 Task: View and add the product "Single everlasting rose pink" to cart from the store "TLA Flowers".
Action: Mouse pressed left at (52, 94)
Screenshot: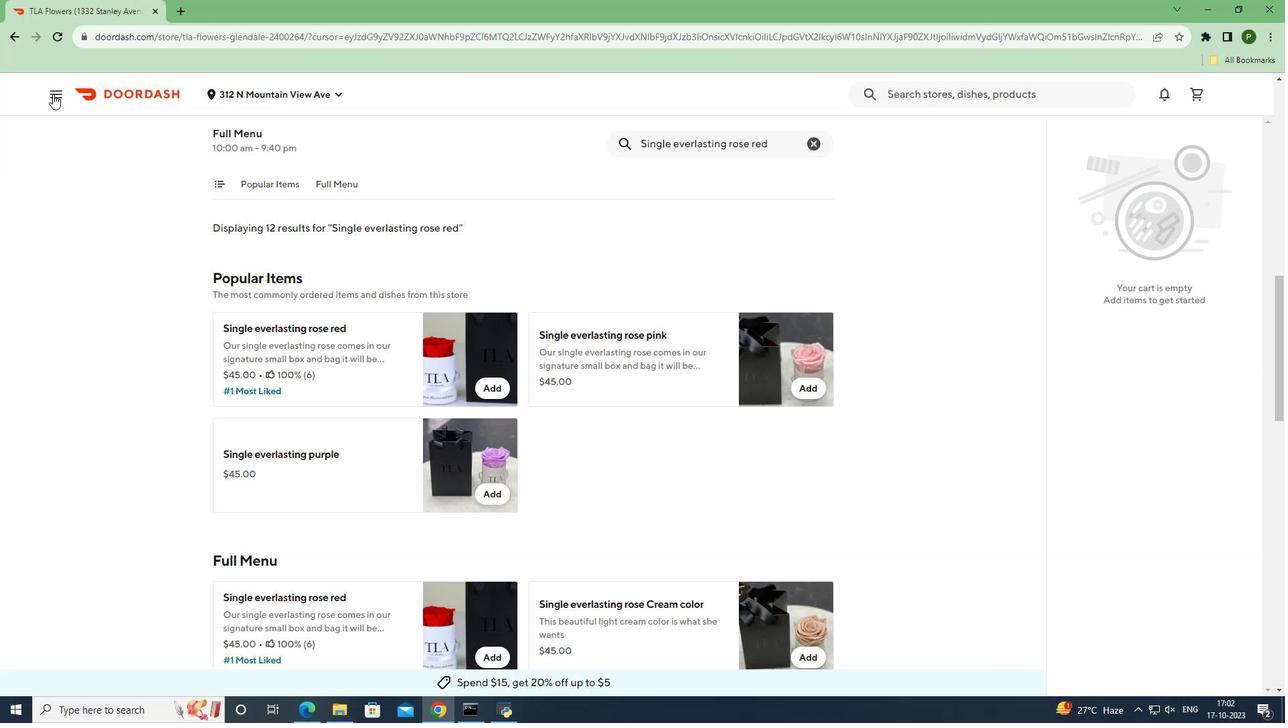 
Action: Mouse moved to (57, 189)
Screenshot: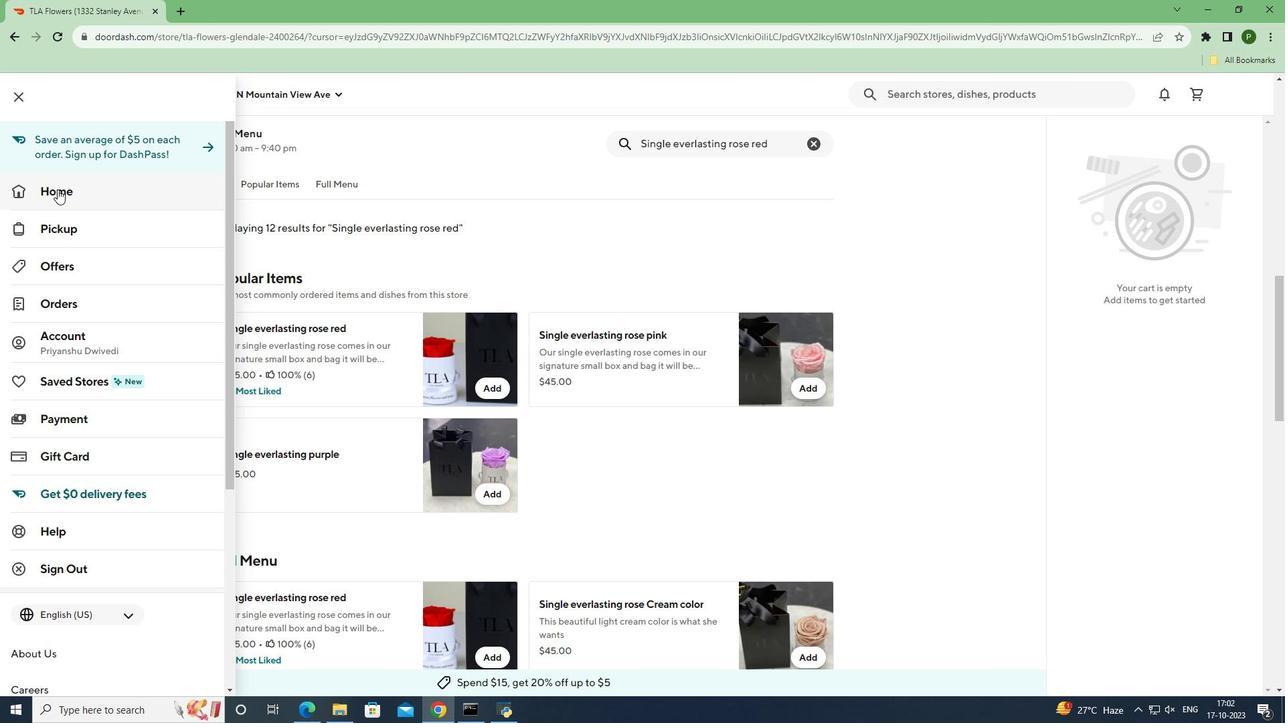 
Action: Mouse pressed left at (57, 189)
Screenshot: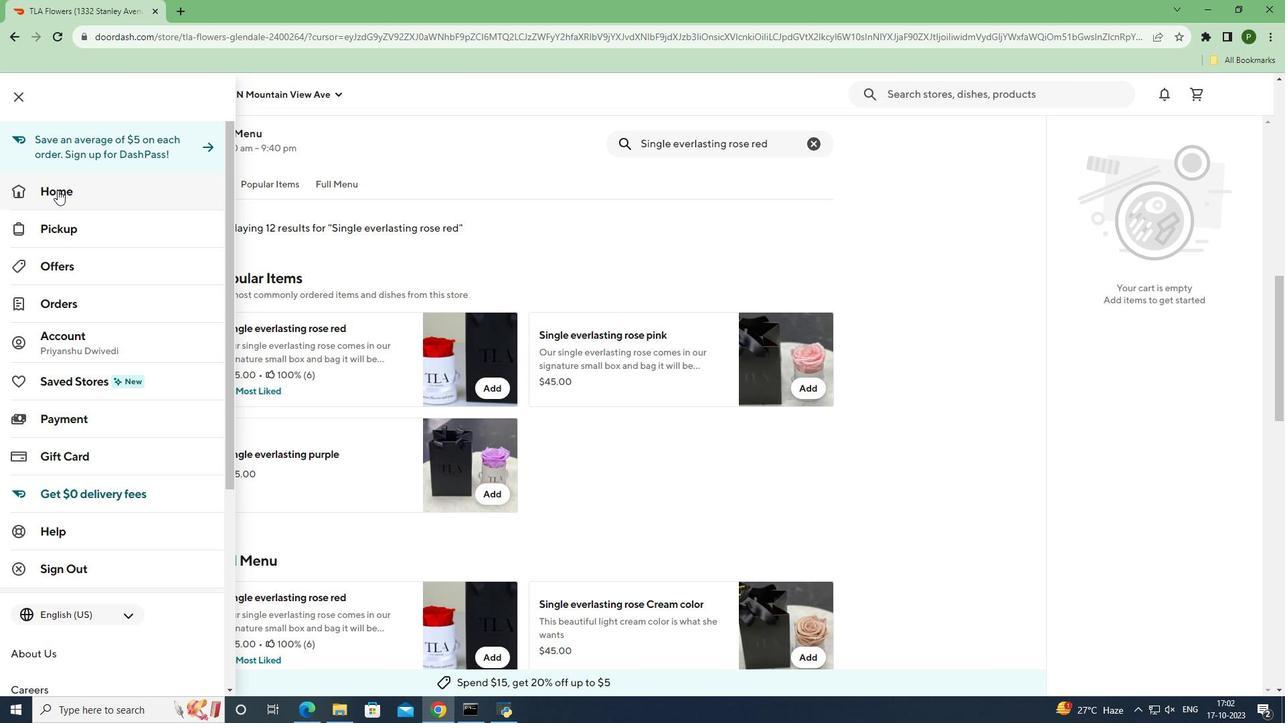 
Action: Mouse moved to (856, 145)
Screenshot: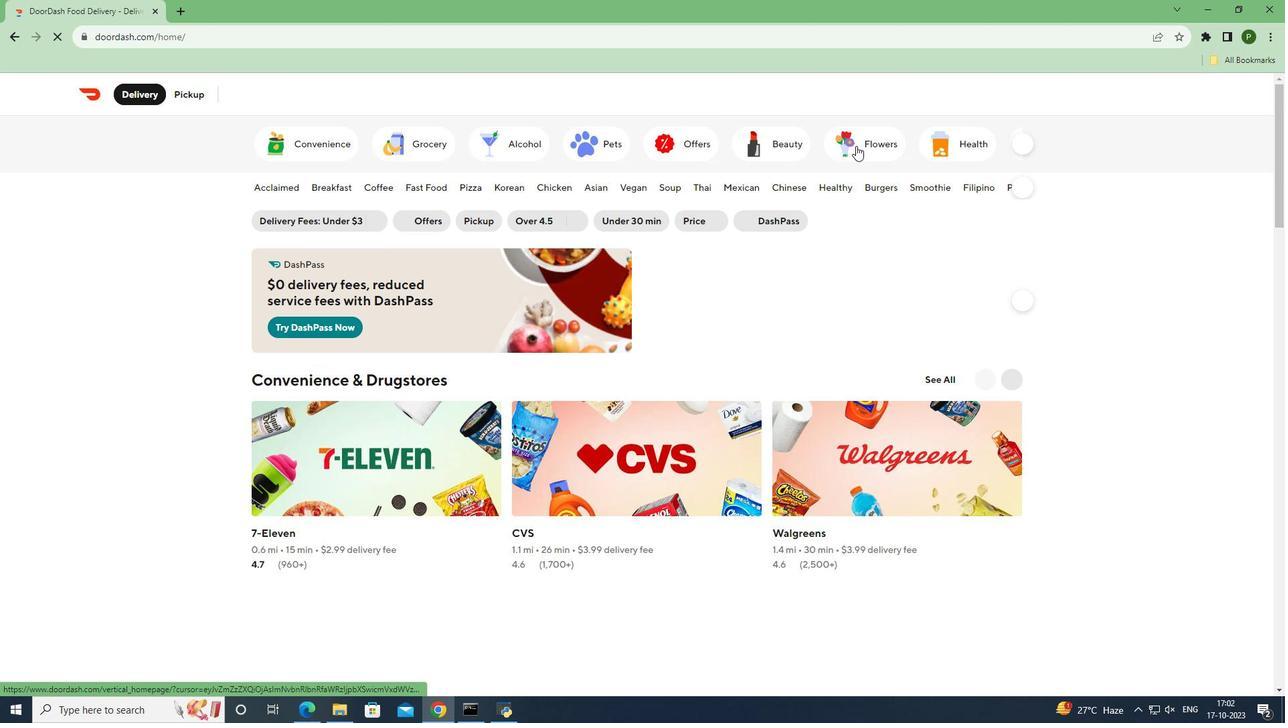 
Action: Mouse pressed left at (856, 145)
Screenshot: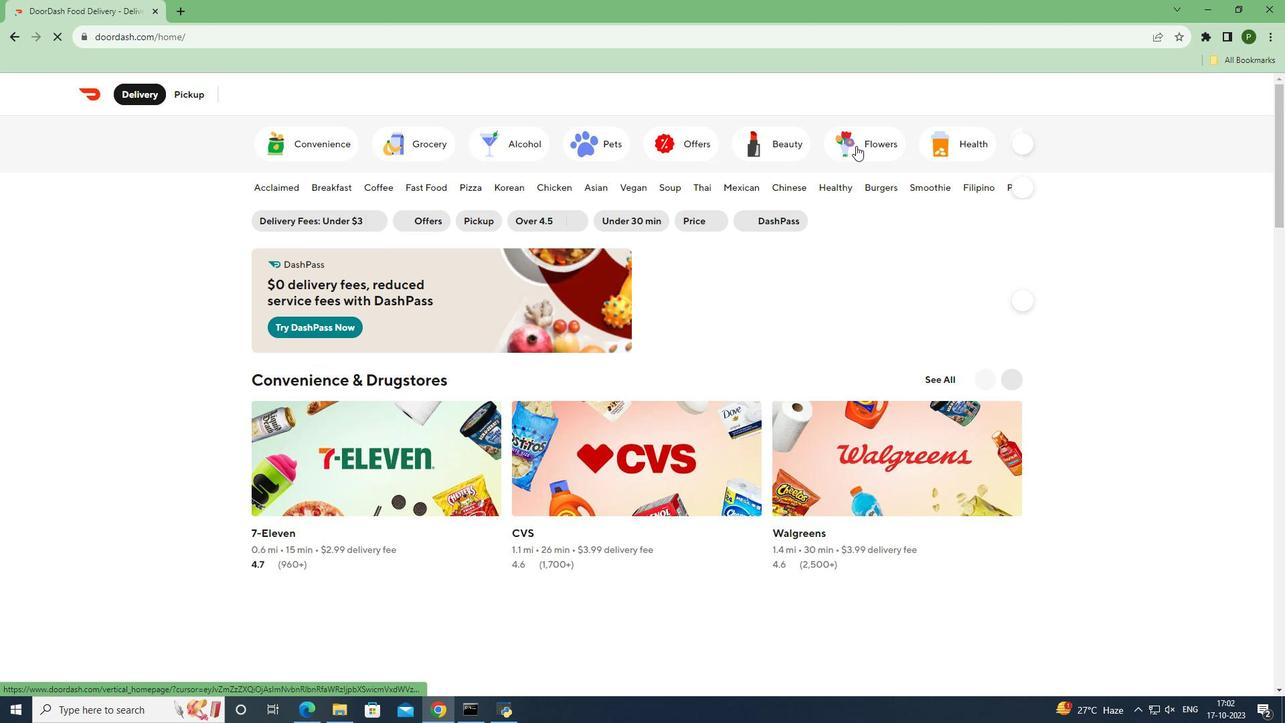 
Action: Mouse moved to (930, 358)
Screenshot: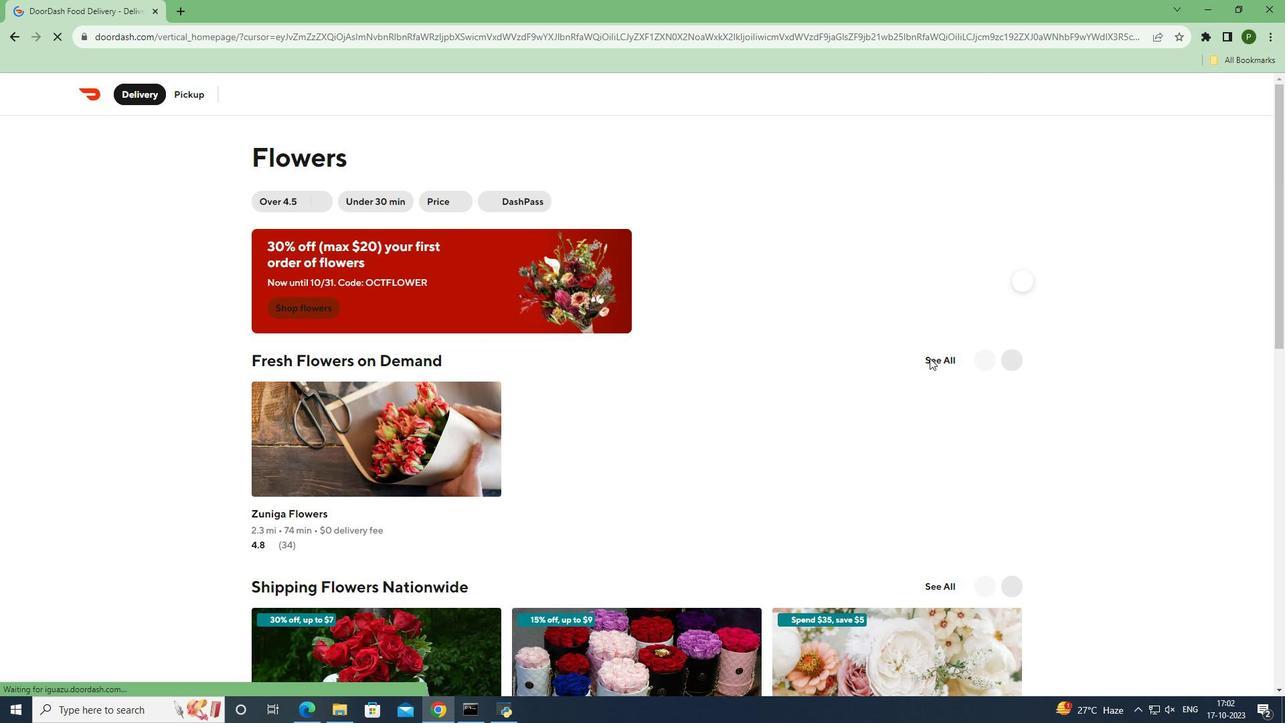 
Action: Mouse pressed left at (930, 358)
Screenshot: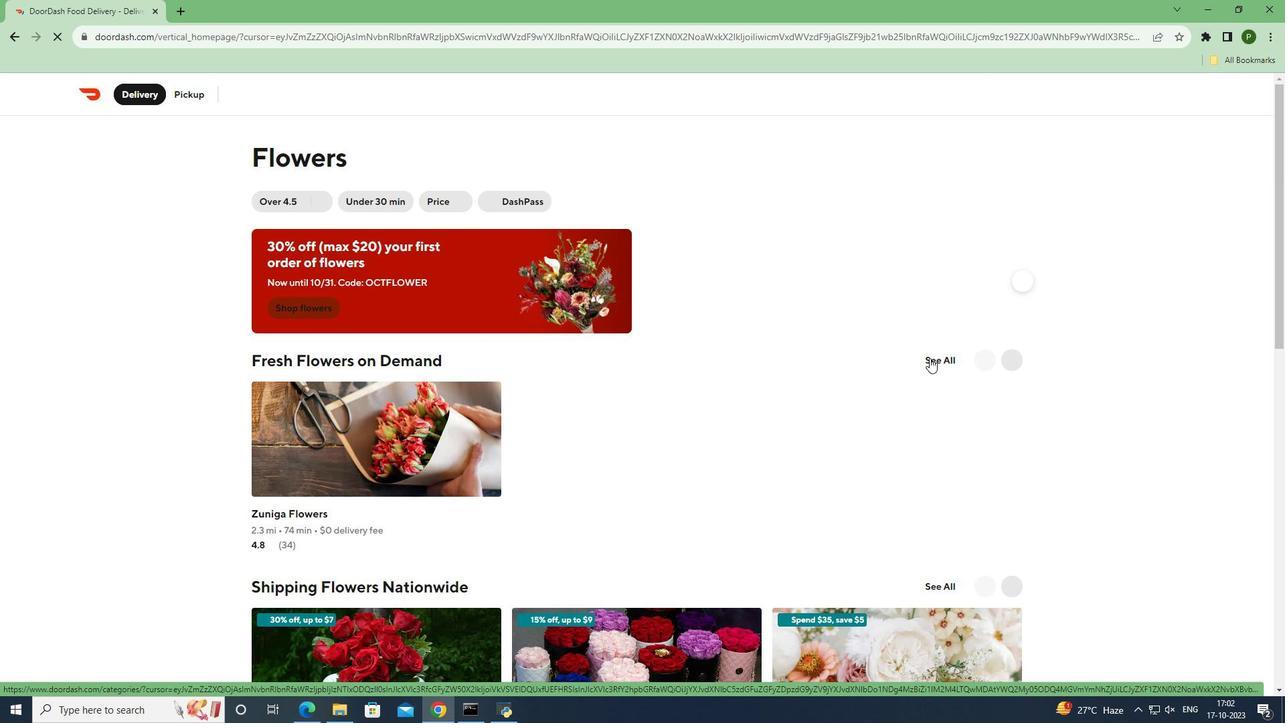 
Action: Mouse moved to (702, 437)
Screenshot: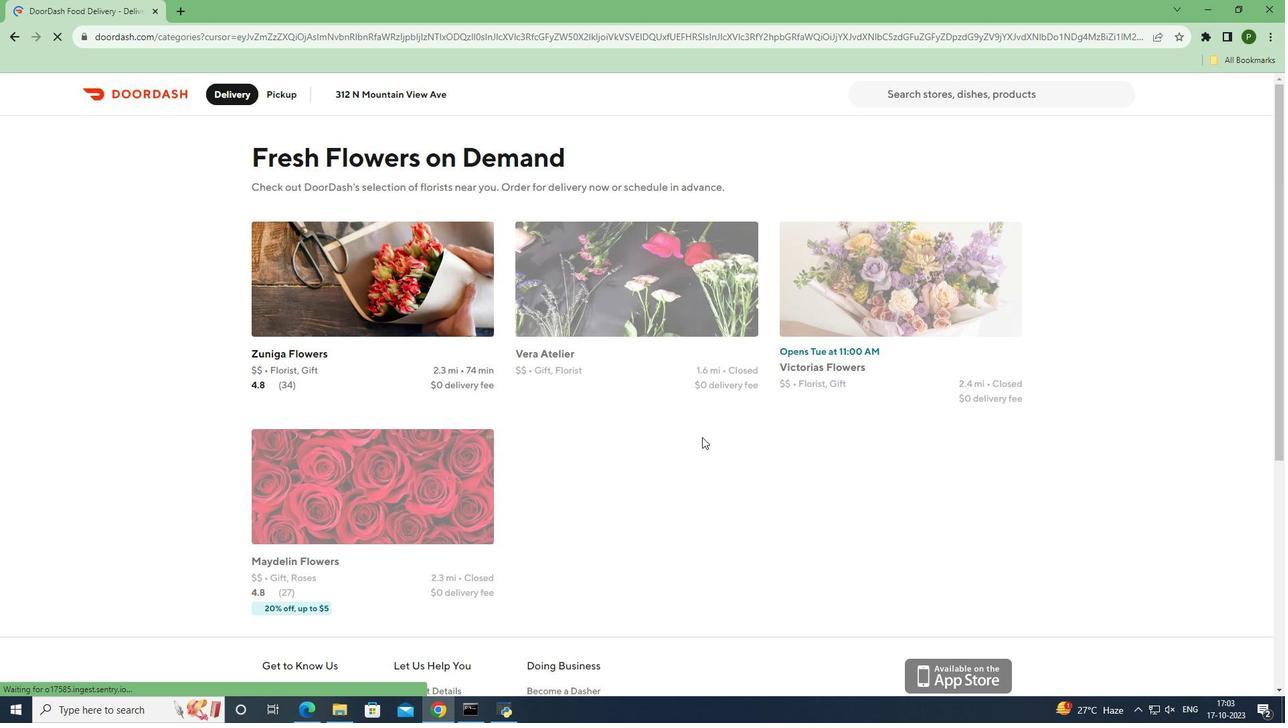
Action: Mouse scrolled (702, 436) with delta (0, 0)
Screenshot: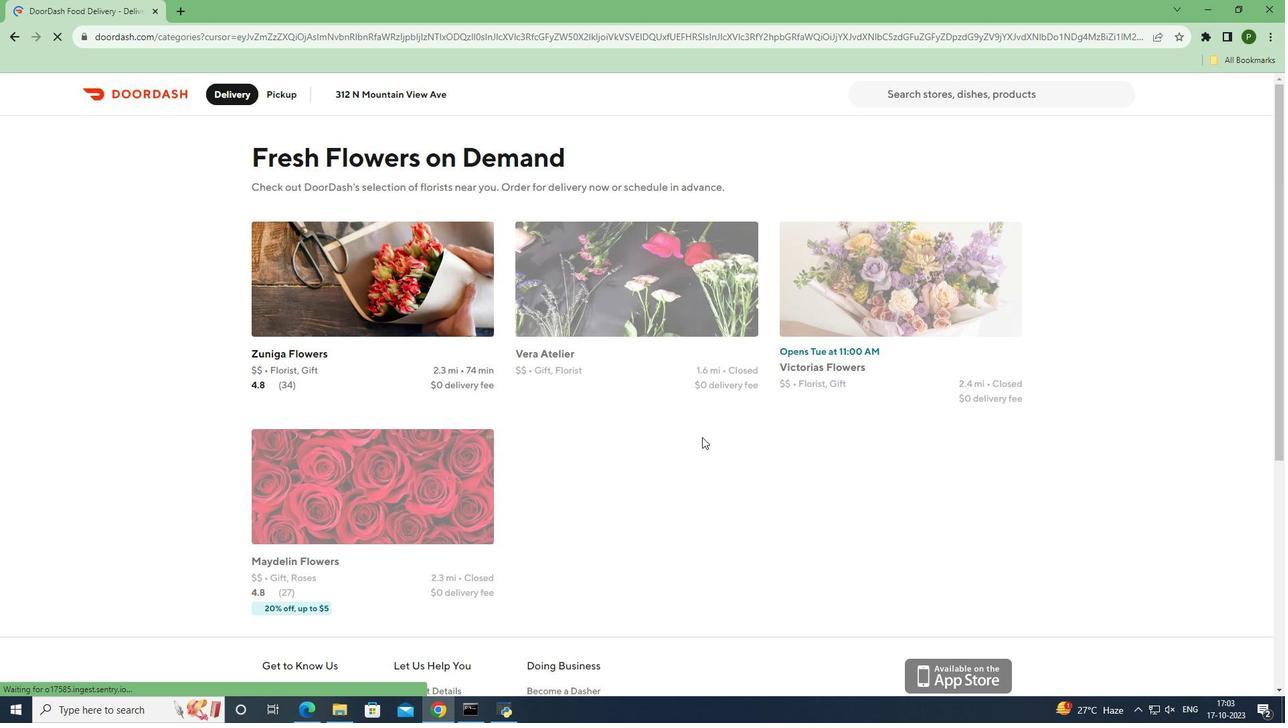 
Action: Mouse moved to (508, 414)
Screenshot: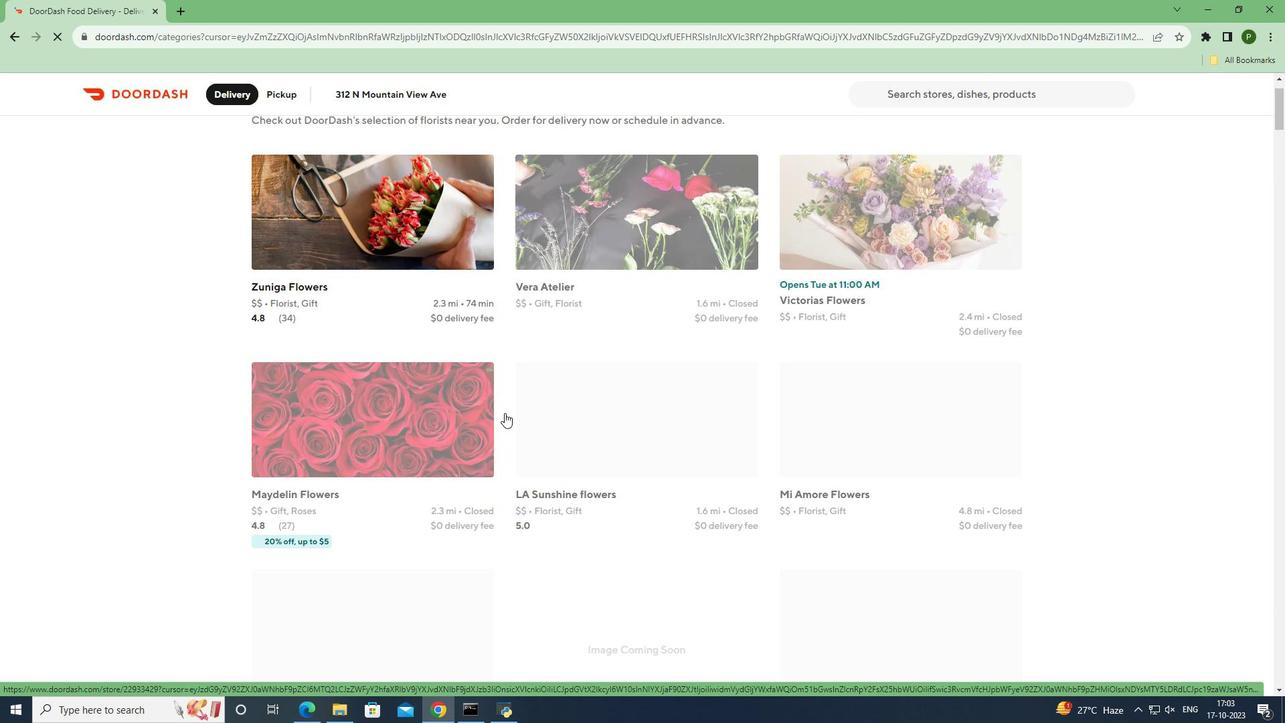 
Action: Mouse scrolled (508, 413) with delta (0, 0)
Screenshot: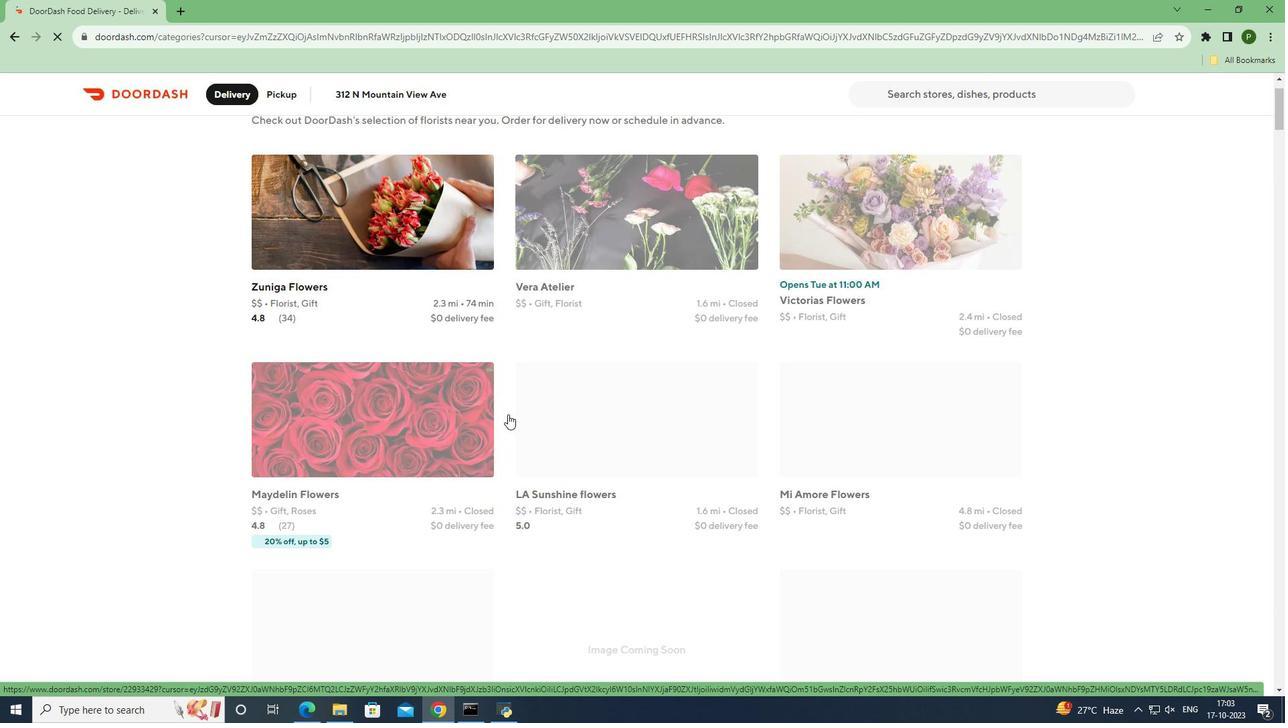 
Action: Mouse scrolled (508, 413) with delta (0, 0)
Screenshot: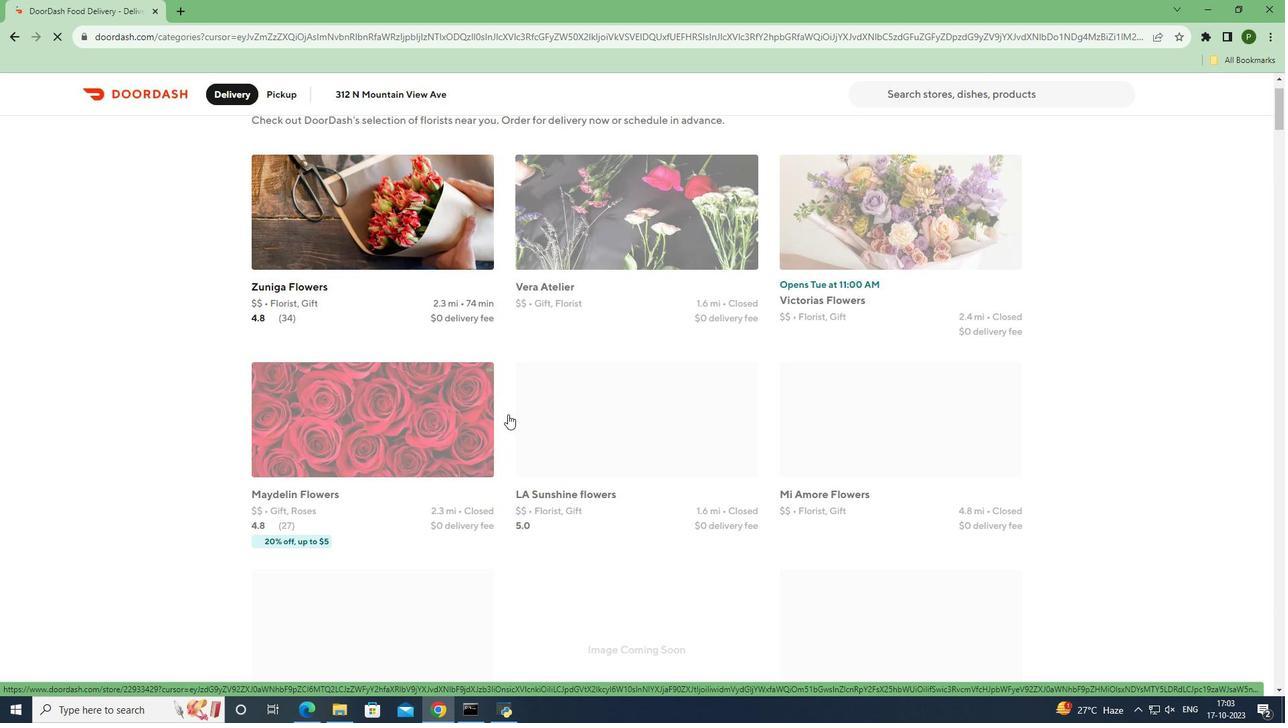 
Action: Mouse scrolled (508, 413) with delta (0, 0)
Screenshot: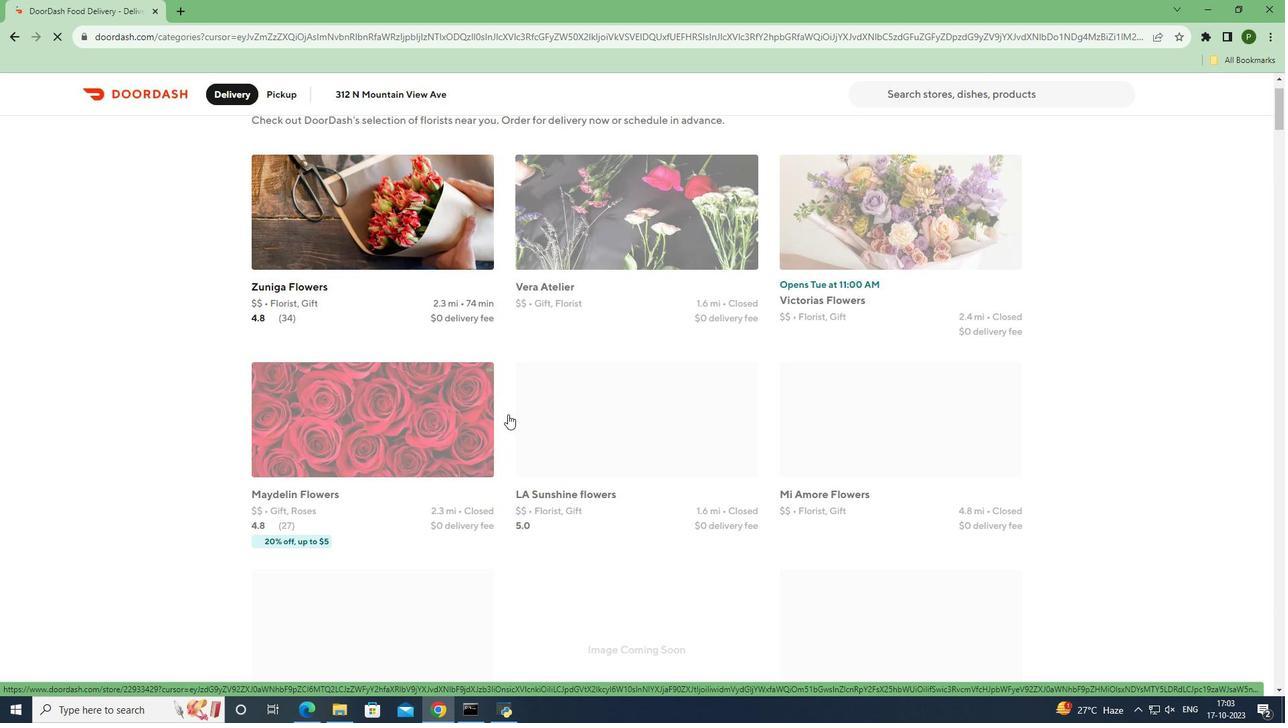
Action: Mouse scrolled (508, 413) with delta (0, 0)
Screenshot: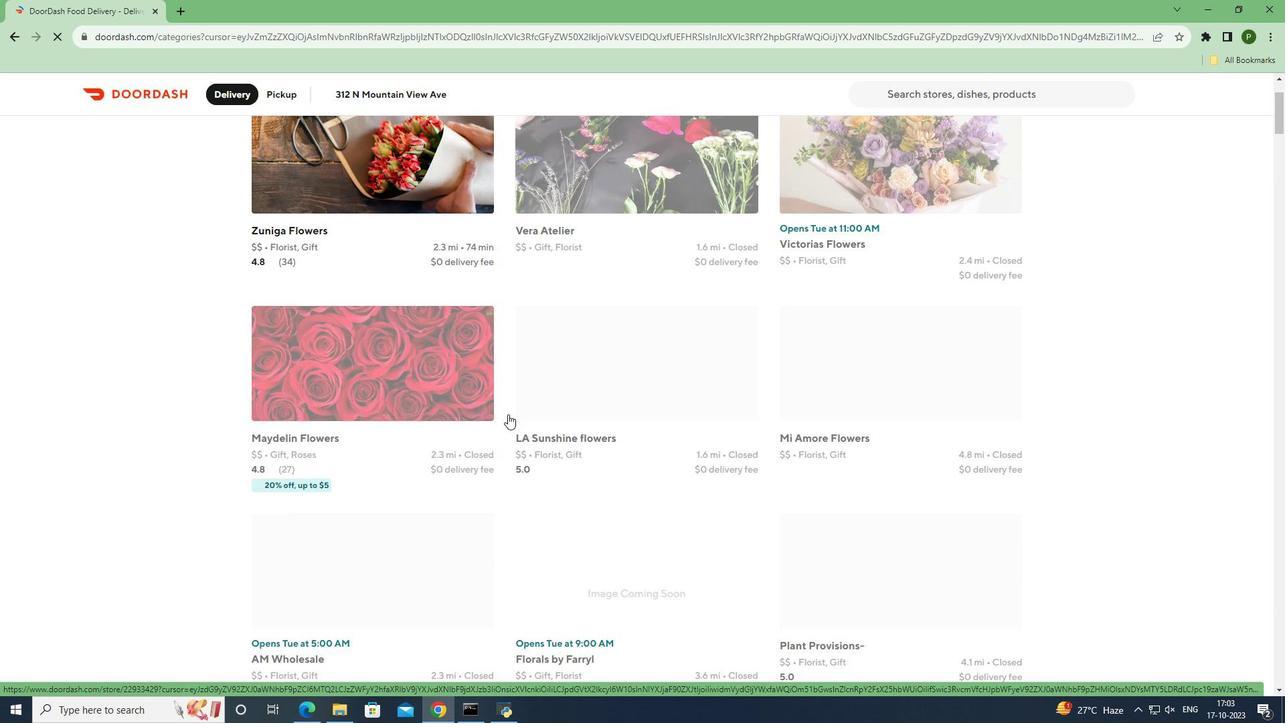 
Action: Mouse scrolled (508, 413) with delta (0, 0)
Screenshot: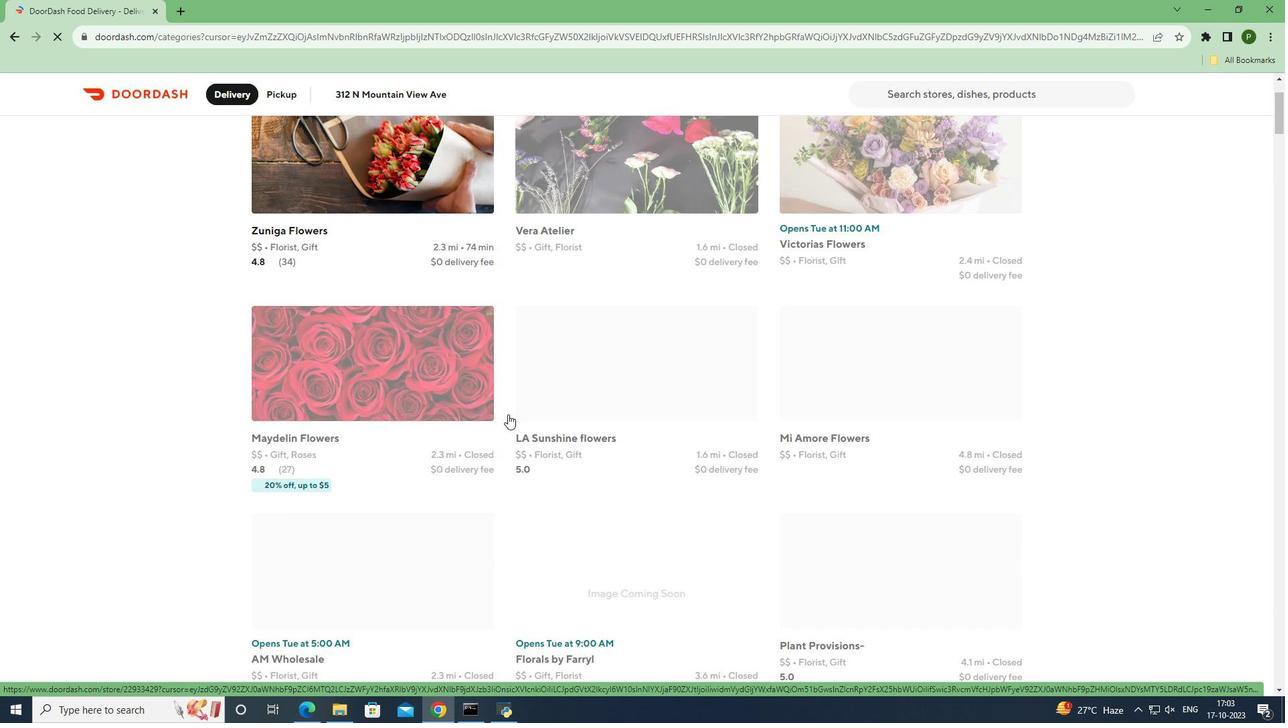 
Action: Mouse moved to (636, 392)
Screenshot: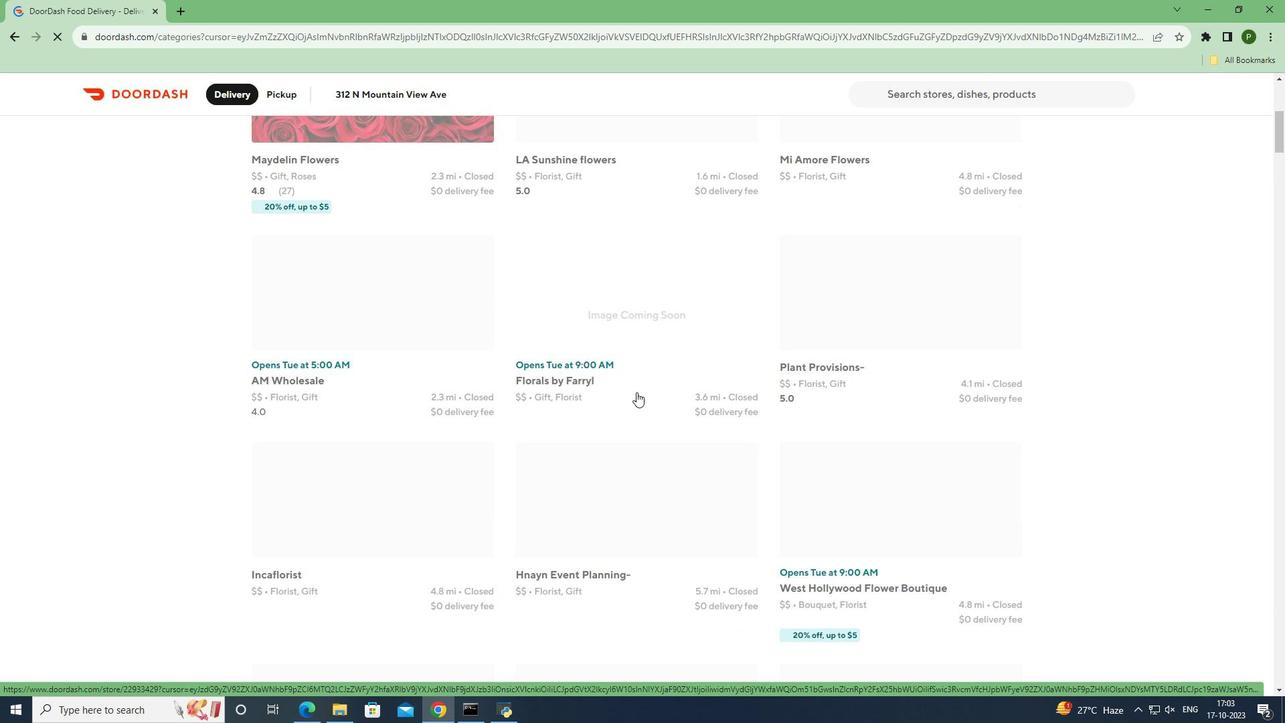 
Action: Mouse scrolled (636, 391) with delta (0, 0)
Screenshot: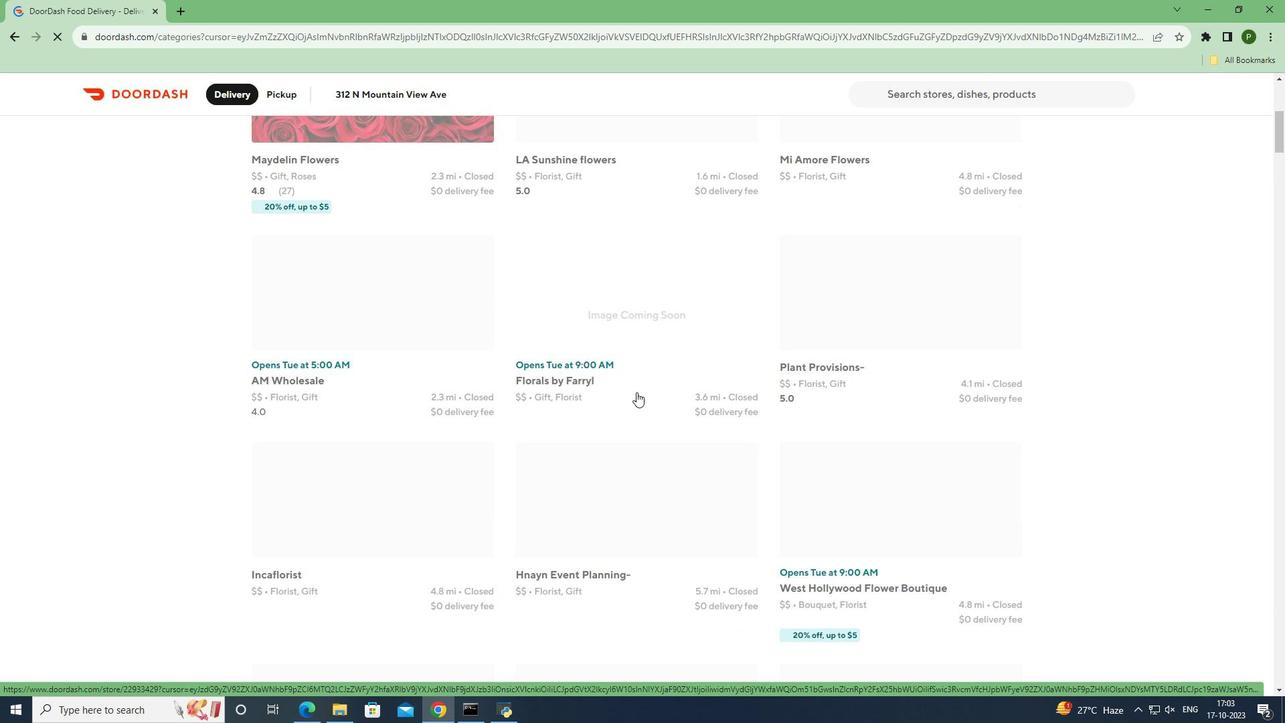
Action: Mouse moved to (636, 392)
Screenshot: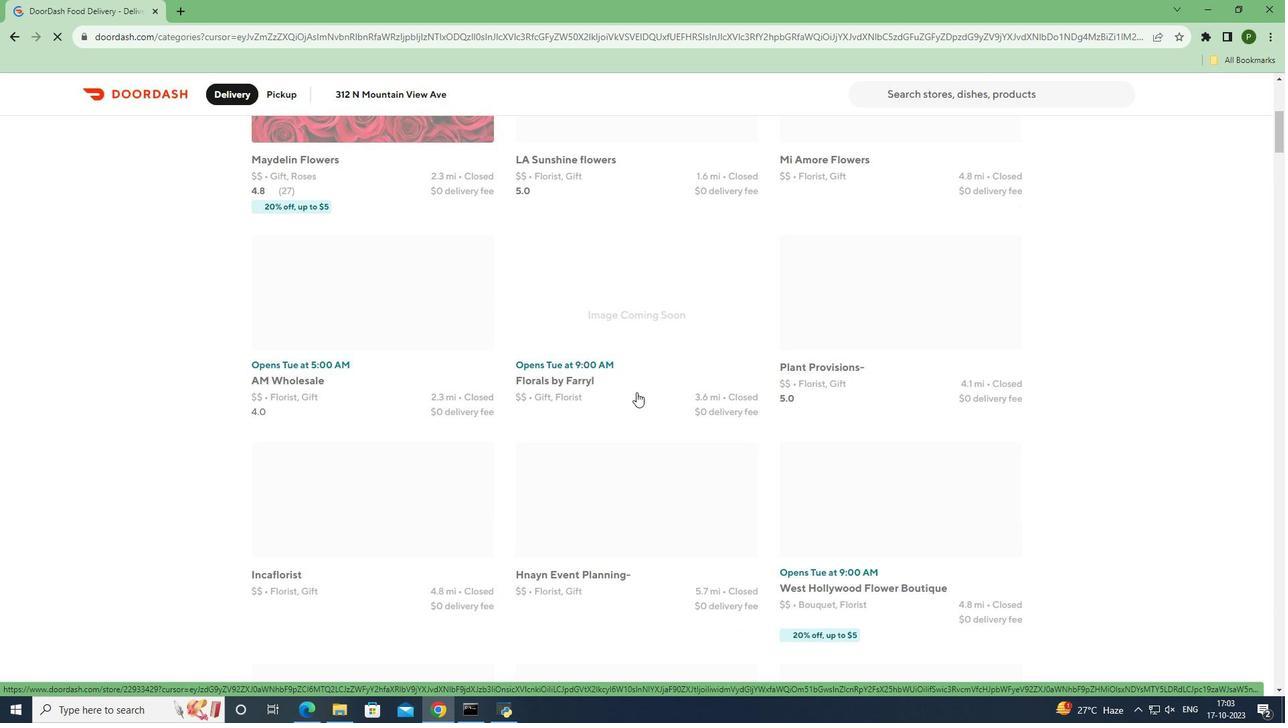 
Action: Mouse scrolled (636, 391) with delta (0, 0)
Screenshot: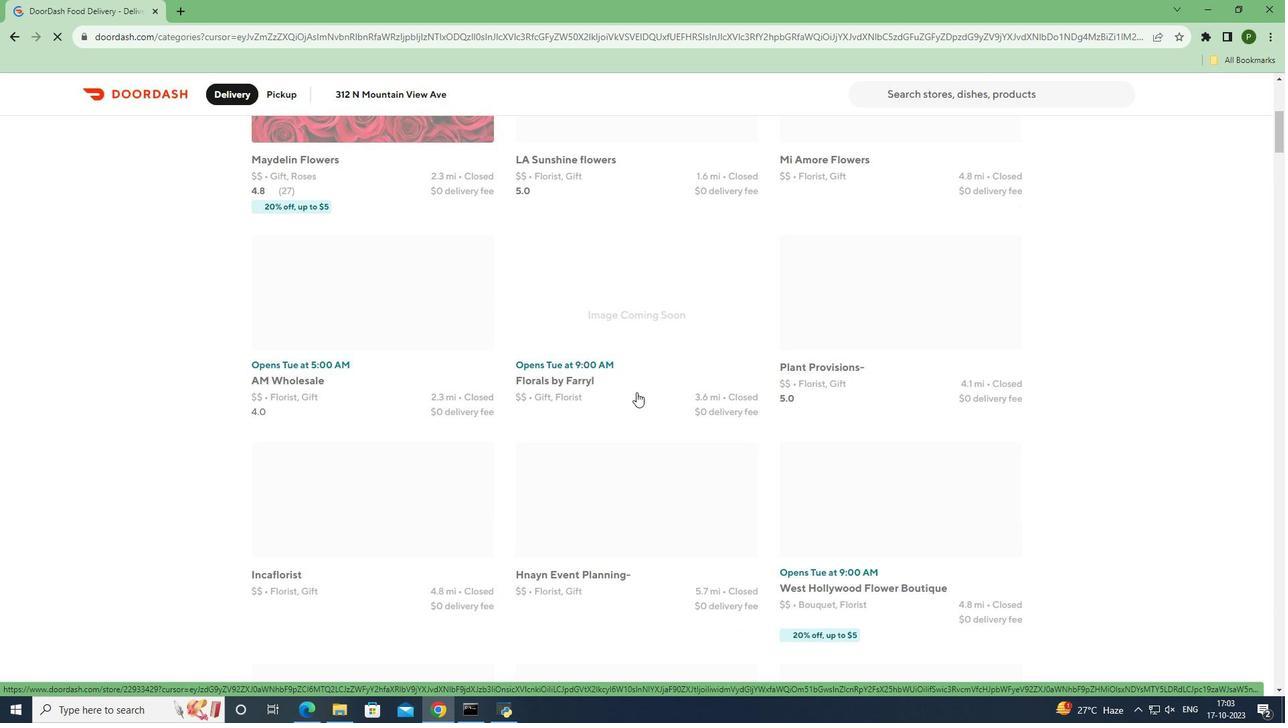
Action: Mouse scrolled (636, 391) with delta (0, 0)
Screenshot: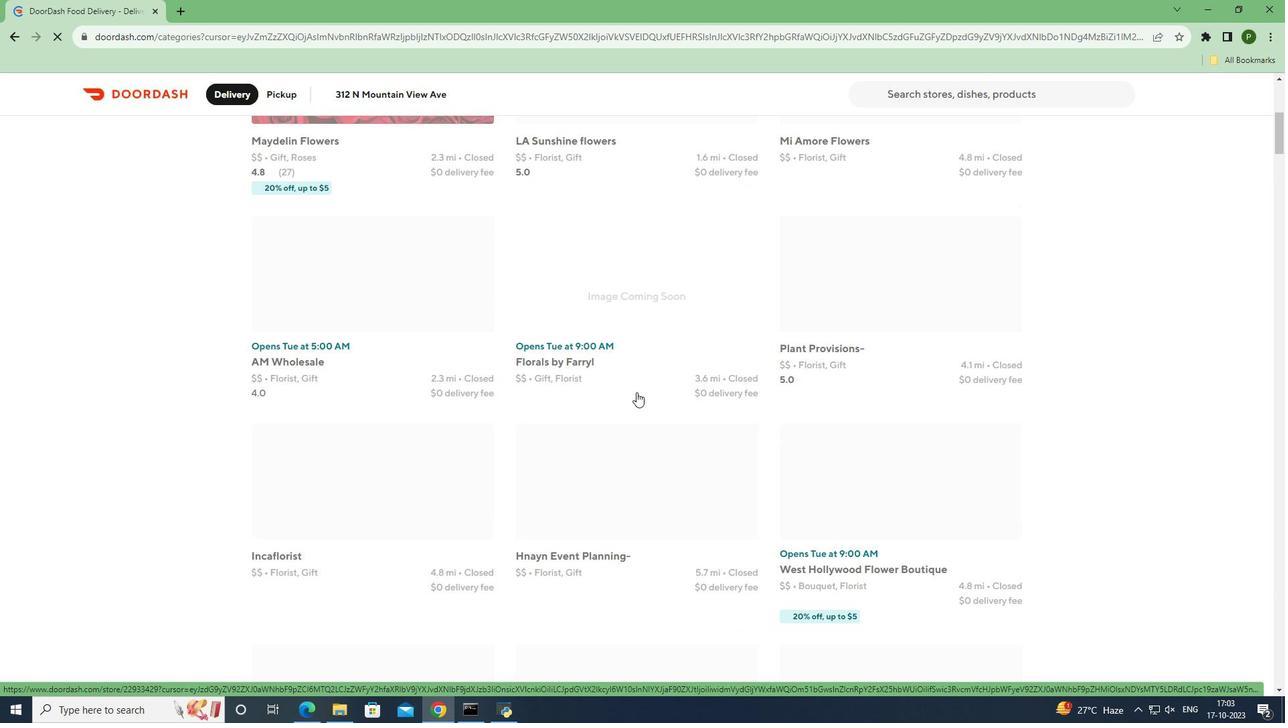 
Action: Mouse scrolled (636, 391) with delta (0, 0)
Screenshot: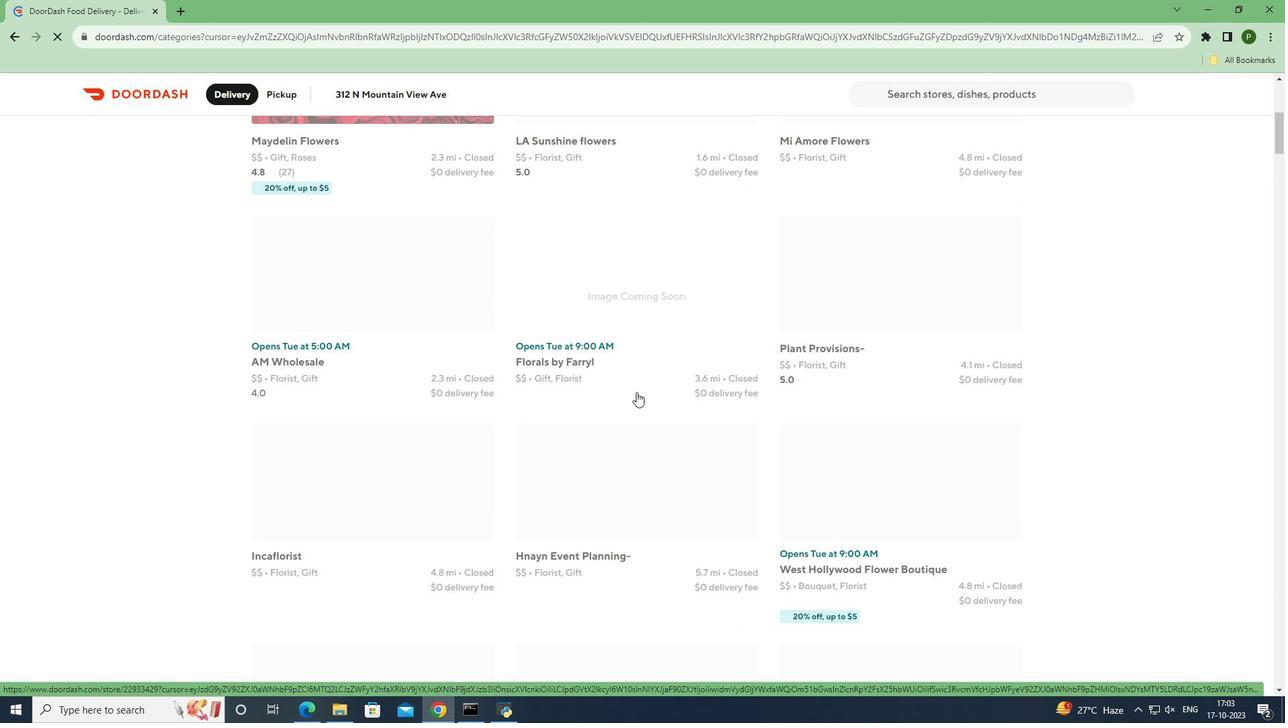 
Action: Mouse moved to (642, 389)
Screenshot: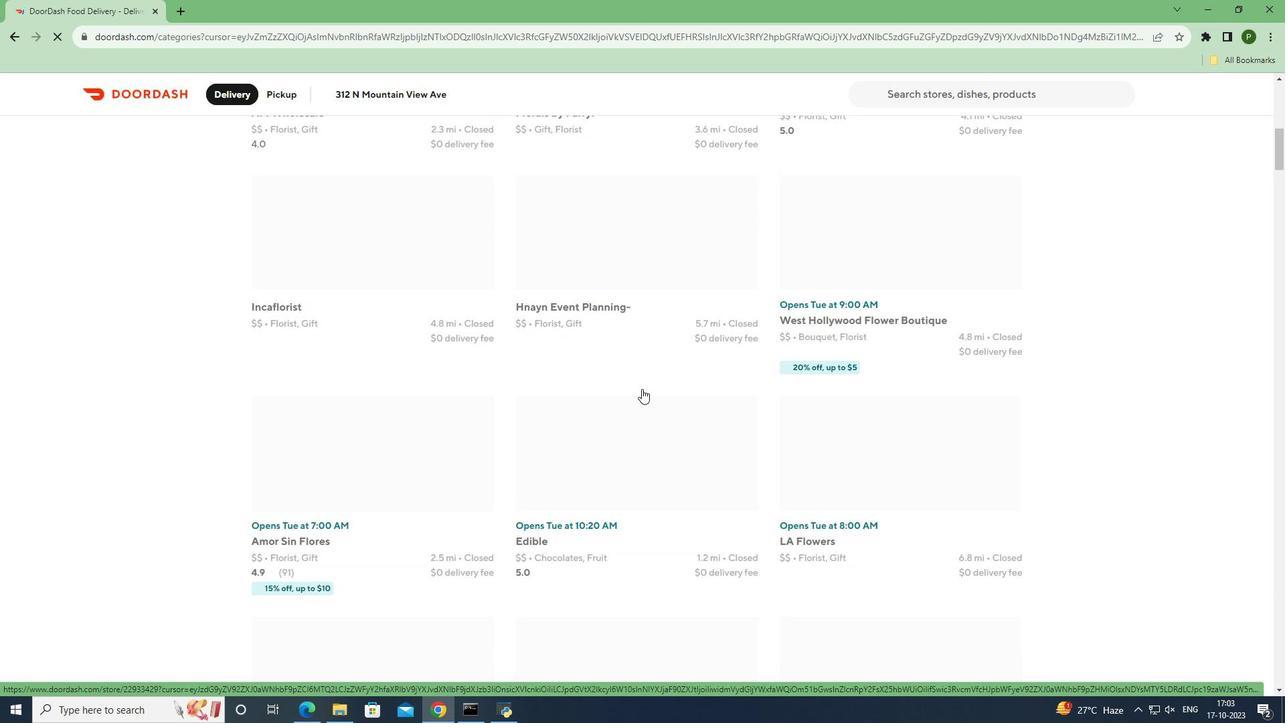 
Action: Mouse scrolled (642, 388) with delta (0, 0)
Screenshot: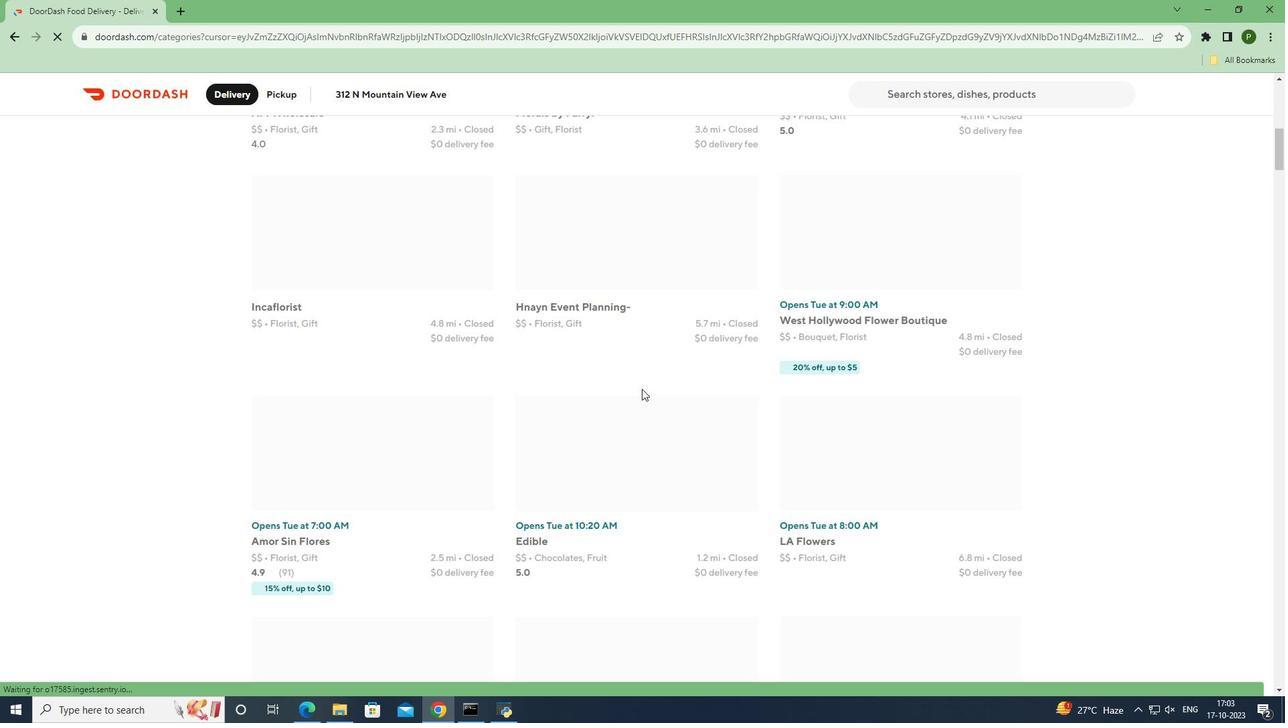 
Action: Mouse scrolled (642, 388) with delta (0, 0)
Screenshot: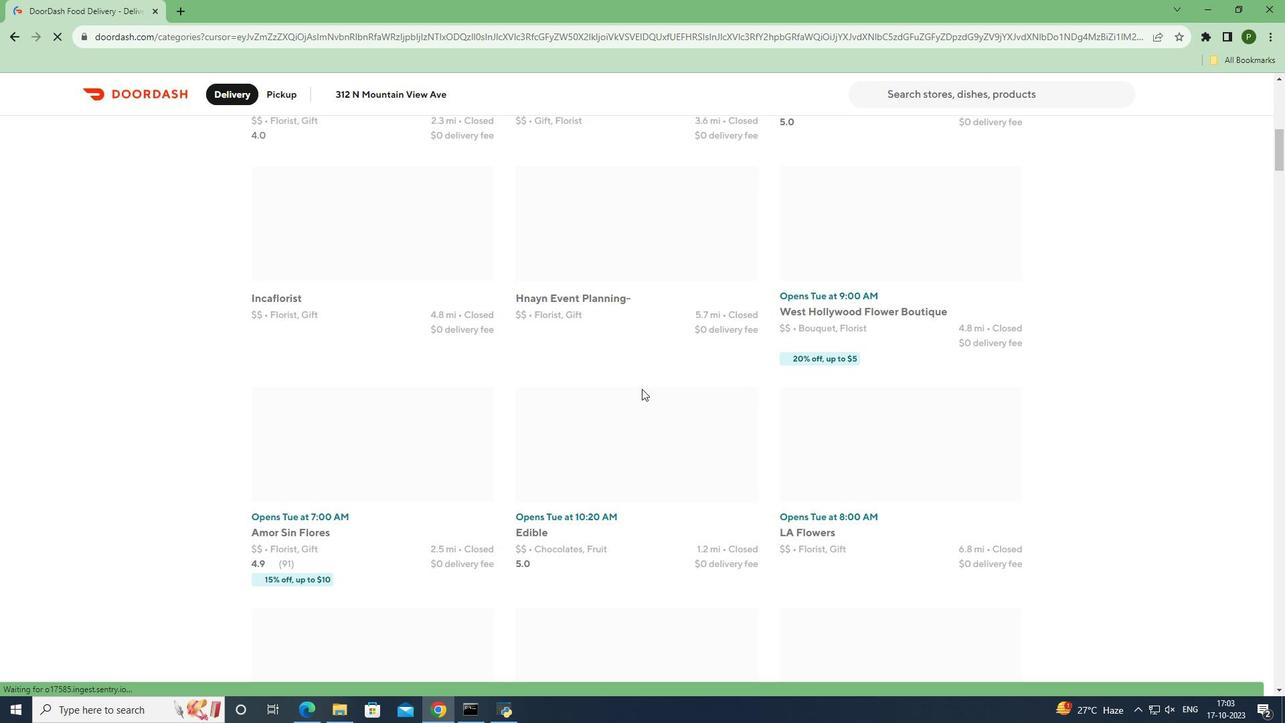 
Action: Mouse scrolled (642, 388) with delta (0, 0)
Screenshot: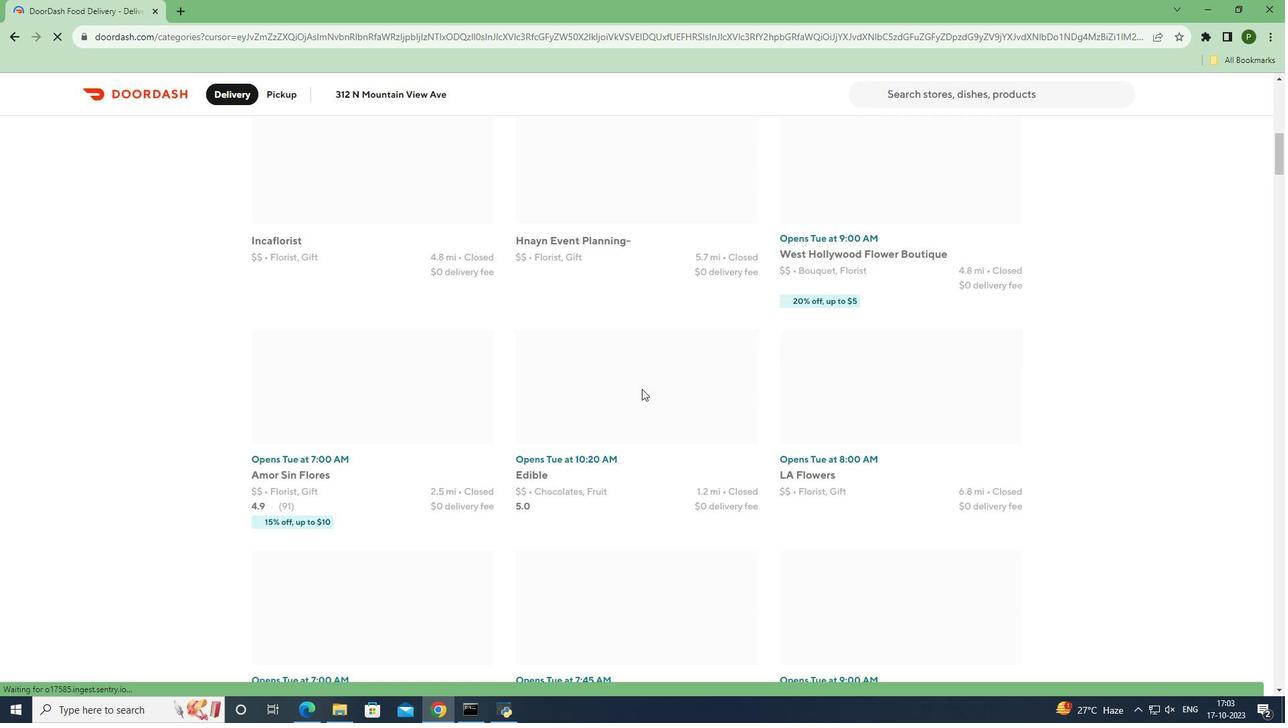 
Action: Mouse scrolled (642, 388) with delta (0, 0)
Screenshot: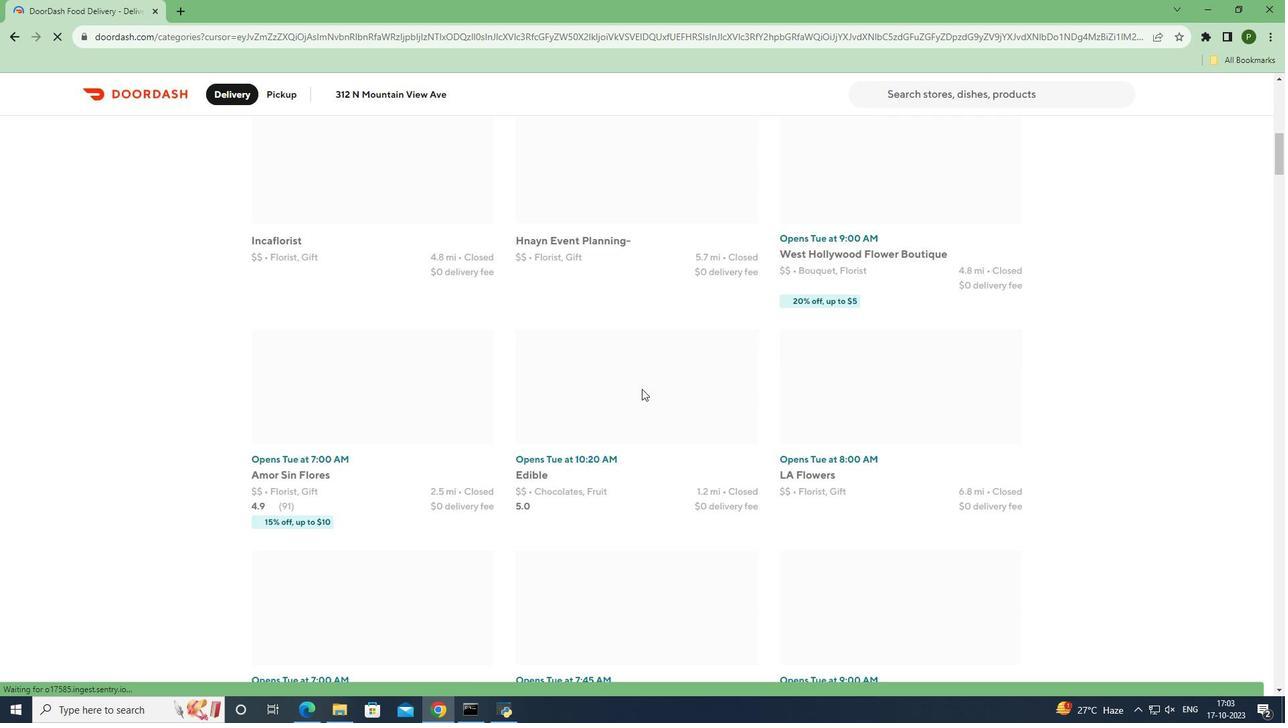 
Action: Mouse scrolled (642, 388) with delta (0, 0)
Screenshot: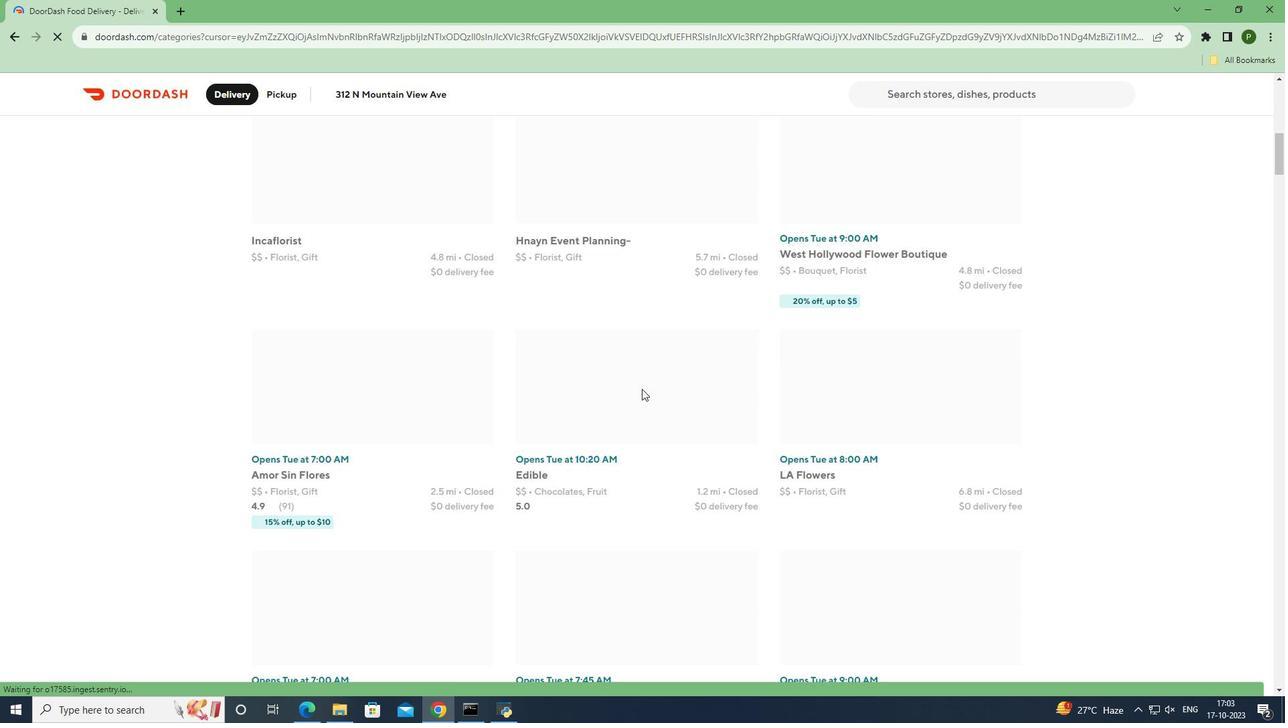 
Action: Mouse moved to (669, 384)
Screenshot: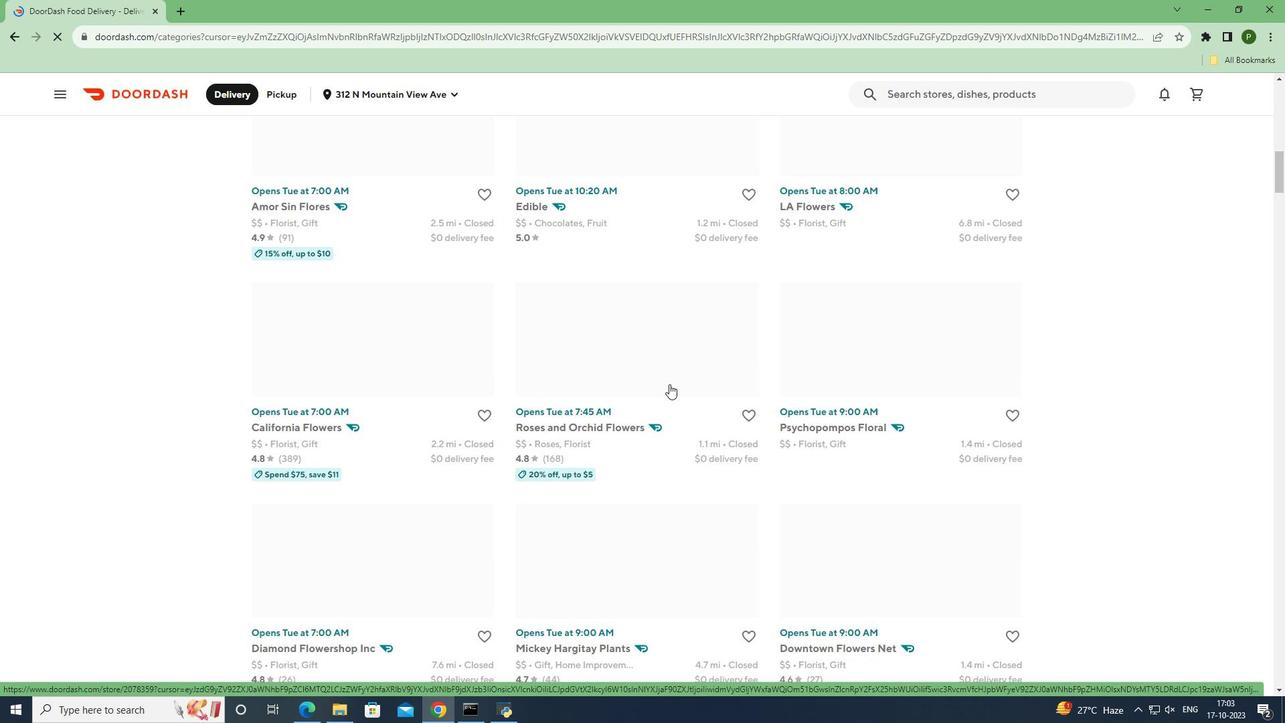 
Action: Mouse scrolled (669, 383) with delta (0, 0)
Screenshot: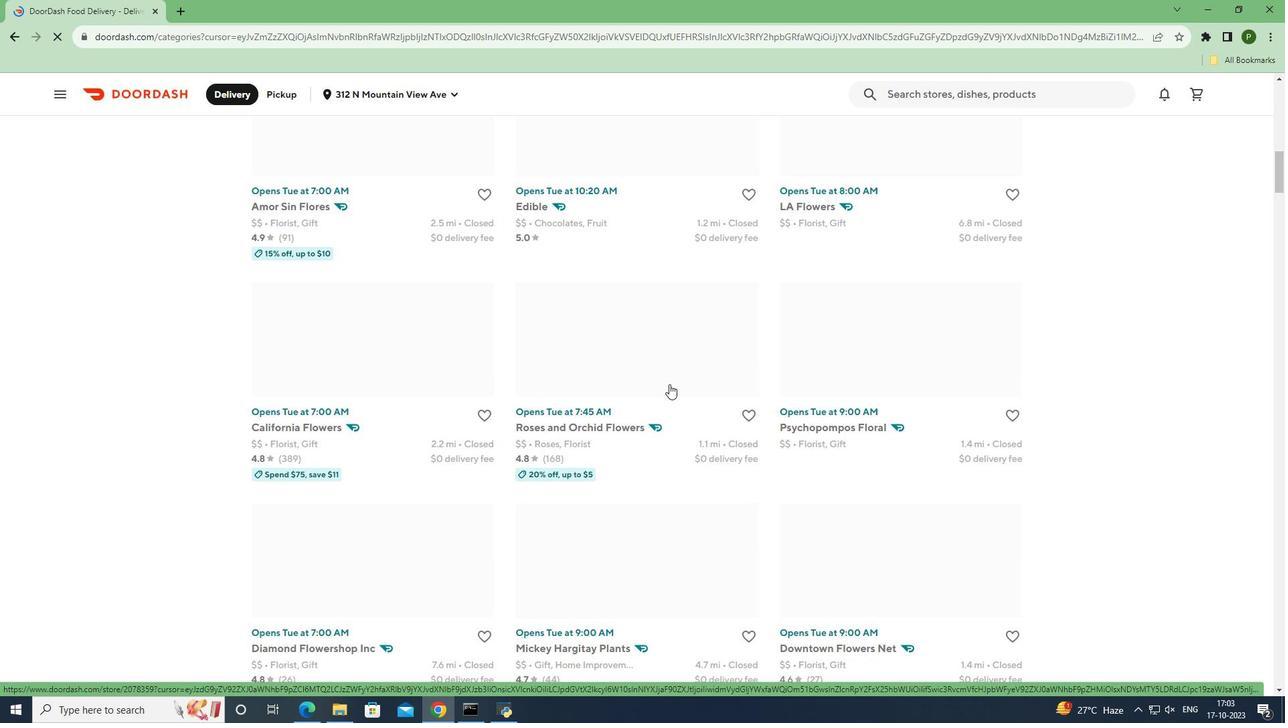 
Action: Mouse scrolled (669, 383) with delta (0, 0)
Screenshot: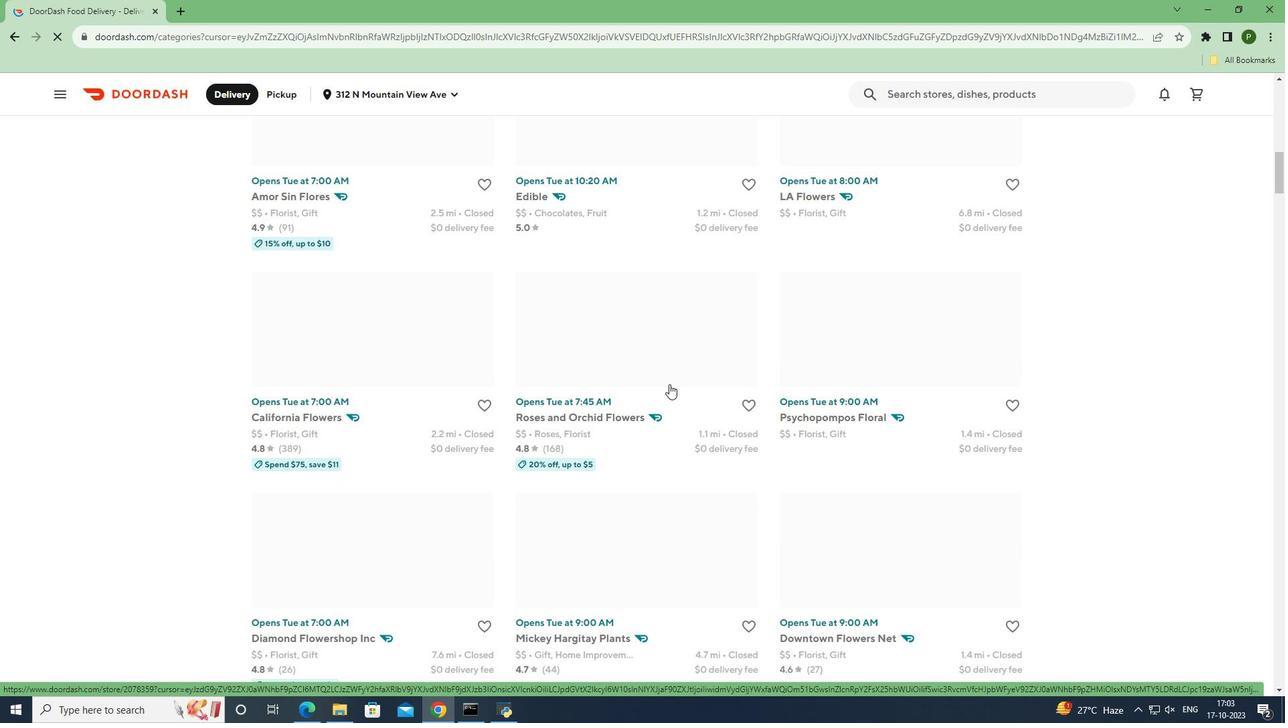 
Action: Mouse scrolled (669, 383) with delta (0, 0)
Screenshot: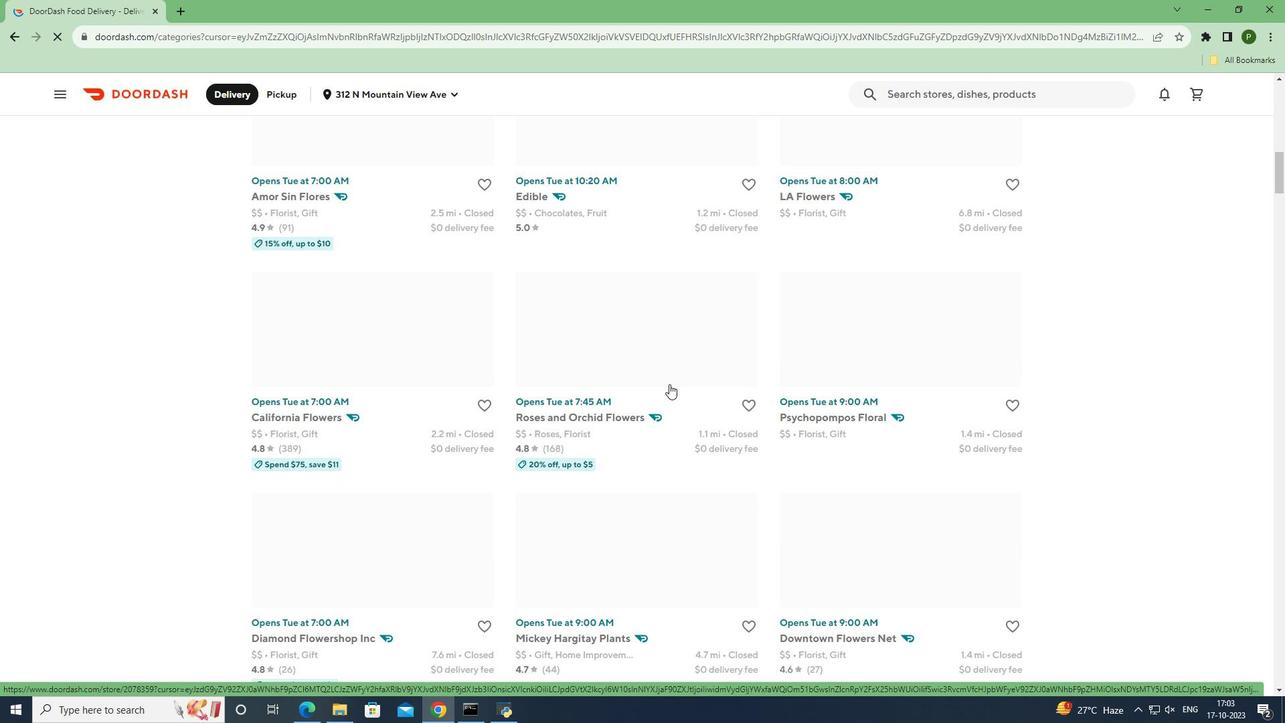 
Action: Mouse scrolled (669, 383) with delta (0, 0)
Screenshot: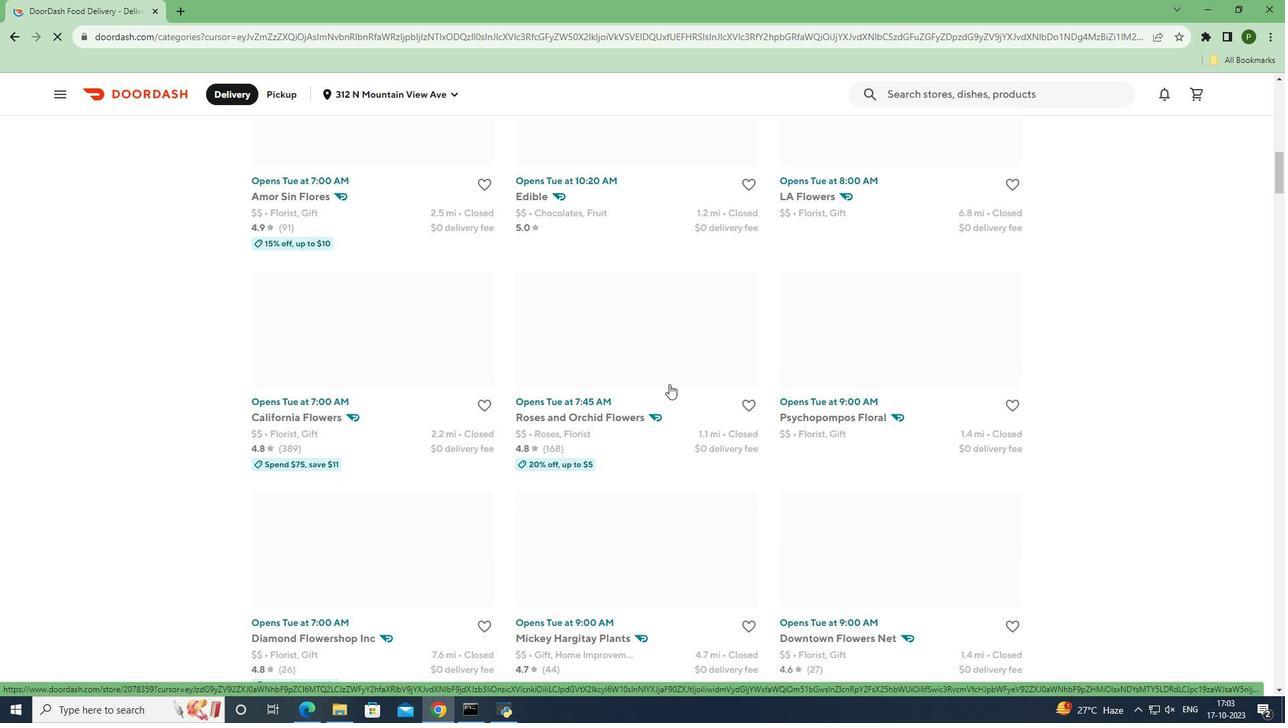 
Action: Mouse moved to (671, 384)
Screenshot: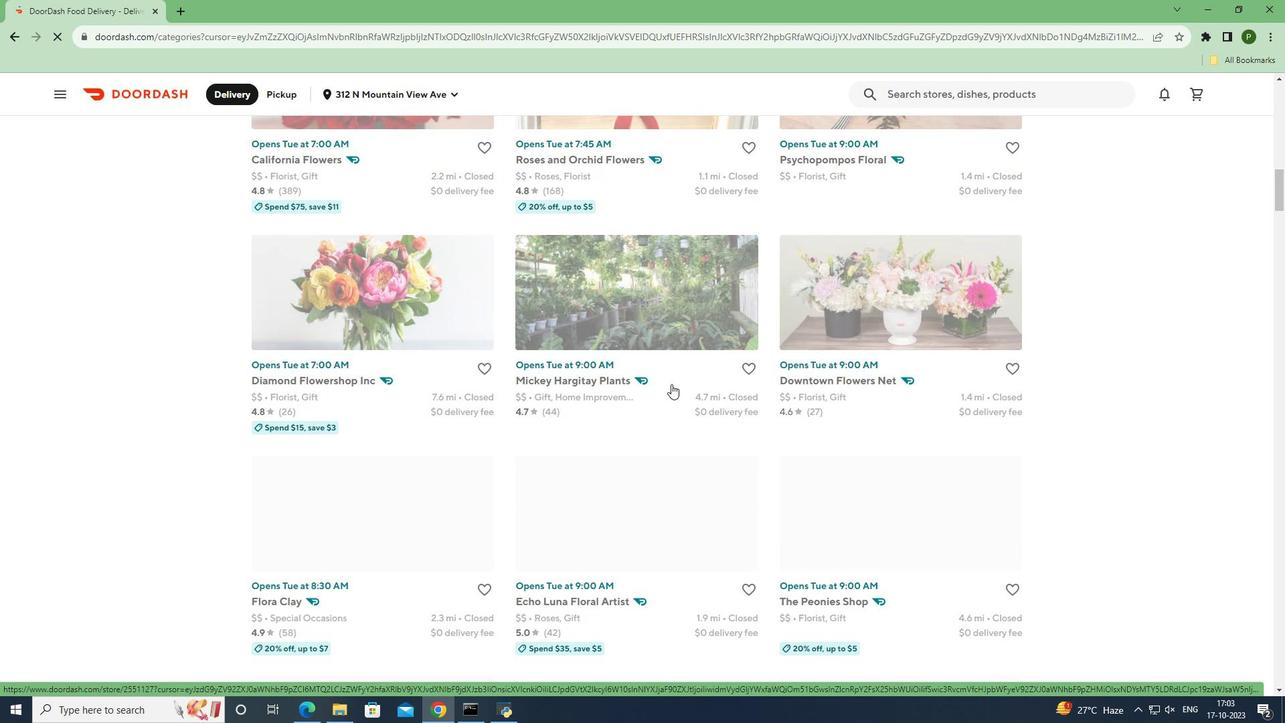 
Action: Mouse scrolled (671, 383) with delta (0, 0)
Screenshot: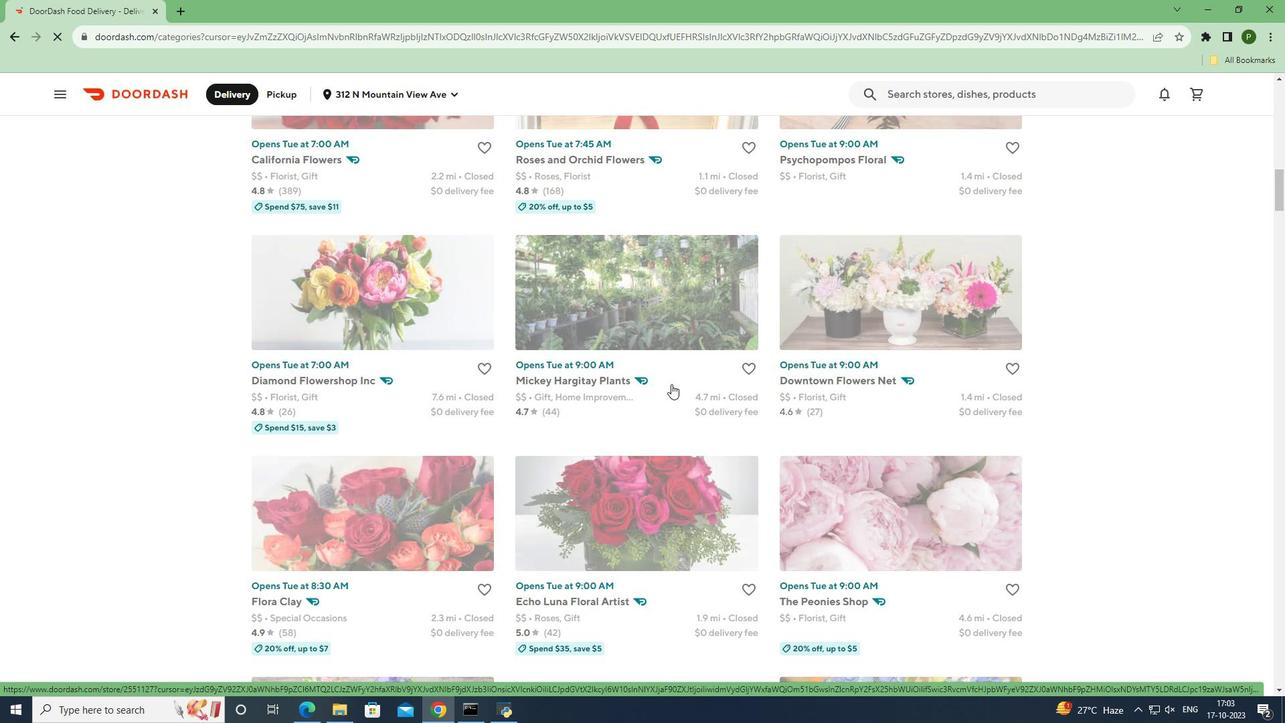 
Action: Mouse scrolled (671, 383) with delta (0, 0)
Screenshot: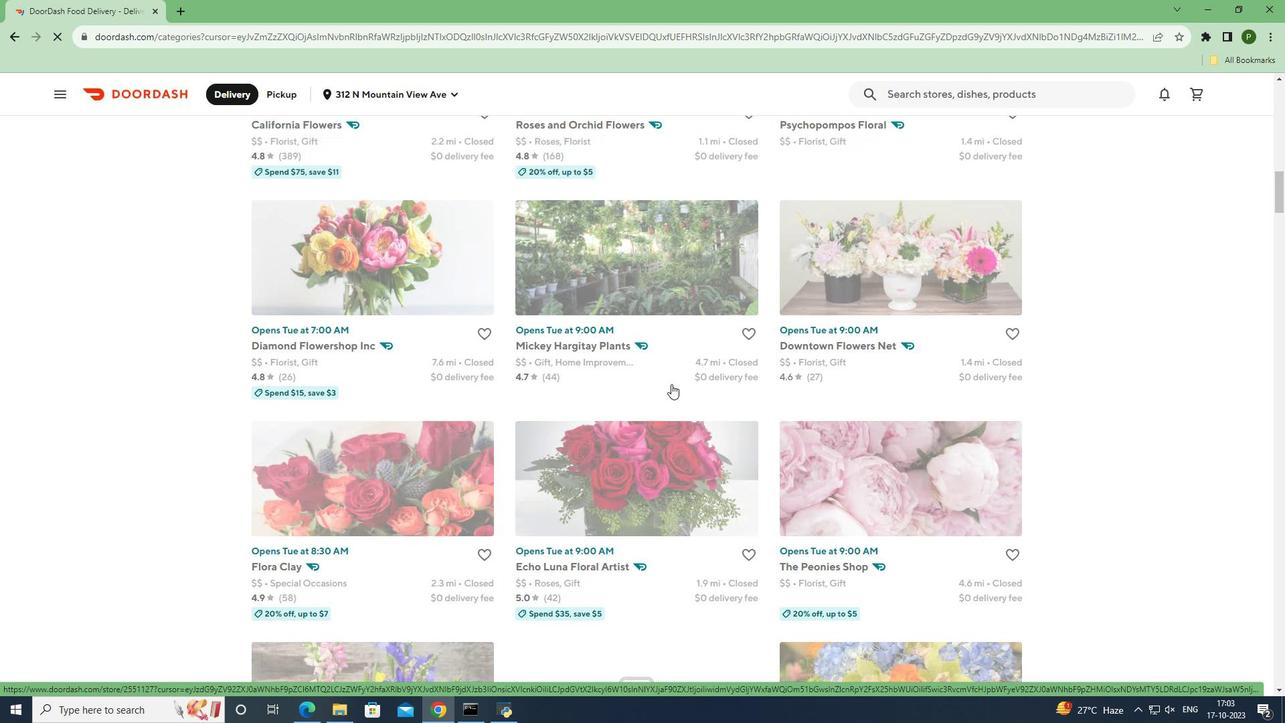 
Action: Mouse scrolled (671, 383) with delta (0, 0)
Screenshot: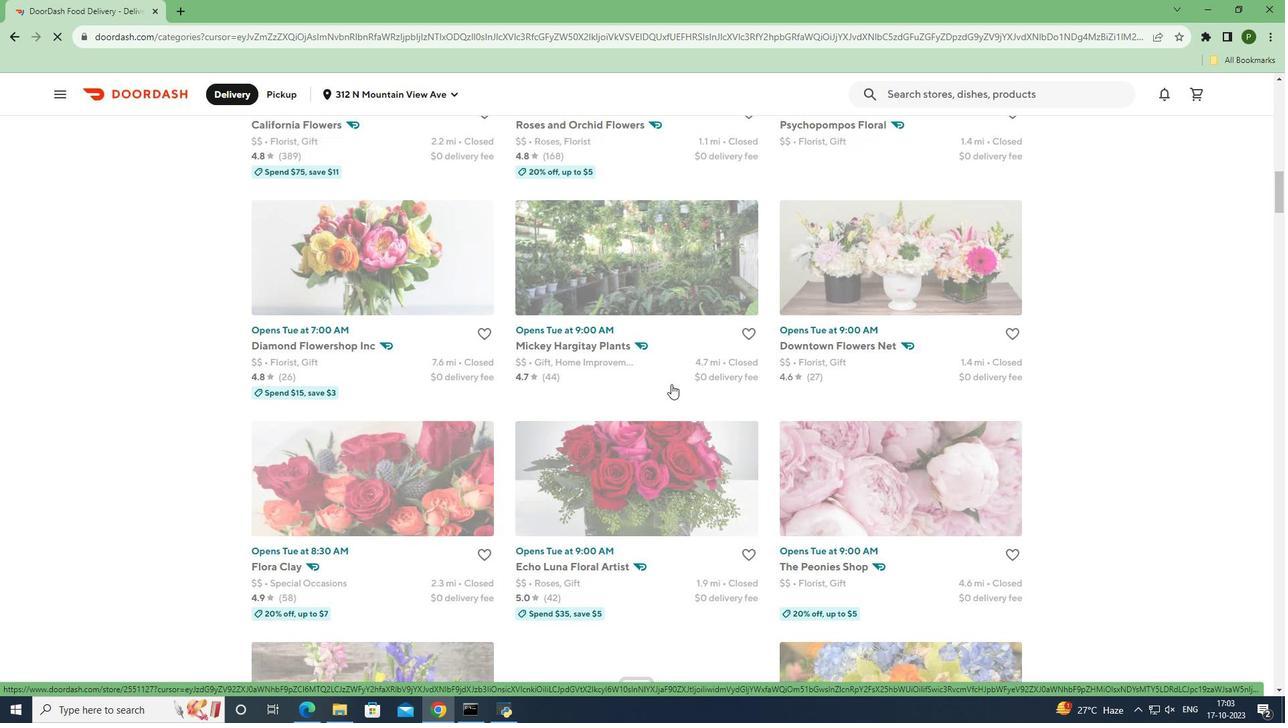 
Action: Mouse moved to (701, 381)
Screenshot: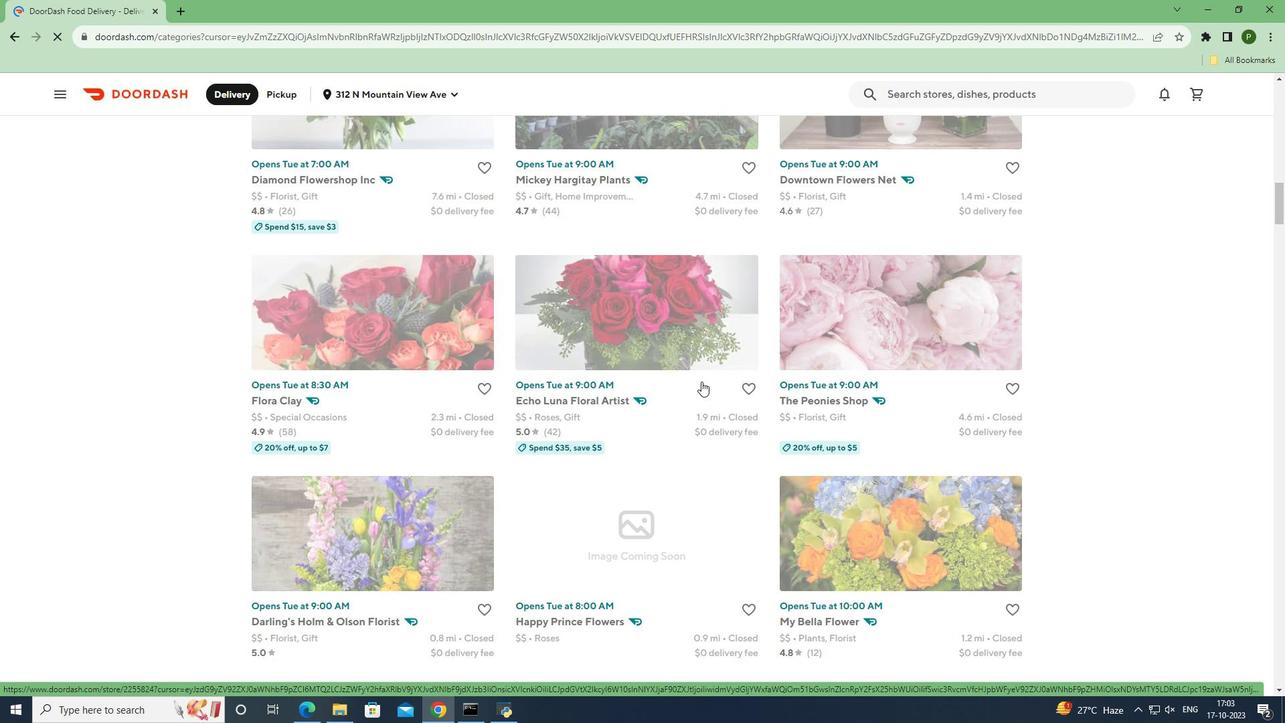 
Action: Mouse scrolled (701, 380) with delta (0, 0)
Screenshot: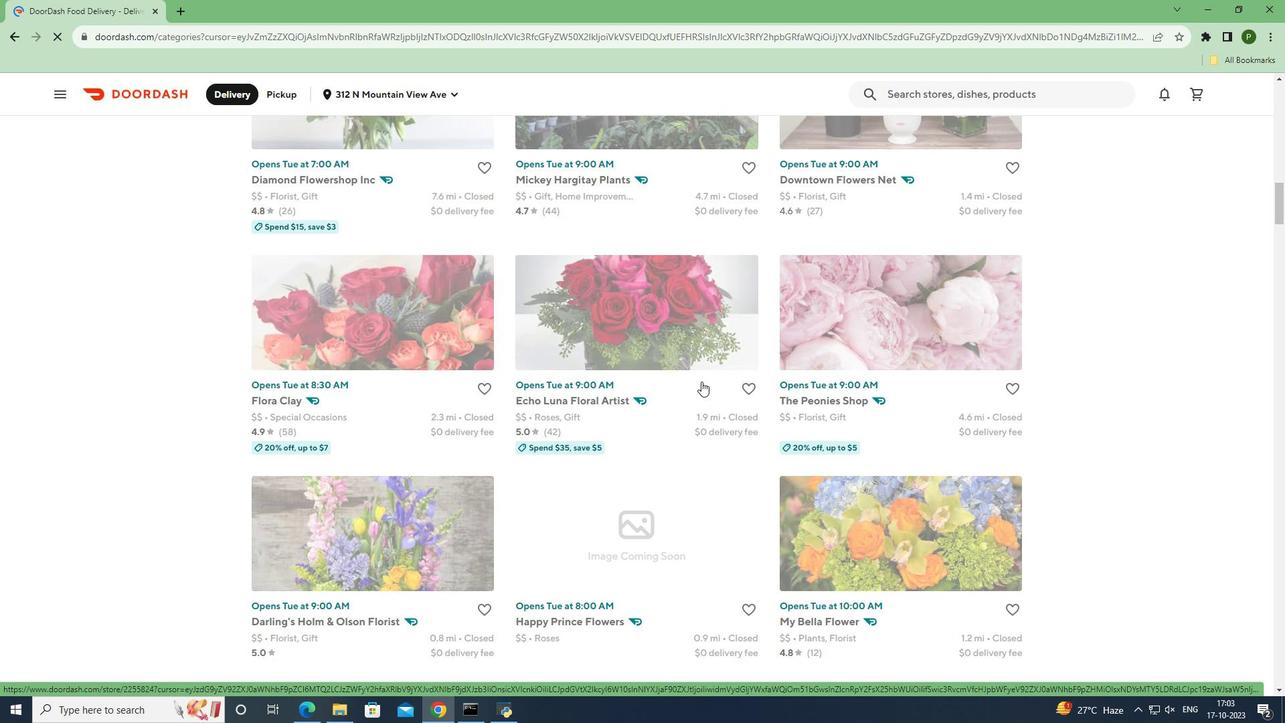 
Action: Mouse scrolled (701, 380) with delta (0, 0)
Screenshot: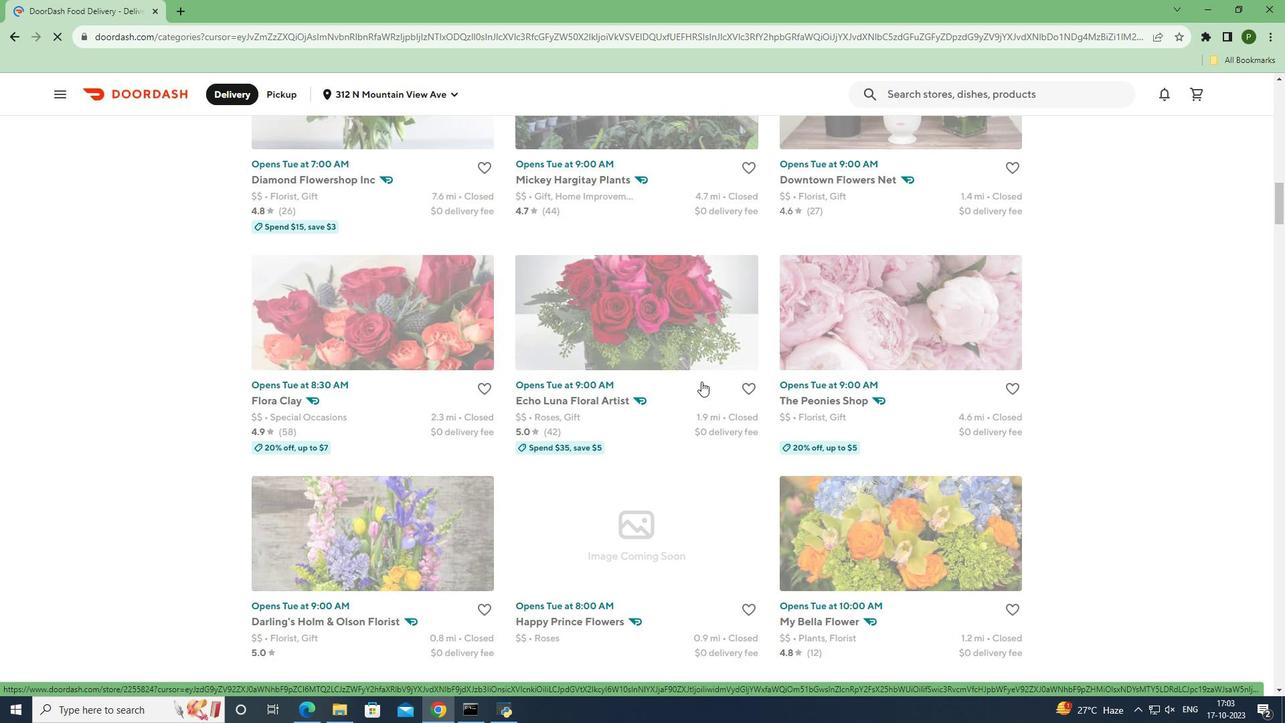 
Action: Mouse moved to (703, 381)
Screenshot: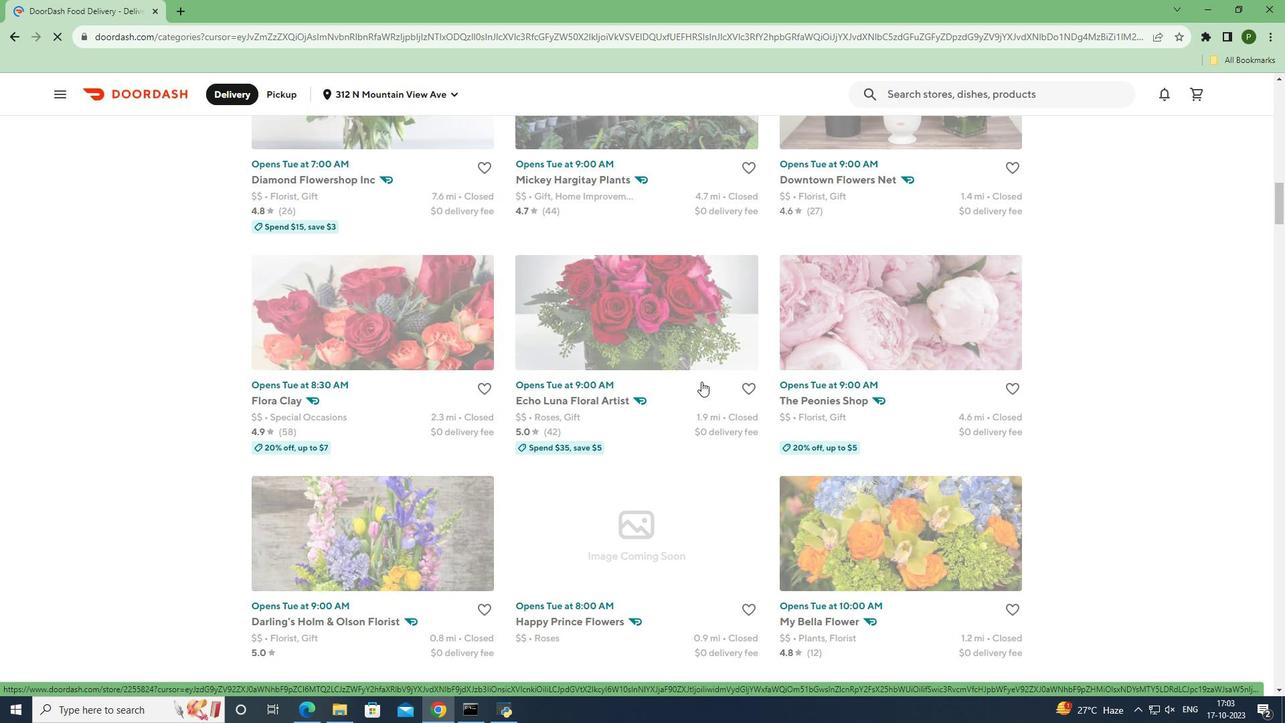 
Action: Mouse scrolled (703, 380) with delta (0, 0)
Screenshot: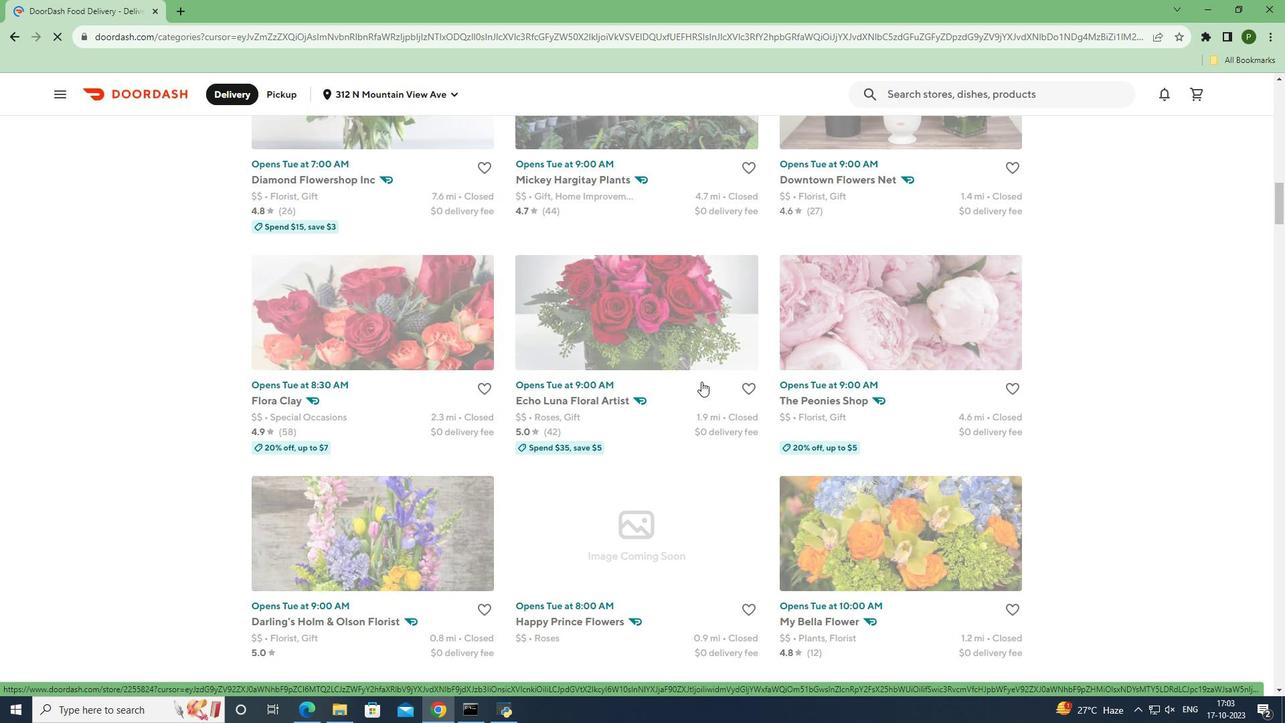 
Action: Mouse moved to (708, 380)
Screenshot: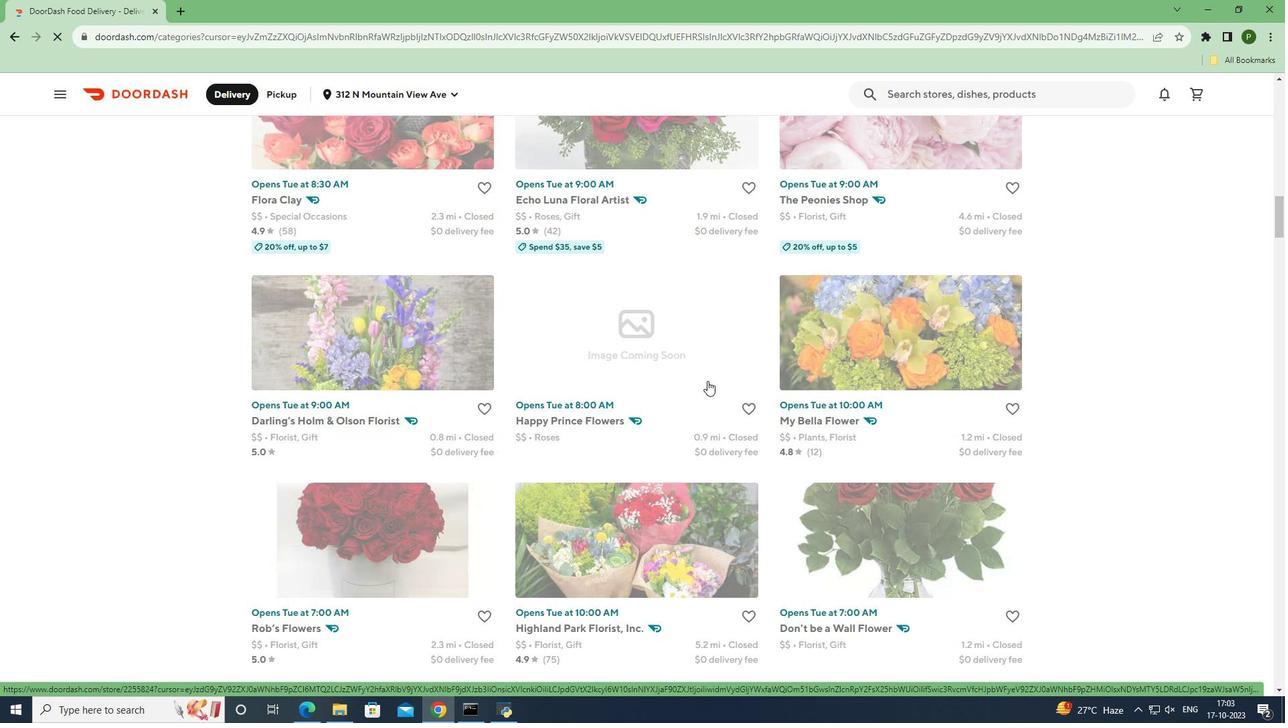 
Action: Mouse scrolled (708, 380) with delta (0, 0)
Screenshot: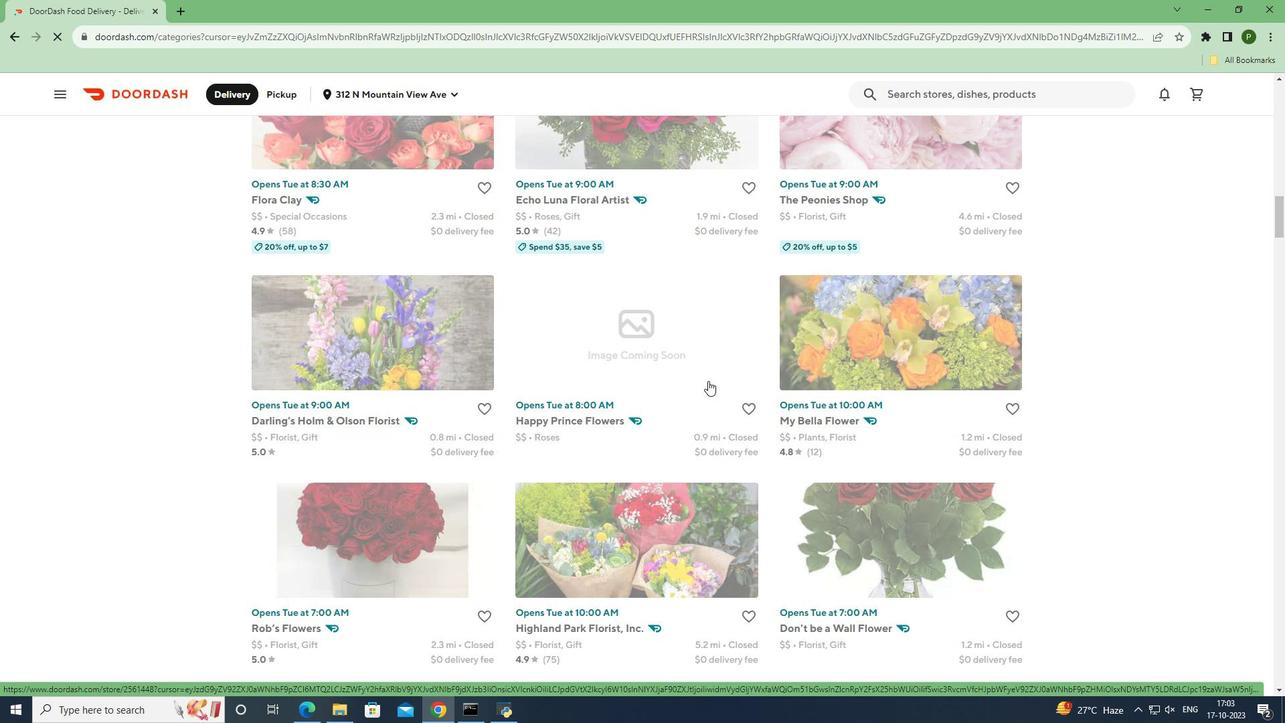 
Action: Mouse scrolled (708, 380) with delta (0, 0)
Screenshot: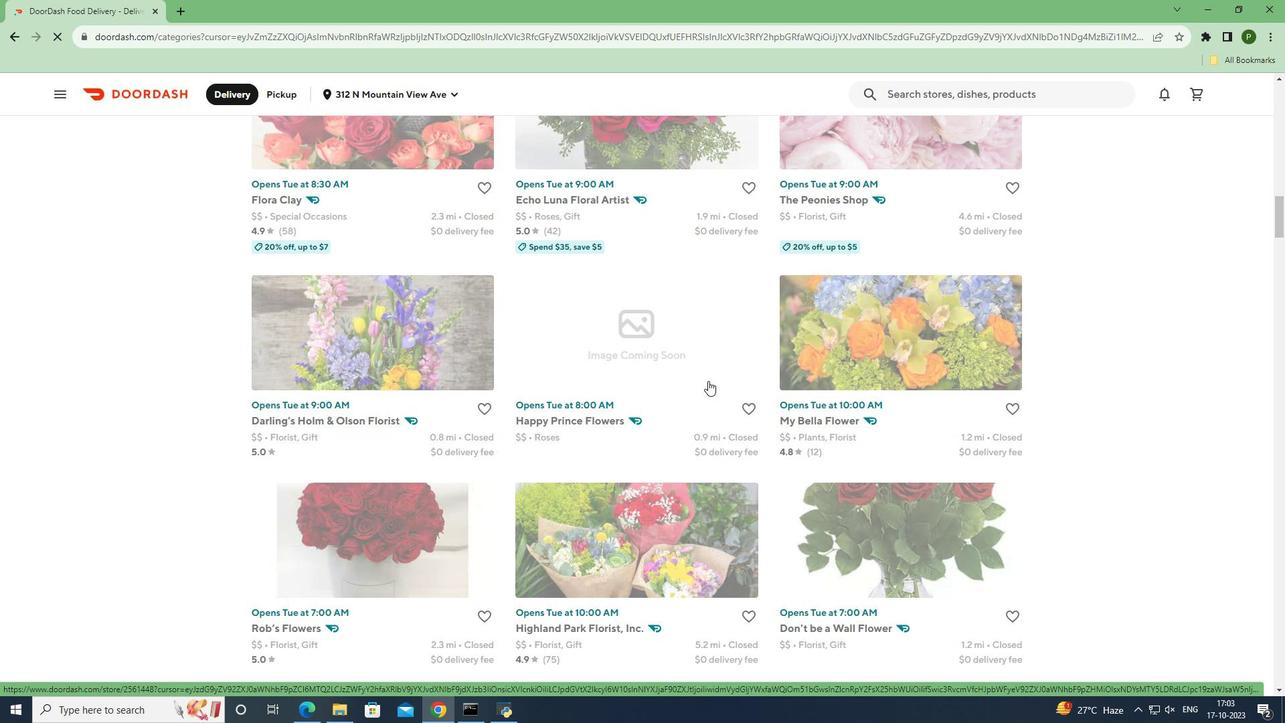 
Action: Mouse moved to (709, 380)
Screenshot: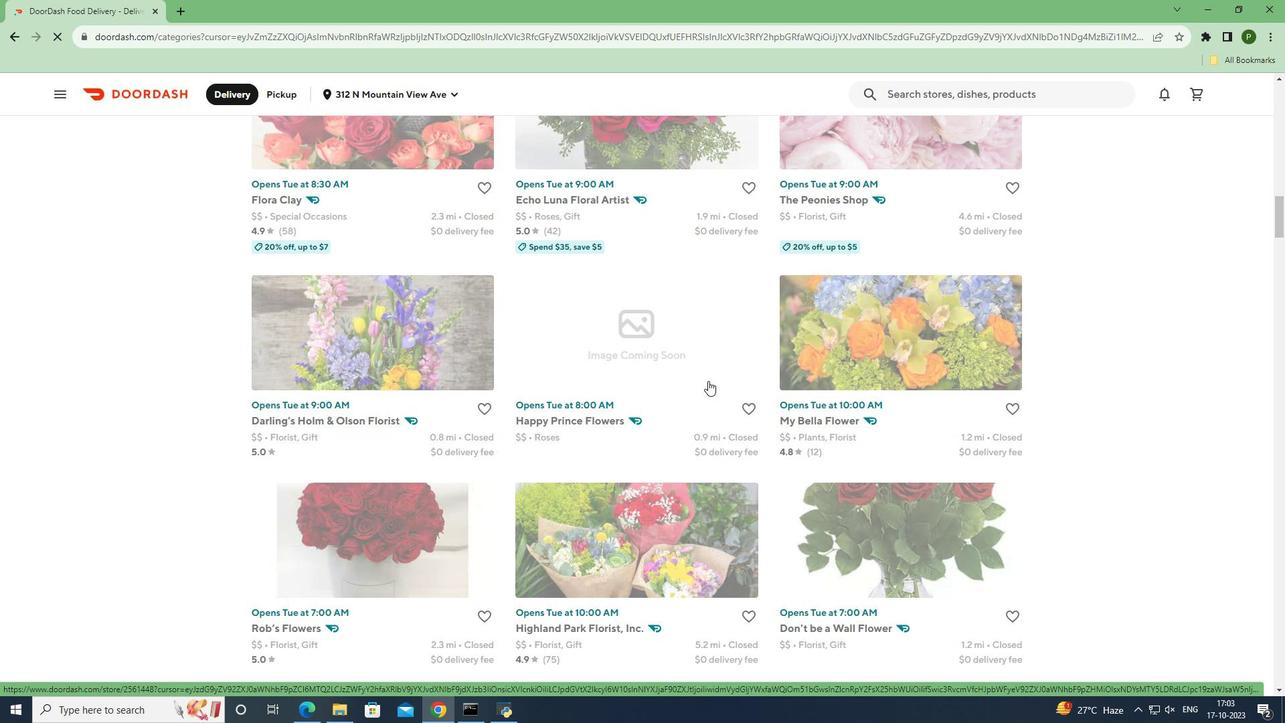 
Action: Mouse scrolled (709, 380) with delta (0, 0)
Screenshot: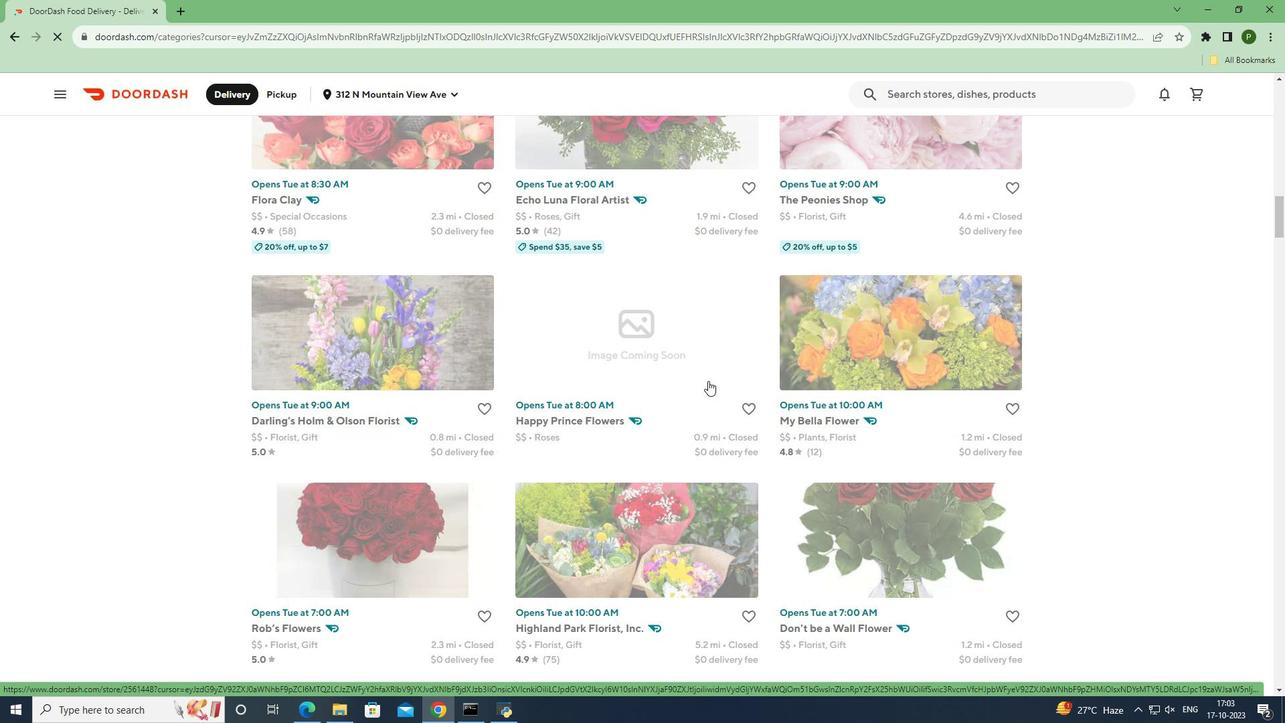 
Action: Mouse moved to (711, 378)
Screenshot: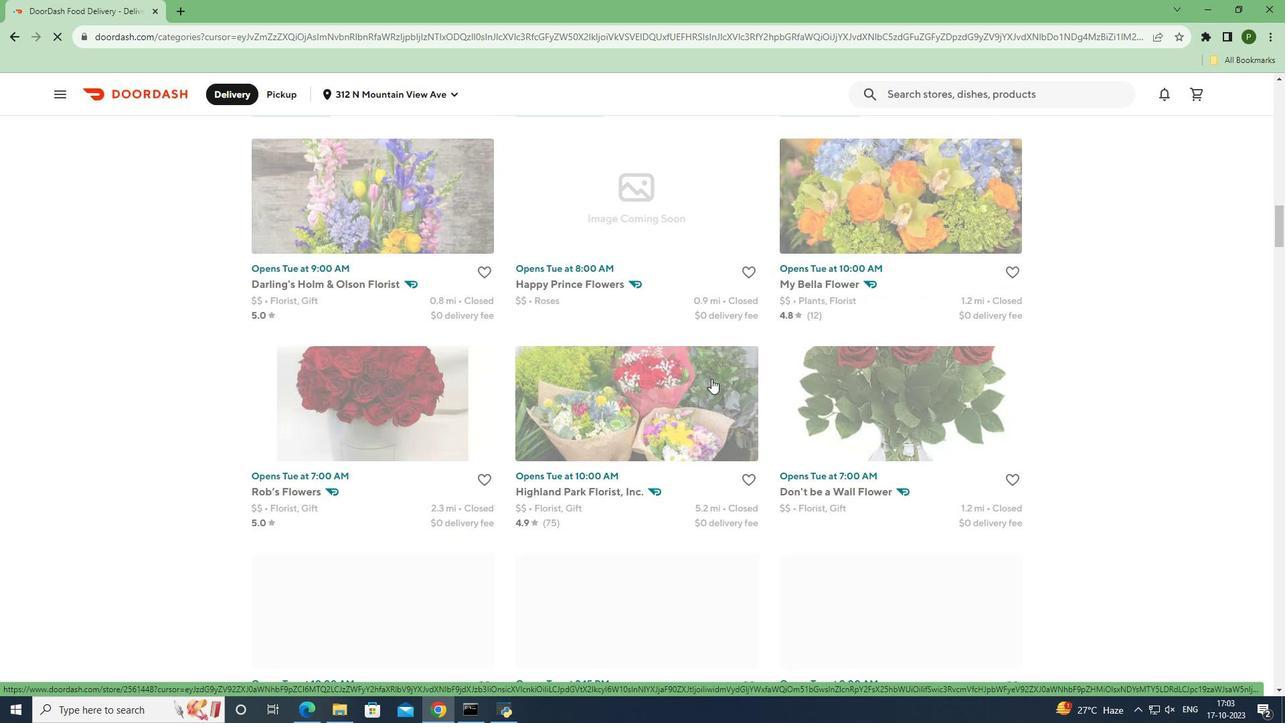 
Action: Mouse scrolled (711, 378) with delta (0, 0)
Screenshot: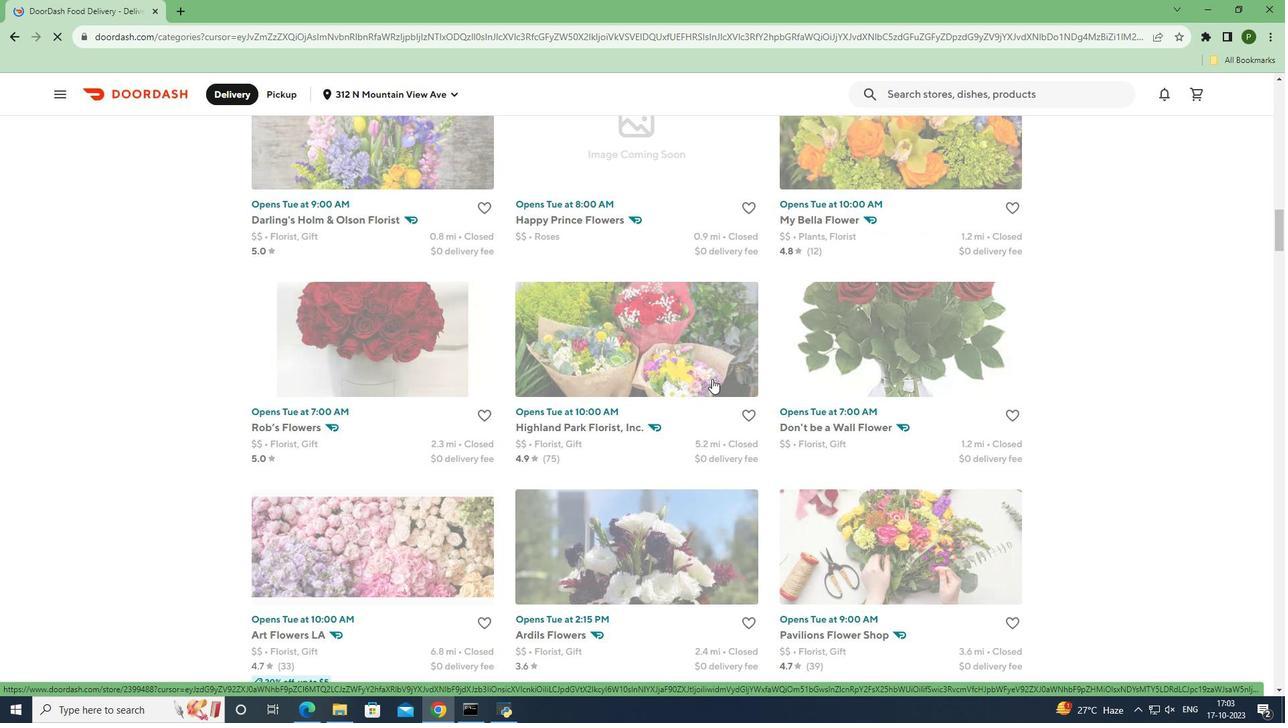 
Action: Mouse moved to (713, 379)
Screenshot: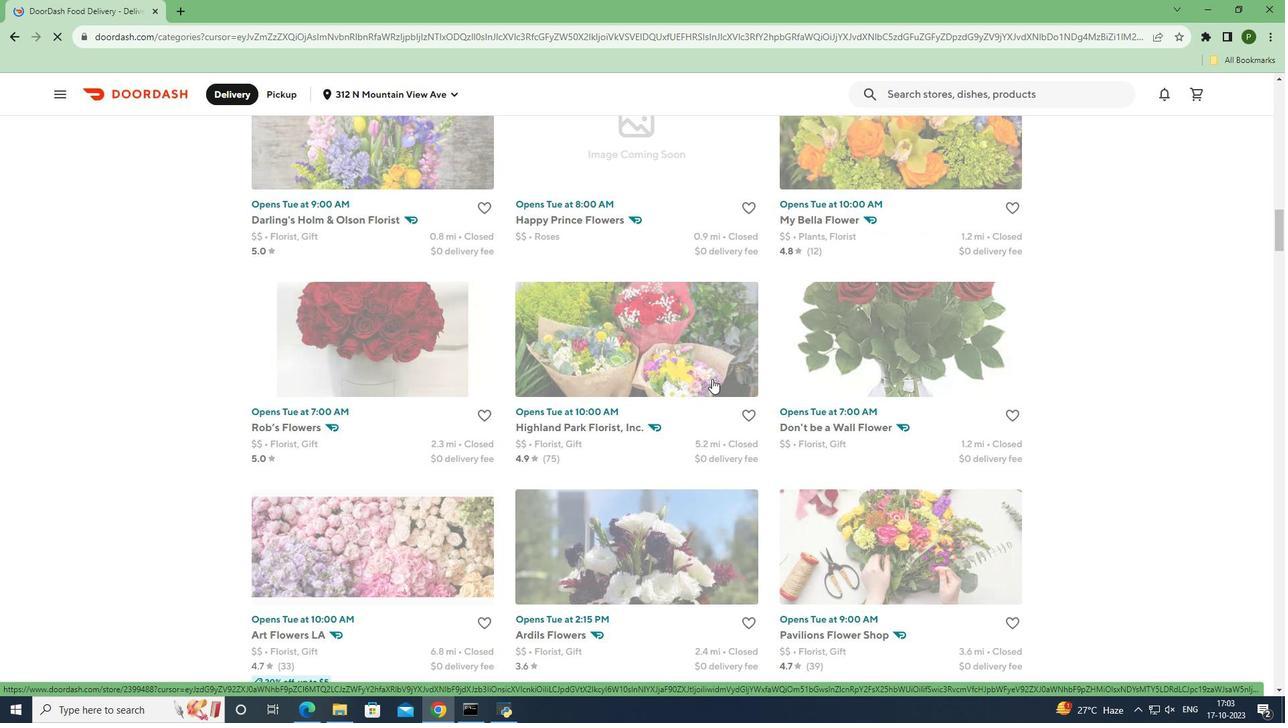 
Action: Mouse scrolled (713, 378) with delta (0, 0)
Screenshot: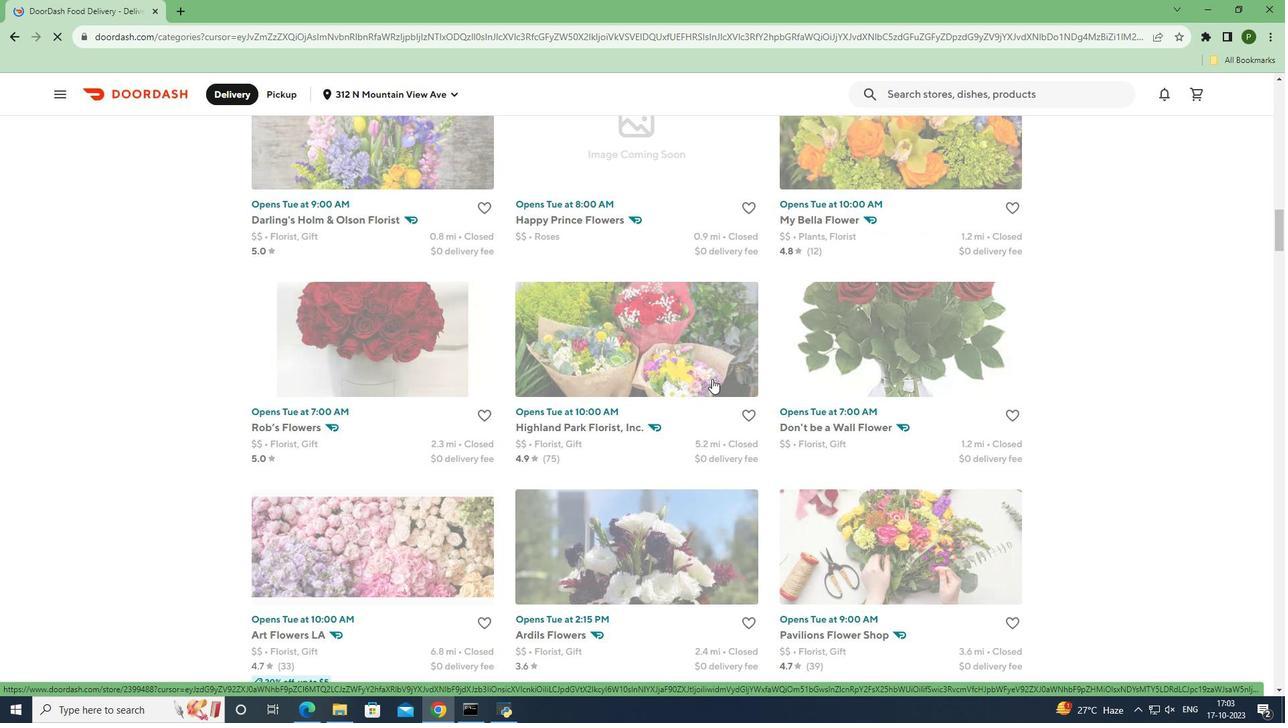
Action: Mouse moved to (713, 380)
Screenshot: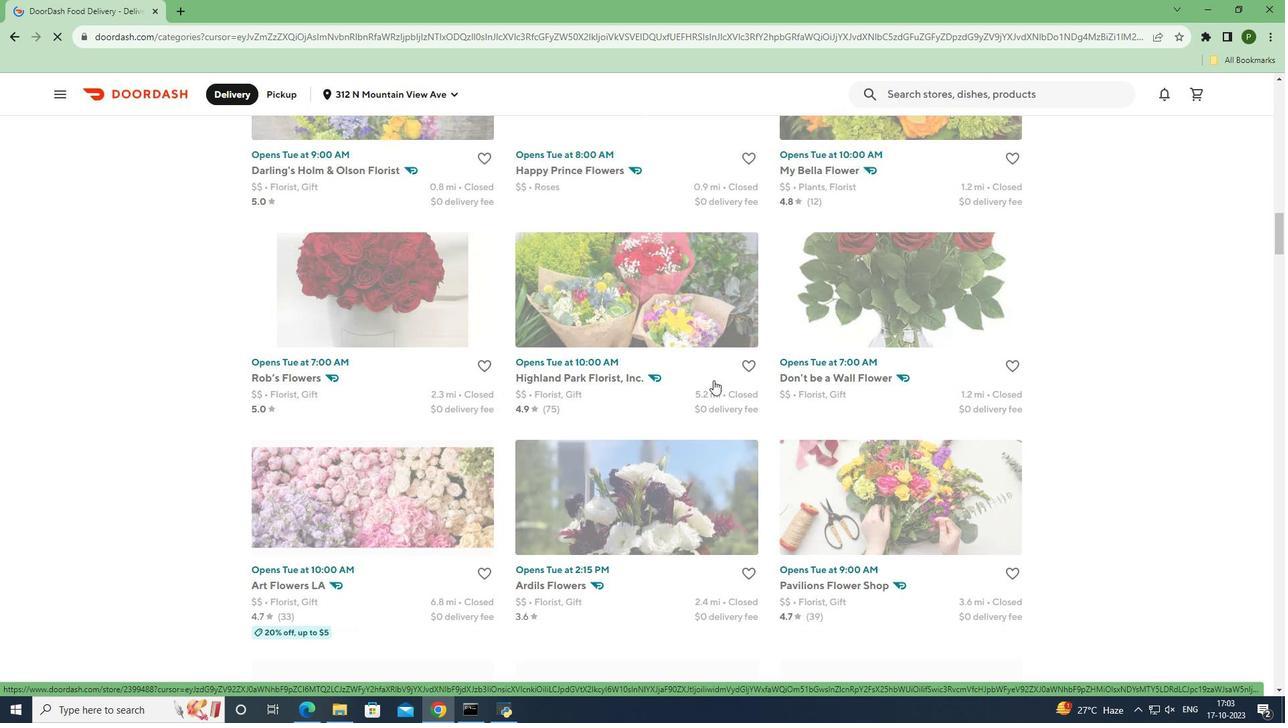 
Action: Mouse scrolled (713, 379) with delta (0, 0)
Screenshot: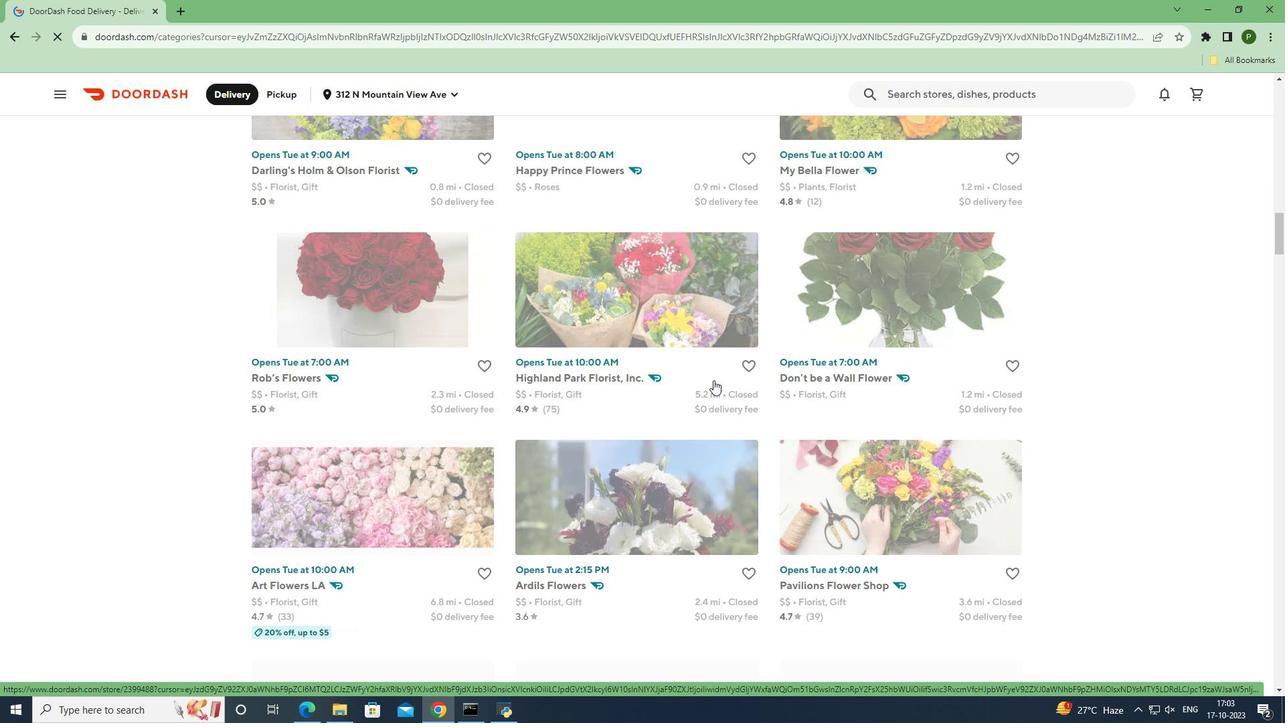 
Action: Mouse scrolled (713, 379) with delta (0, 0)
Screenshot: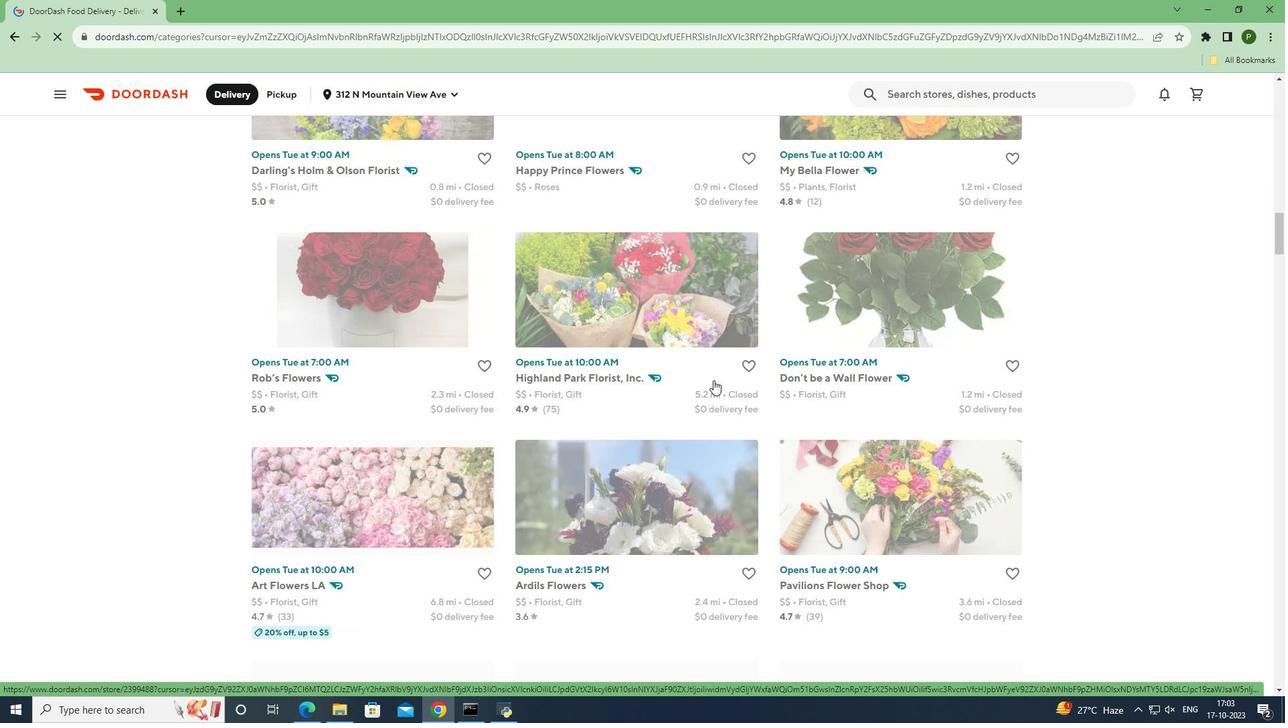 
Action: Mouse moved to (714, 380)
Screenshot: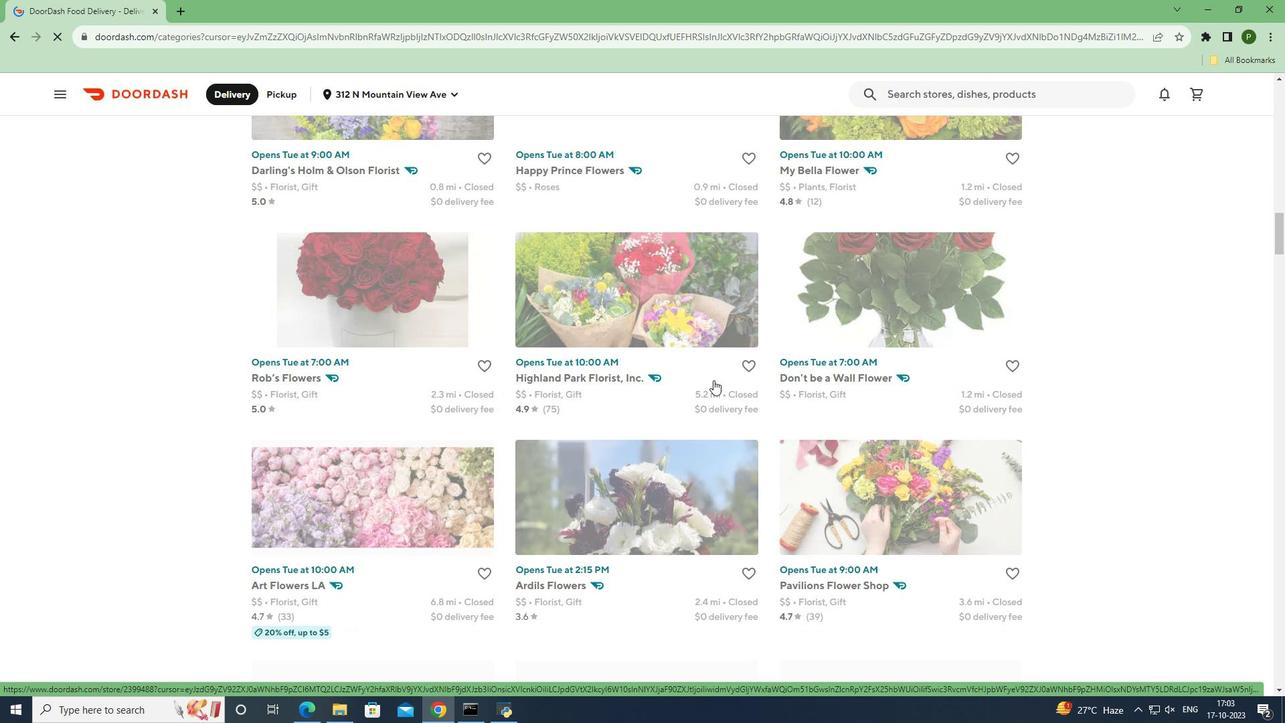 
Action: Mouse scrolled (714, 379) with delta (0, 0)
Screenshot: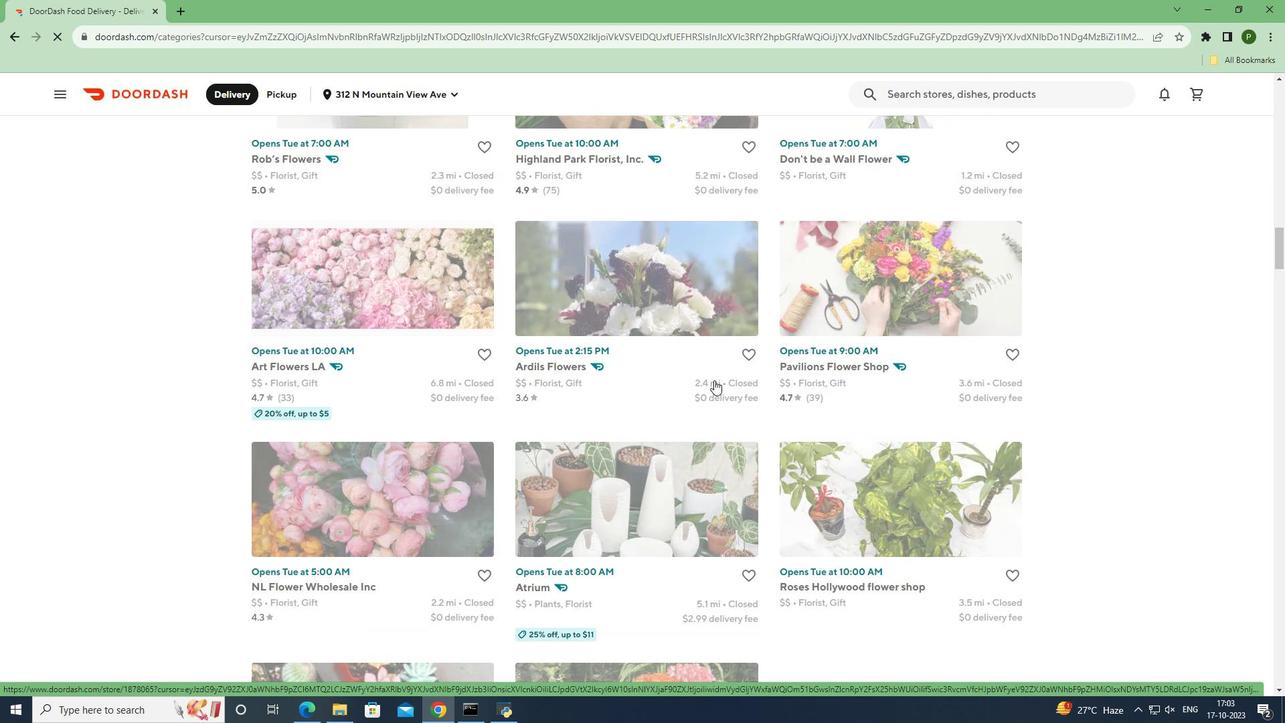 
Action: Mouse scrolled (714, 379) with delta (0, 0)
Screenshot: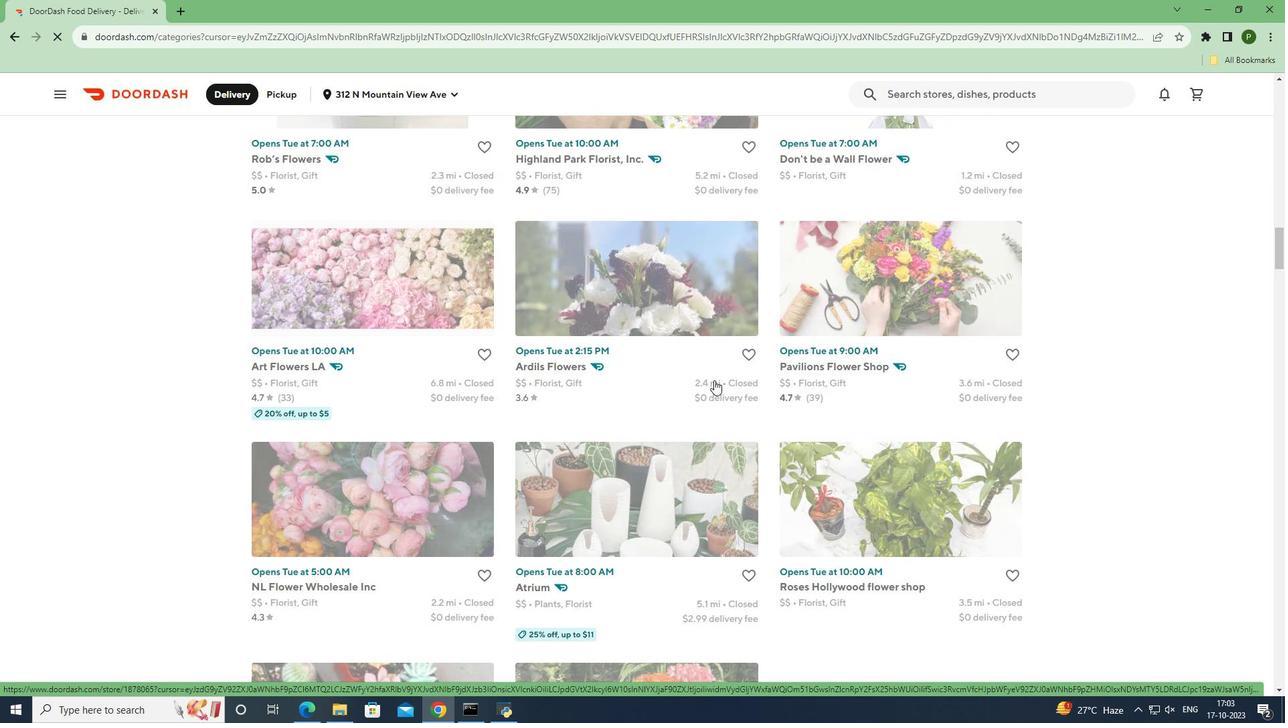 
Action: Mouse scrolled (714, 379) with delta (0, 0)
Screenshot: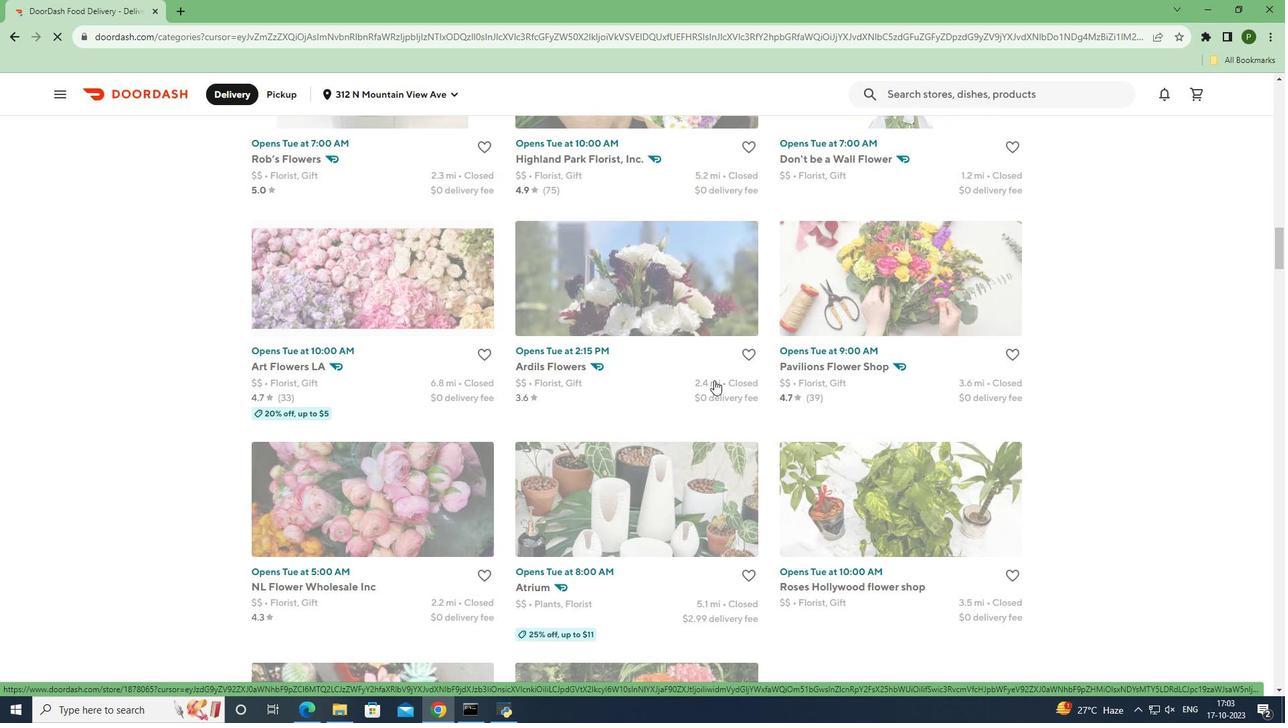 
Action: Mouse moved to (719, 374)
Screenshot: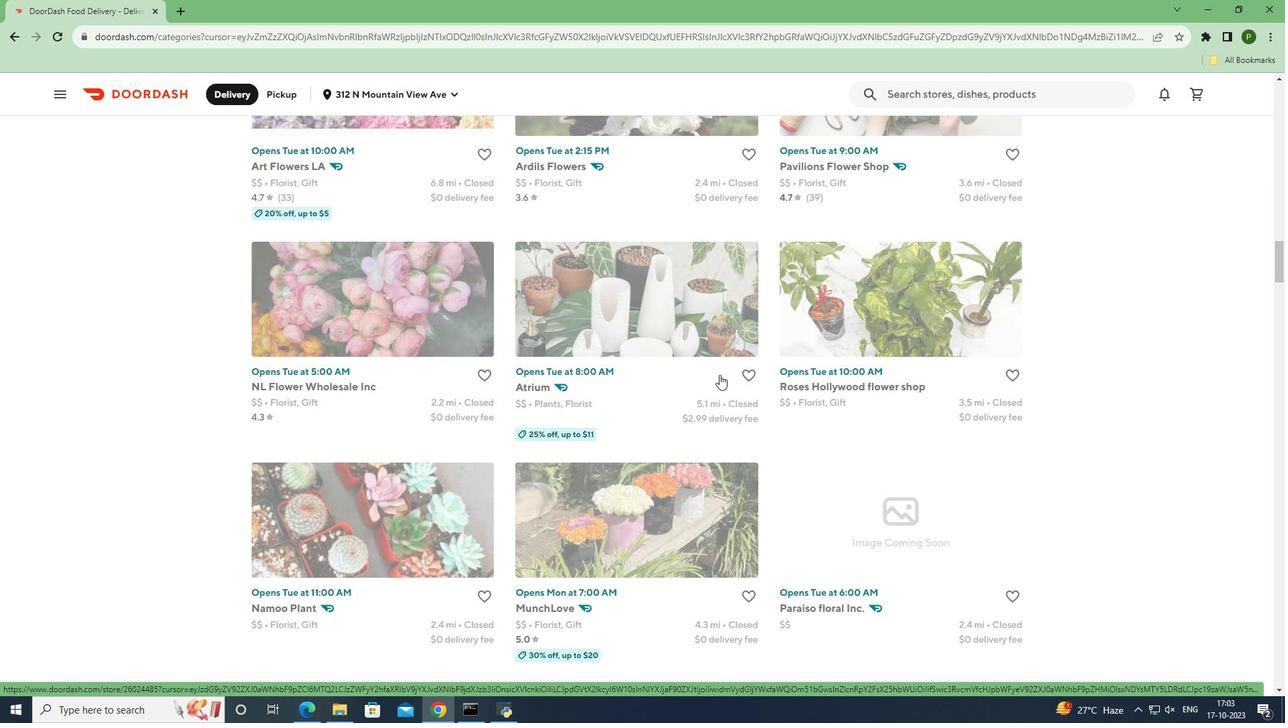 
Action: Mouse scrolled (719, 374) with delta (0, 0)
Screenshot: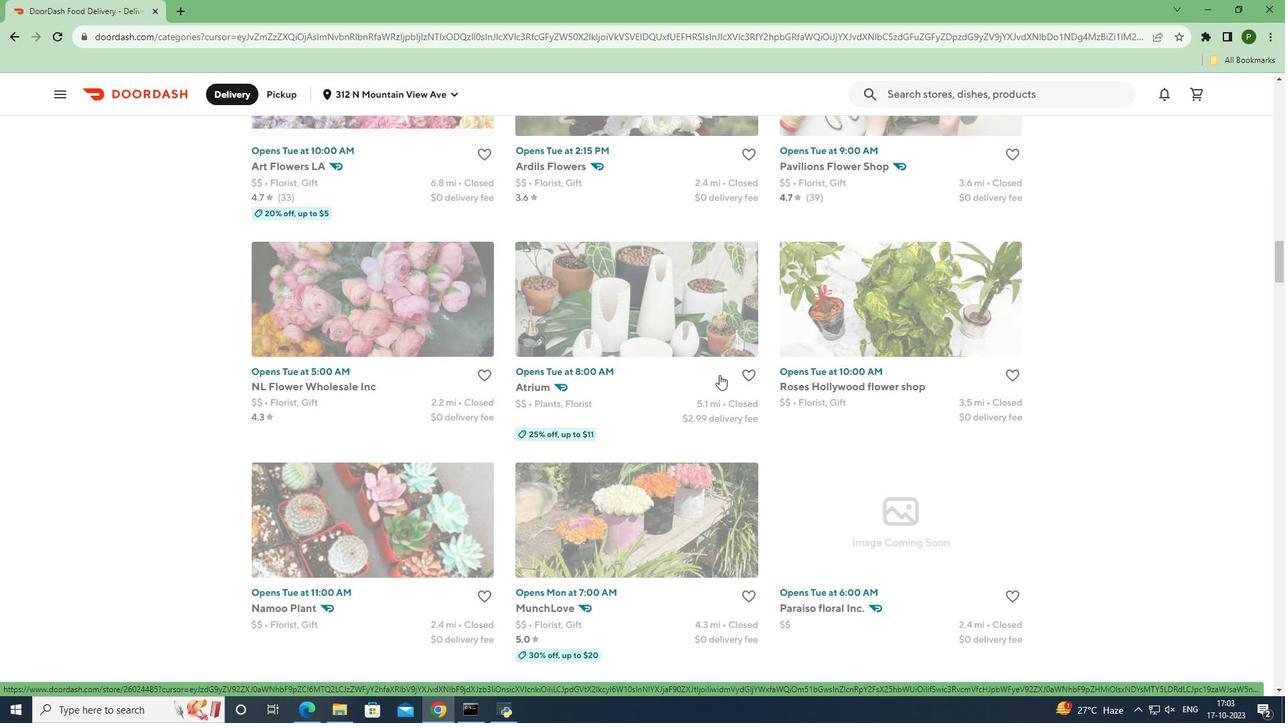 
Action: Mouse scrolled (719, 374) with delta (0, 0)
Screenshot: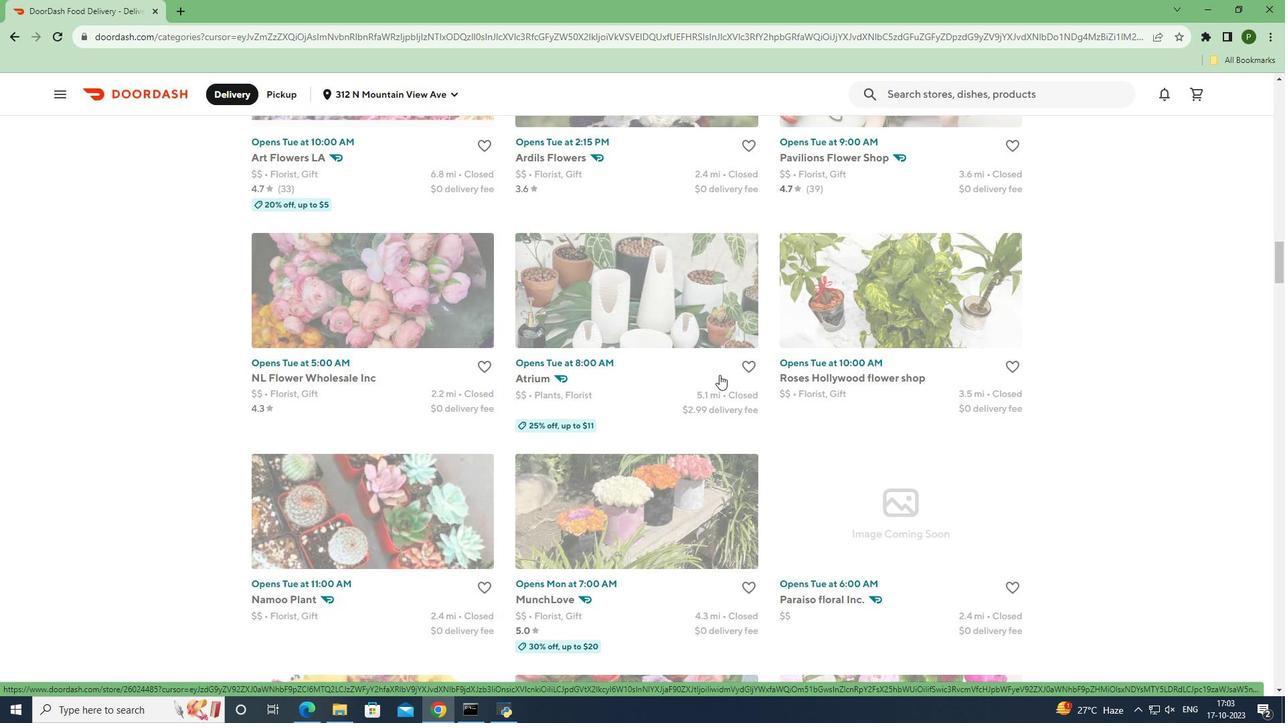 
Action: Mouse scrolled (719, 374) with delta (0, 0)
Screenshot: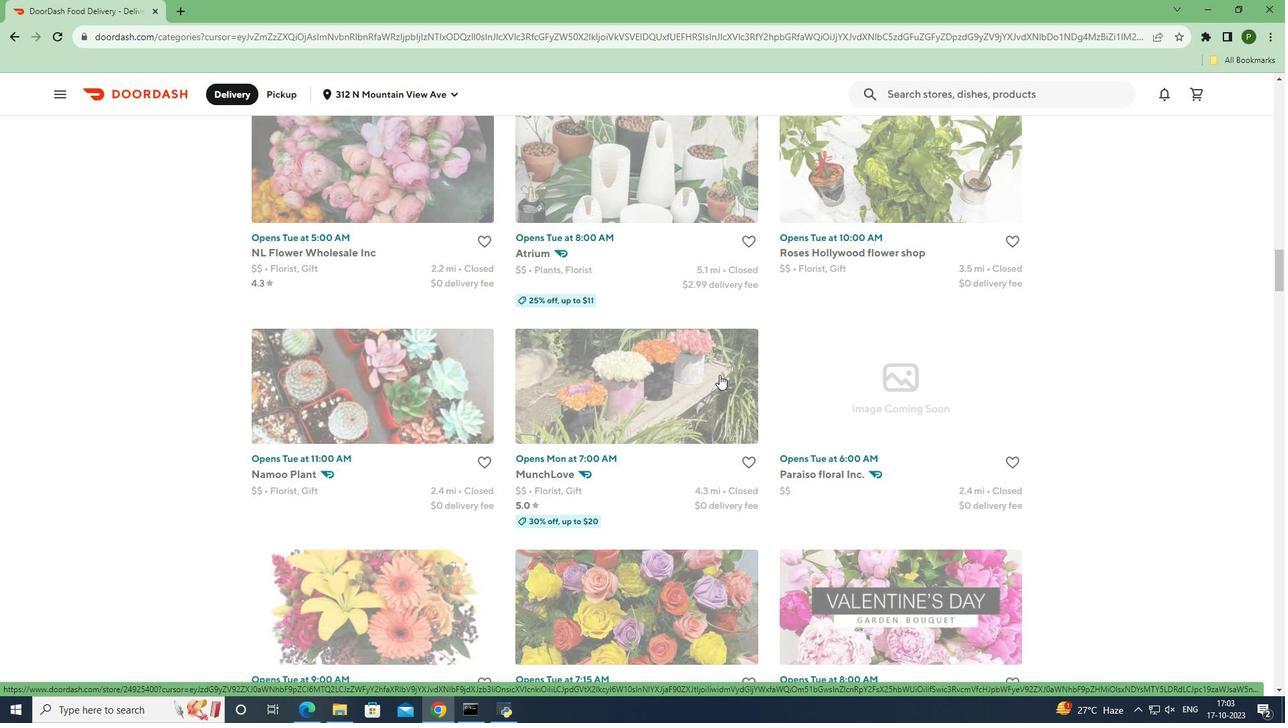 
Action: Mouse scrolled (719, 374) with delta (0, 0)
Screenshot: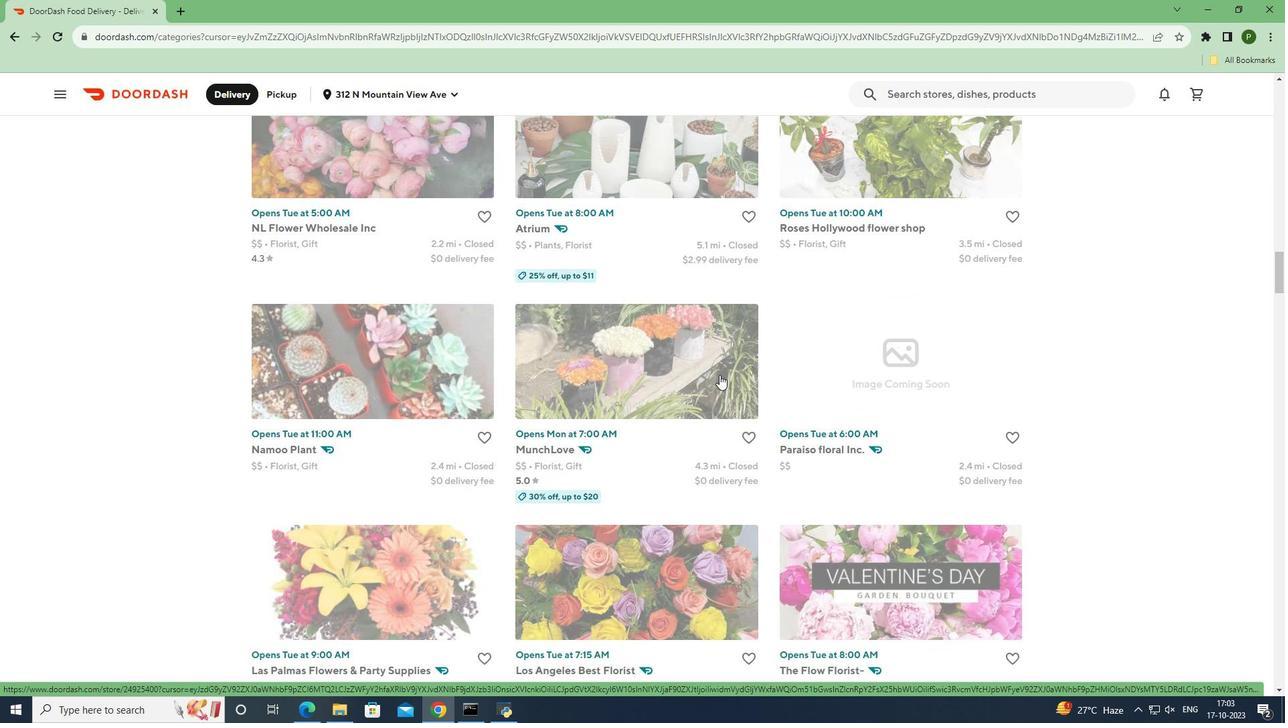 
Action: Mouse scrolled (719, 374) with delta (0, 0)
Screenshot: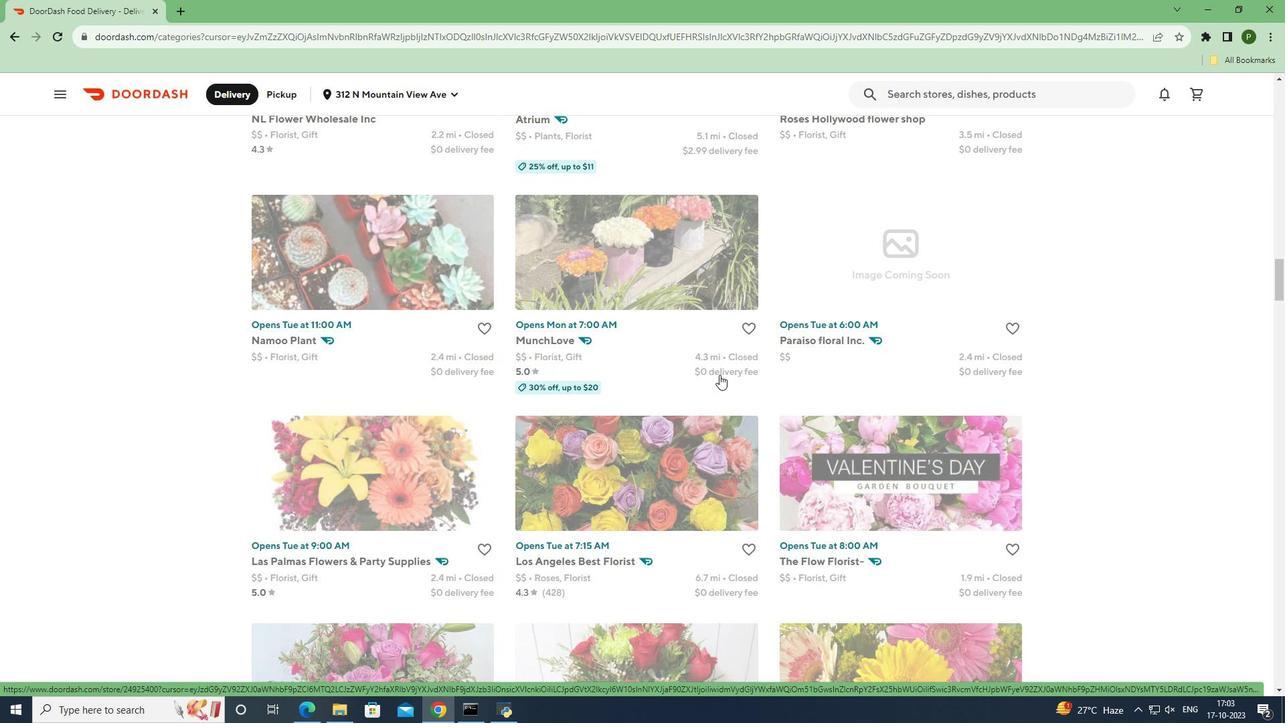 
Action: Mouse scrolled (719, 374) with delta (0, 0)
Screenshot: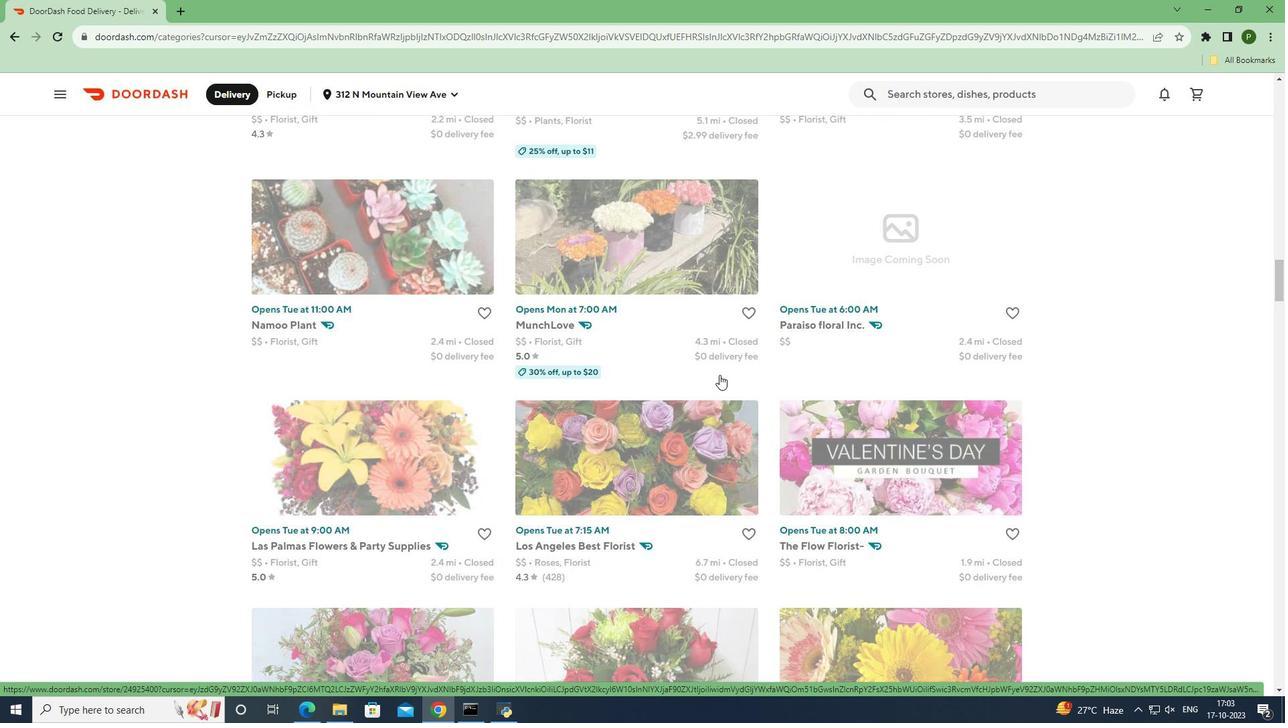 
Action: Mouse scrolled (719, 374) with delta (0, 0)
Screenshot: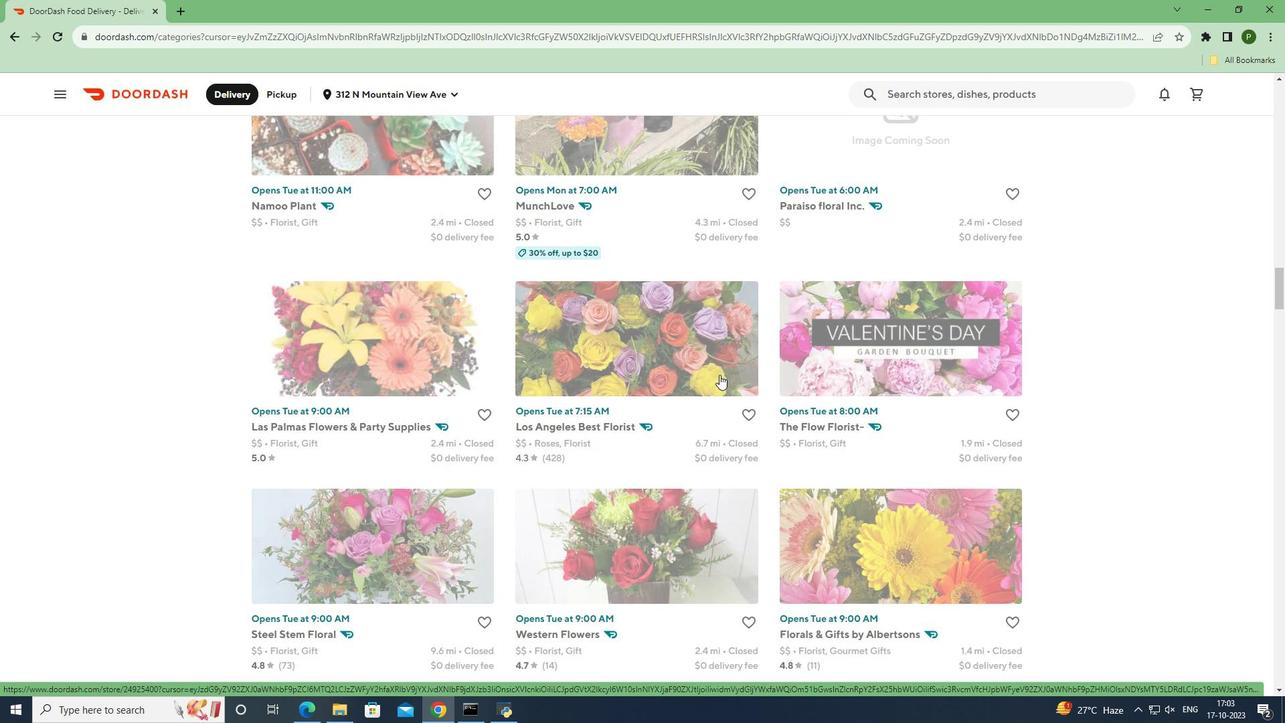 
Action: Mouse scrolled (719, 374) with delta (0, 0)
Screenshot: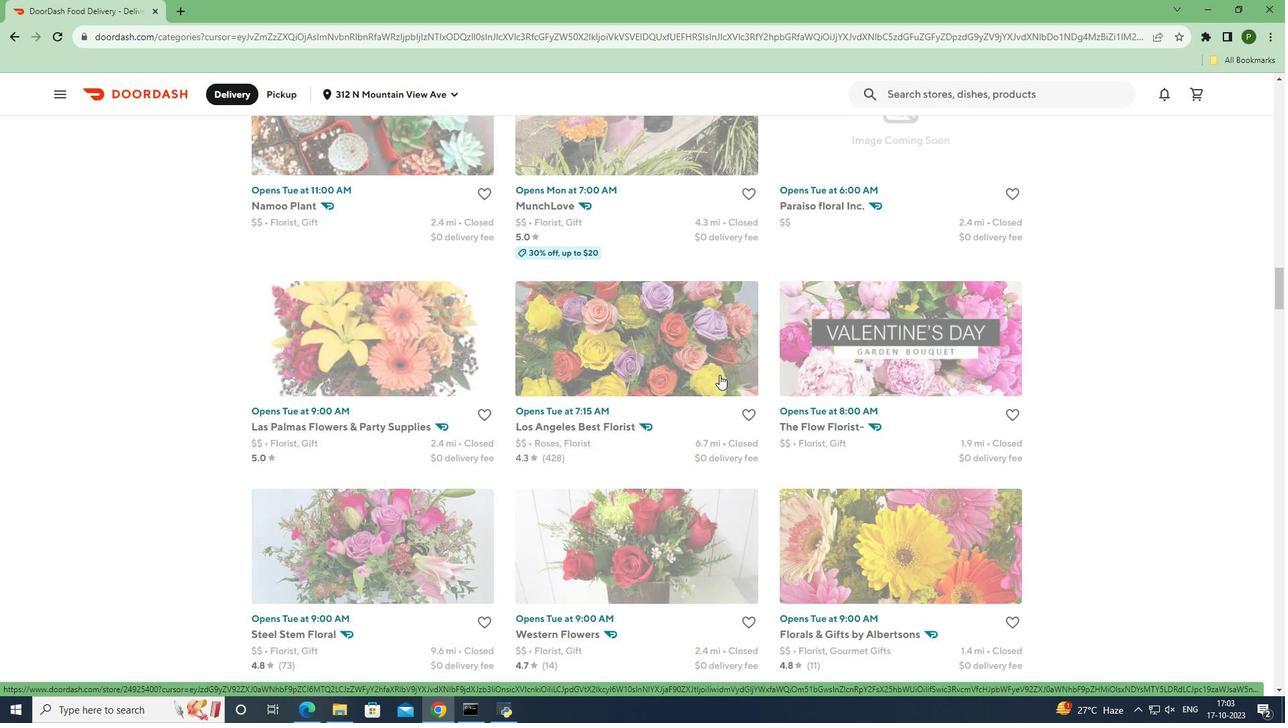 
Action: Mouse scrolled (719, 374) with delta (0, 0)
Screenshot: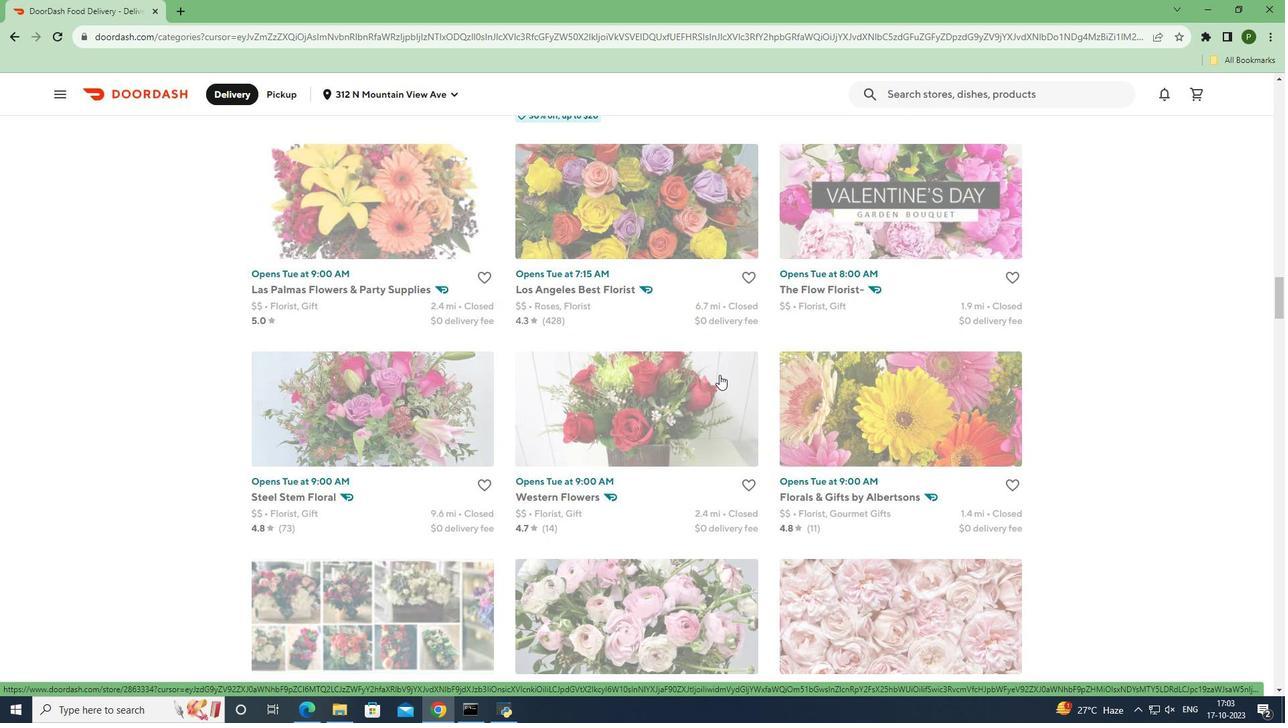 
Action: Mouse scrolled (719, 374) with delta (0, 0)
Screenshot: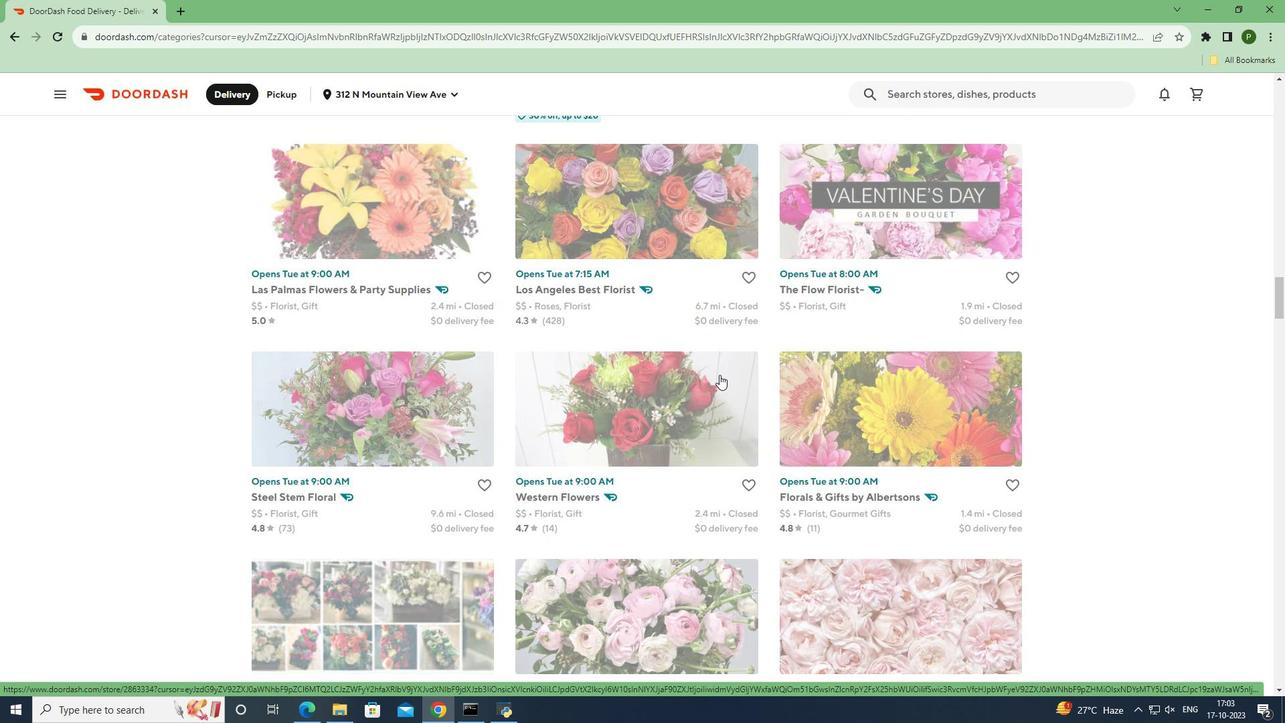 
Action: Mouse scrolled (719, 374) with delta (0, 0)
Screenshot: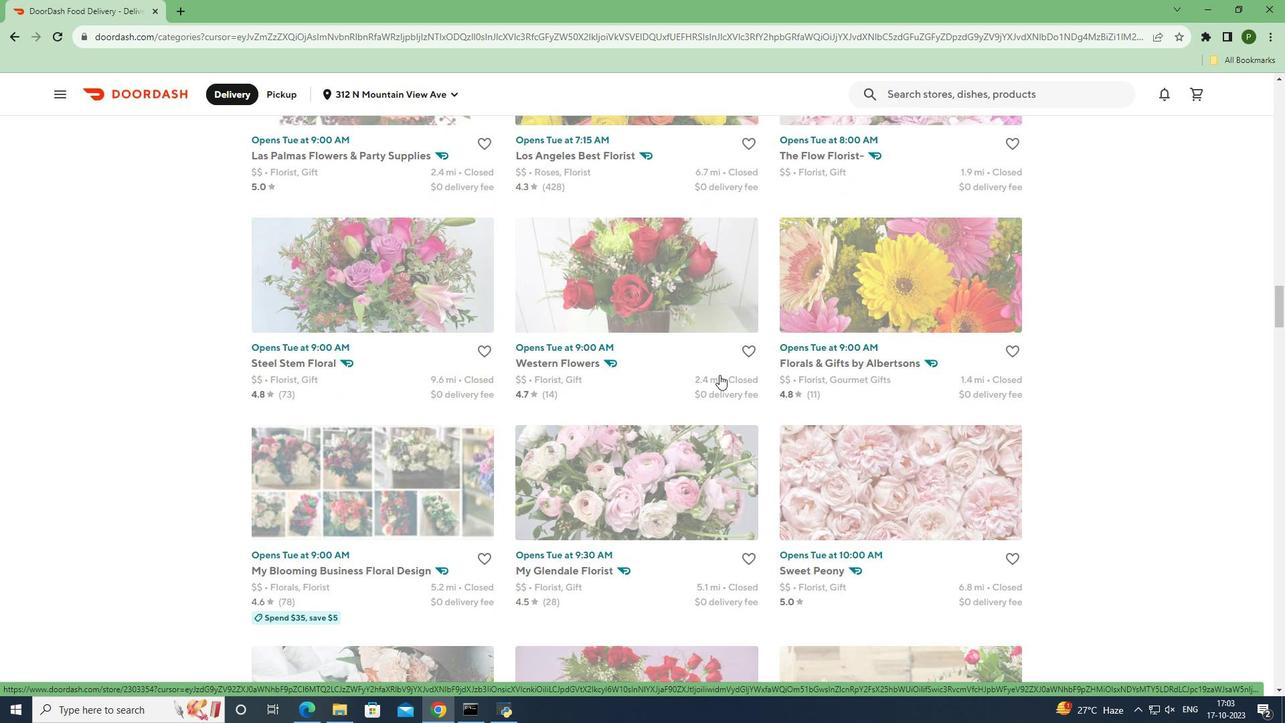 
Action: Mouse scrolled (719, 374) with delta (0, 0)
Screenshot: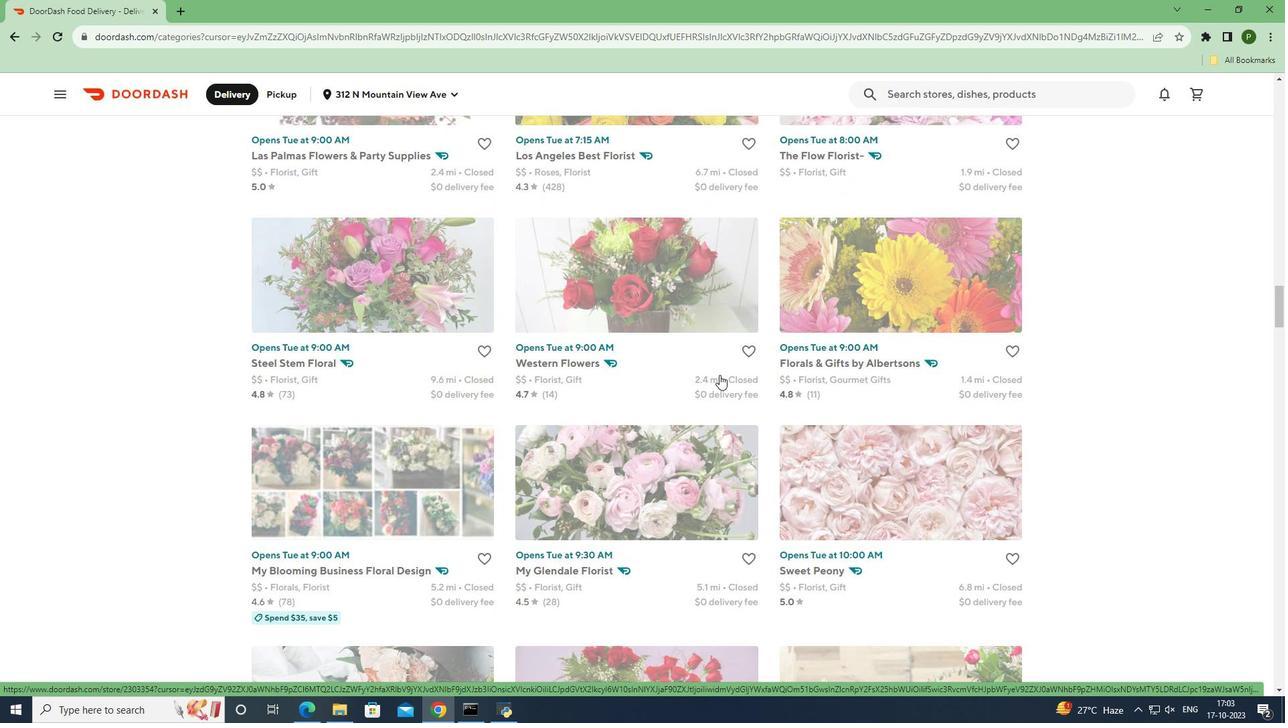 
Action: Mouse scrolled (719, 374) with delta (0, 0)
Screenshot: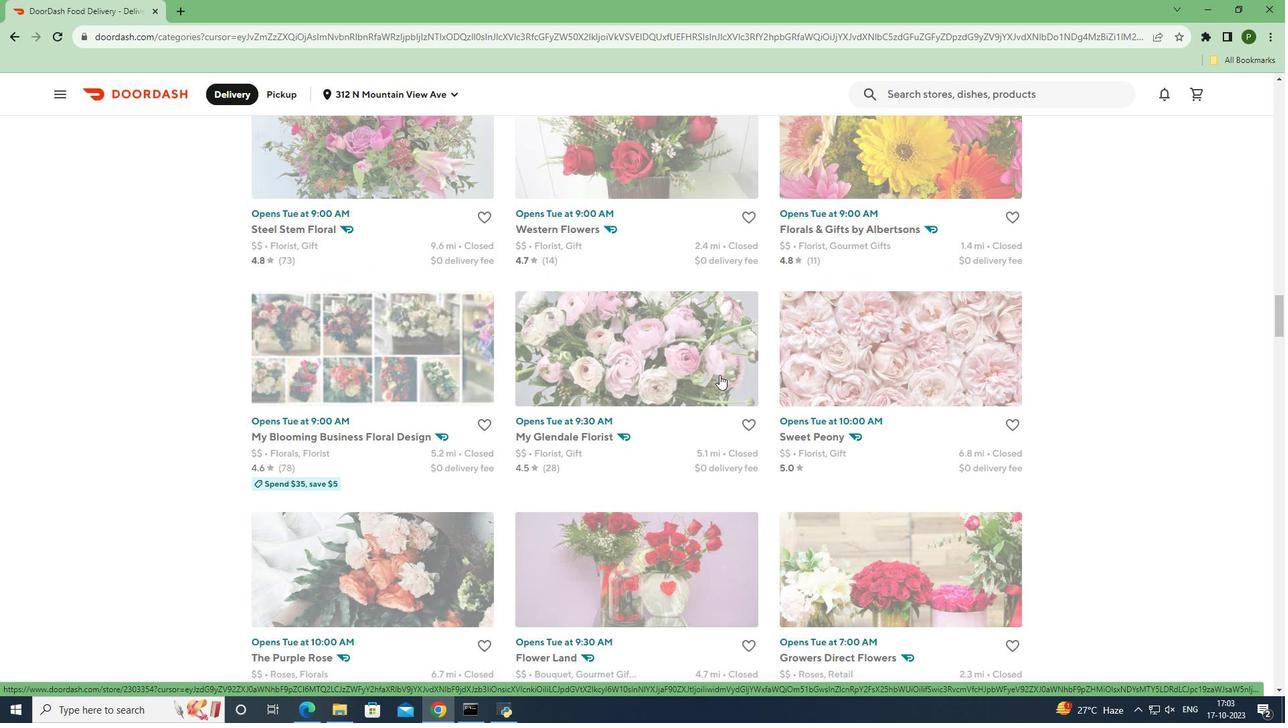 
Action: Mouse scrolled (719, 374) with delta (0, 0)
Screenshot: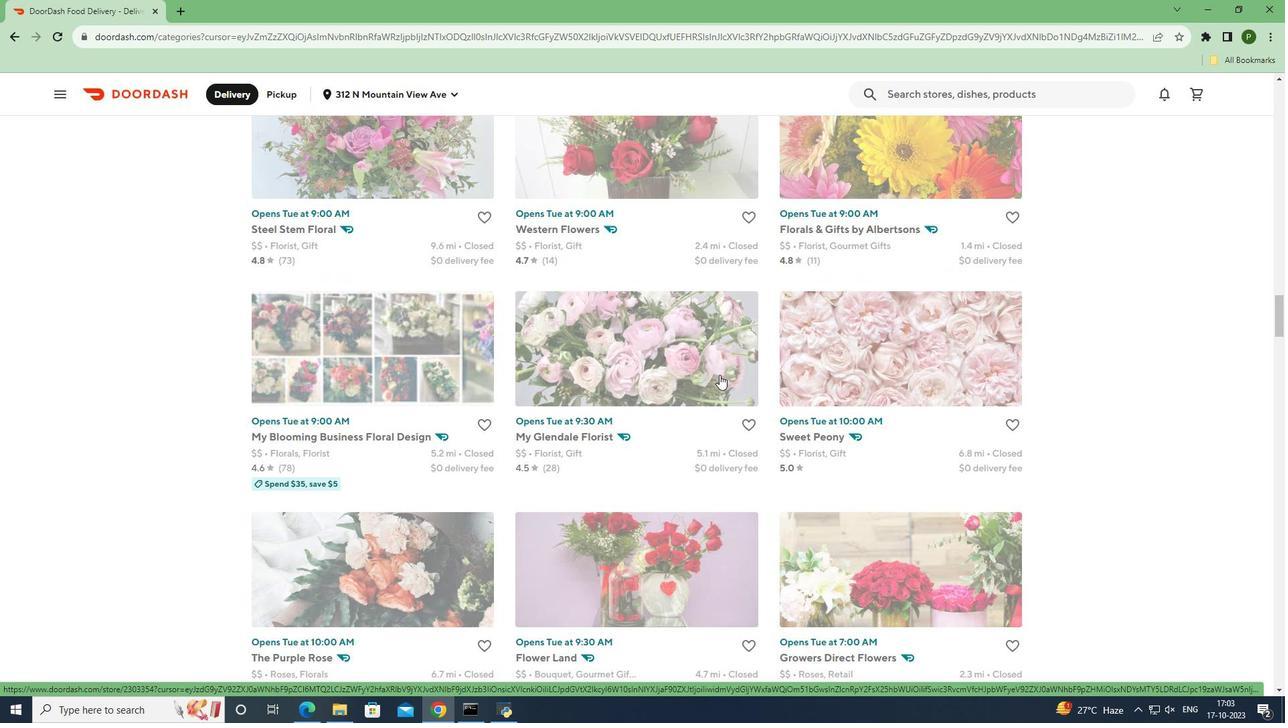 
Action: Mouse scrolled (719, 374) with delta (0, 0)
Screenshot: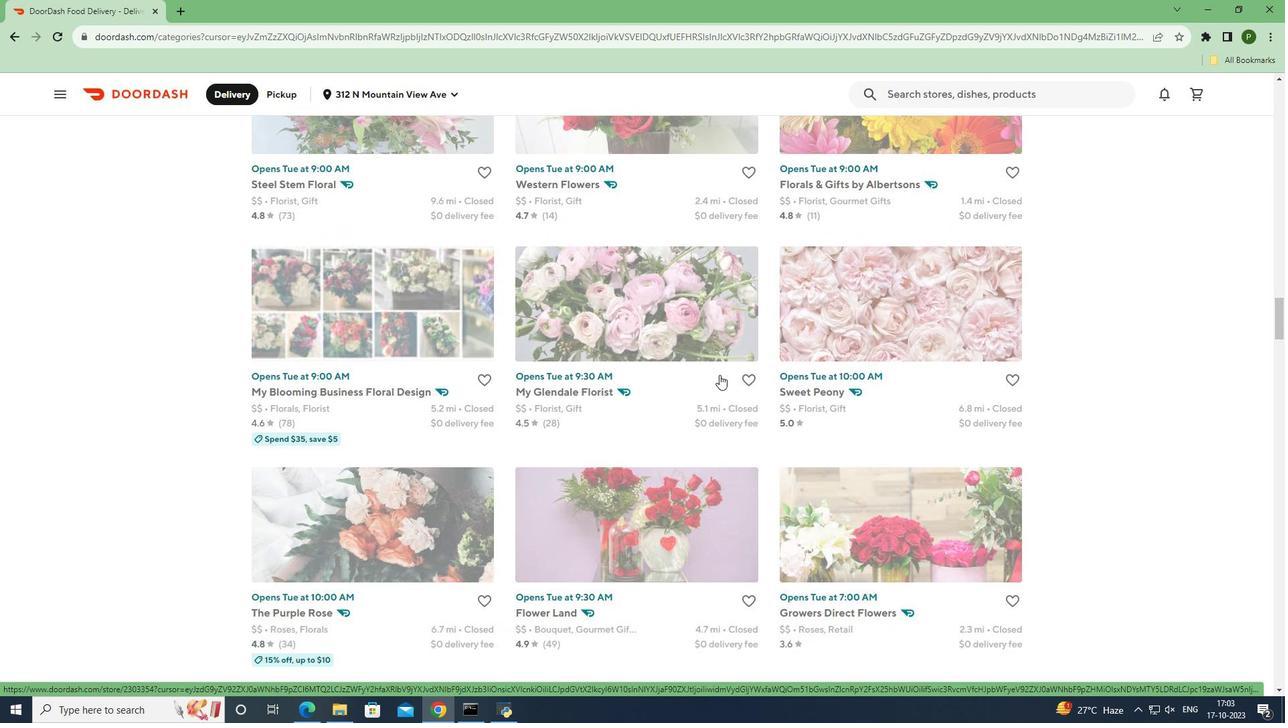 
Action: Mouse scrolled (719, 374) with delta (0, 0)
Screenshot: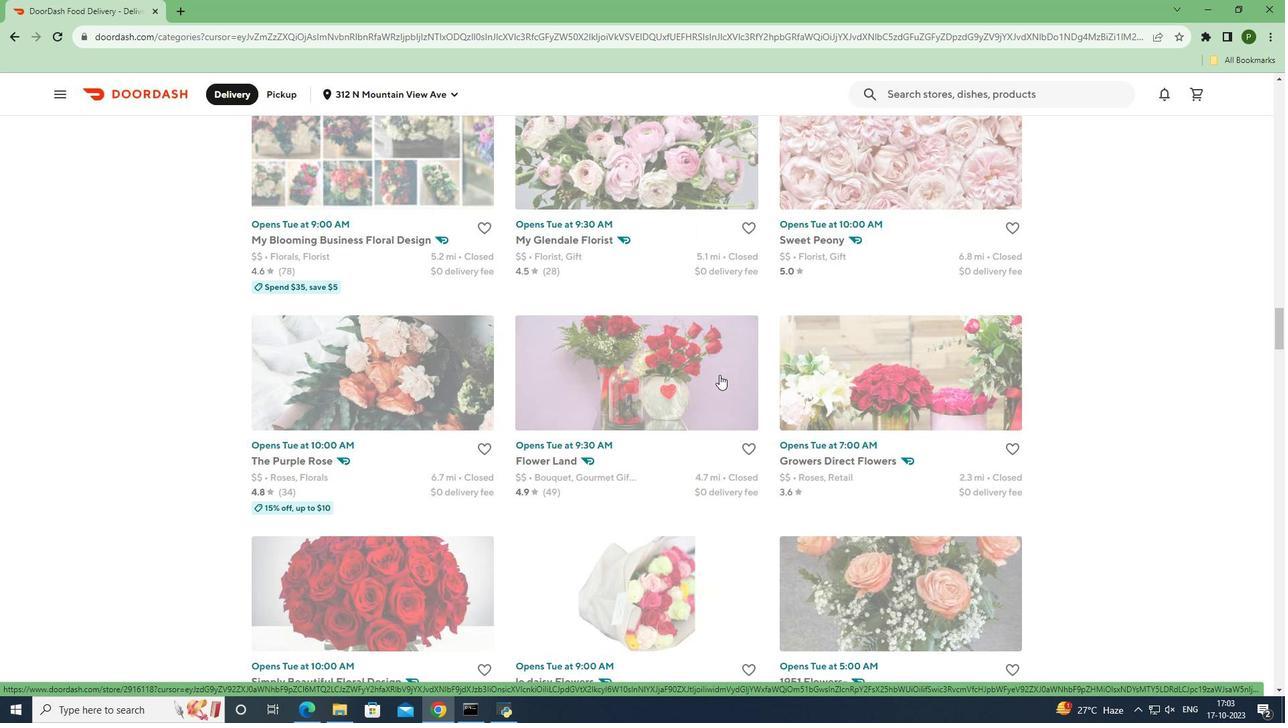 
Action: Mouse scrolled (719, 374) with delta (0, 0)
Screenshot: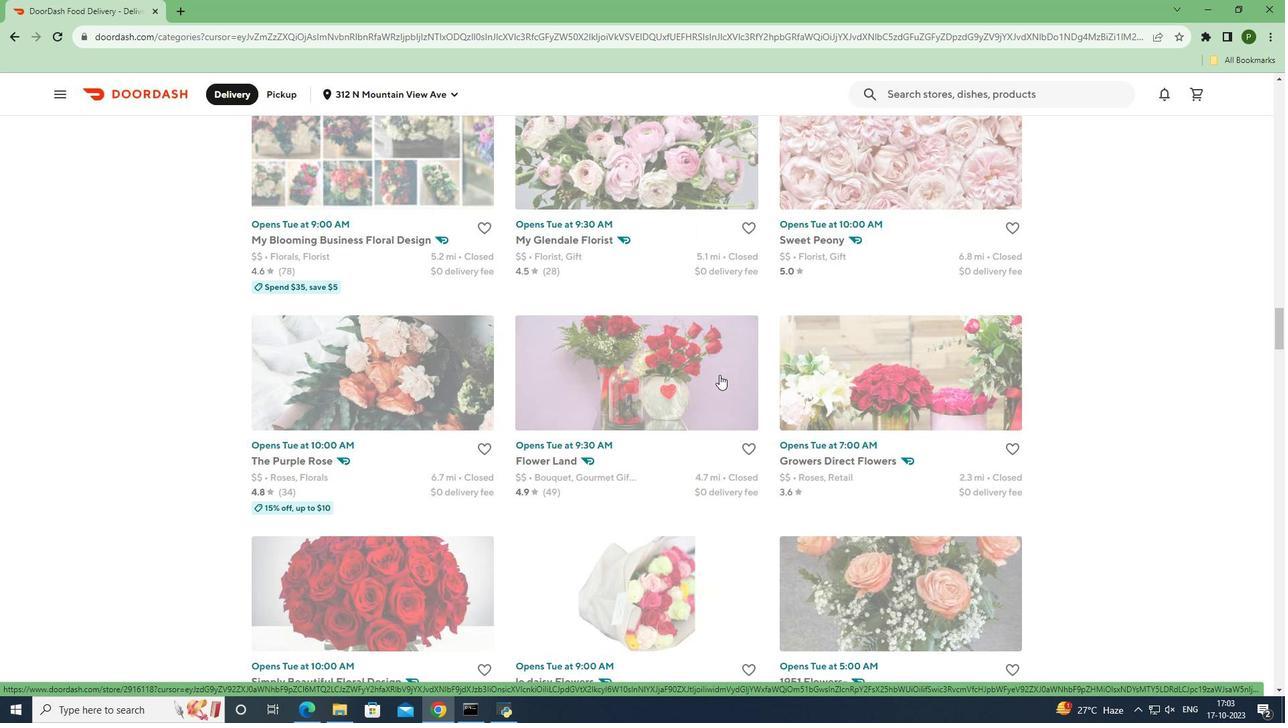 
Action: Mouse scrolled (719, 374) with delta (0, 0)
Screenshot: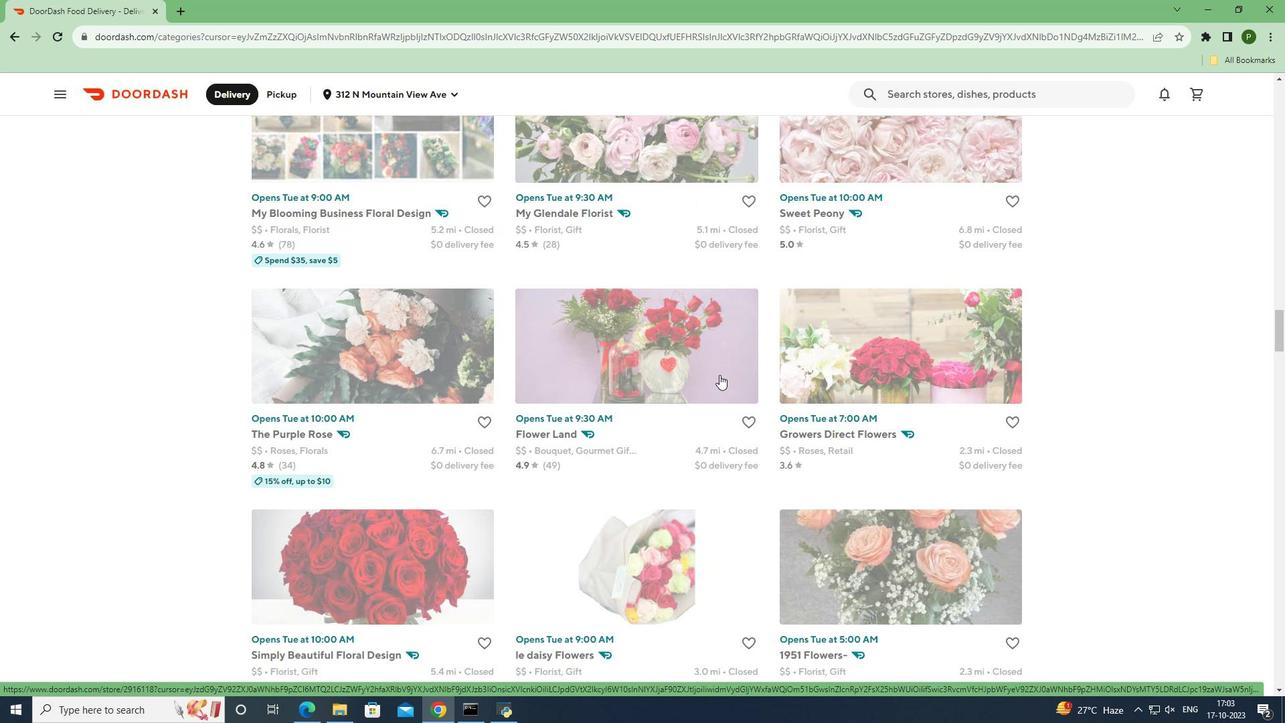 
Action: Mouse scrolled (719, 374) with delta (0, 0)
Screenshot: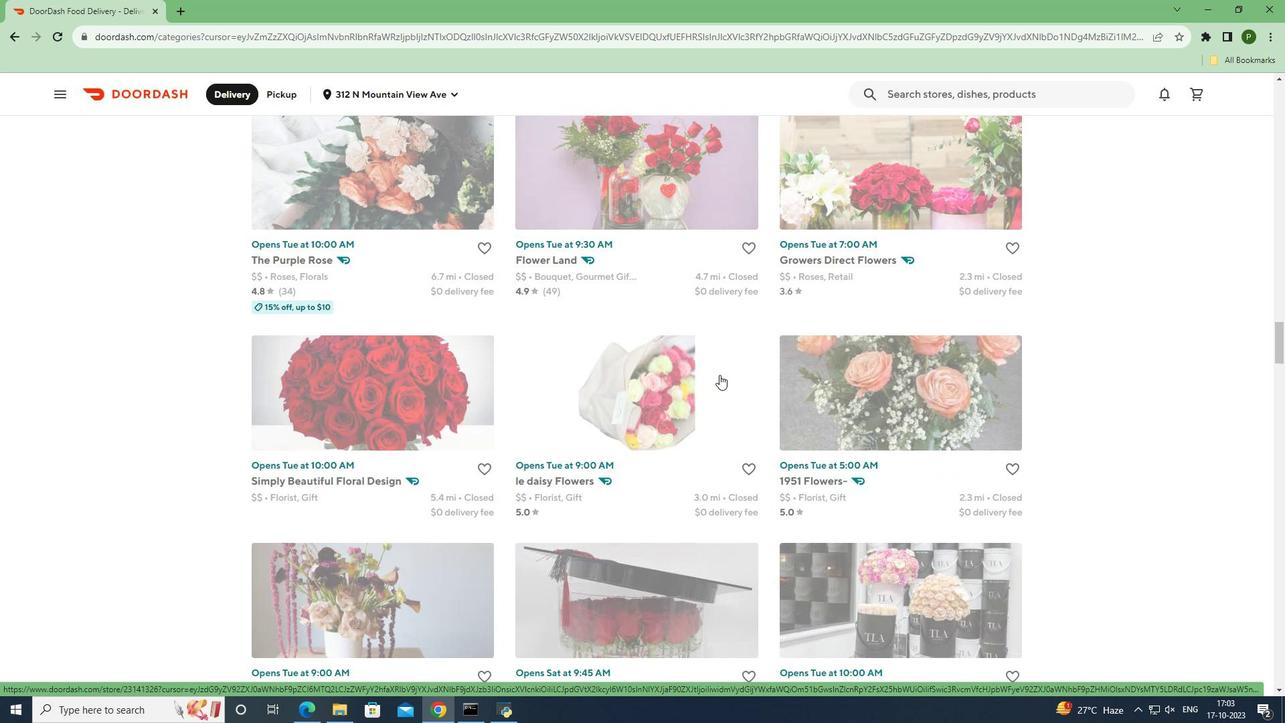 
Action: Mouse scrolled (719, 374) with delta (0, 0)
Screenshot: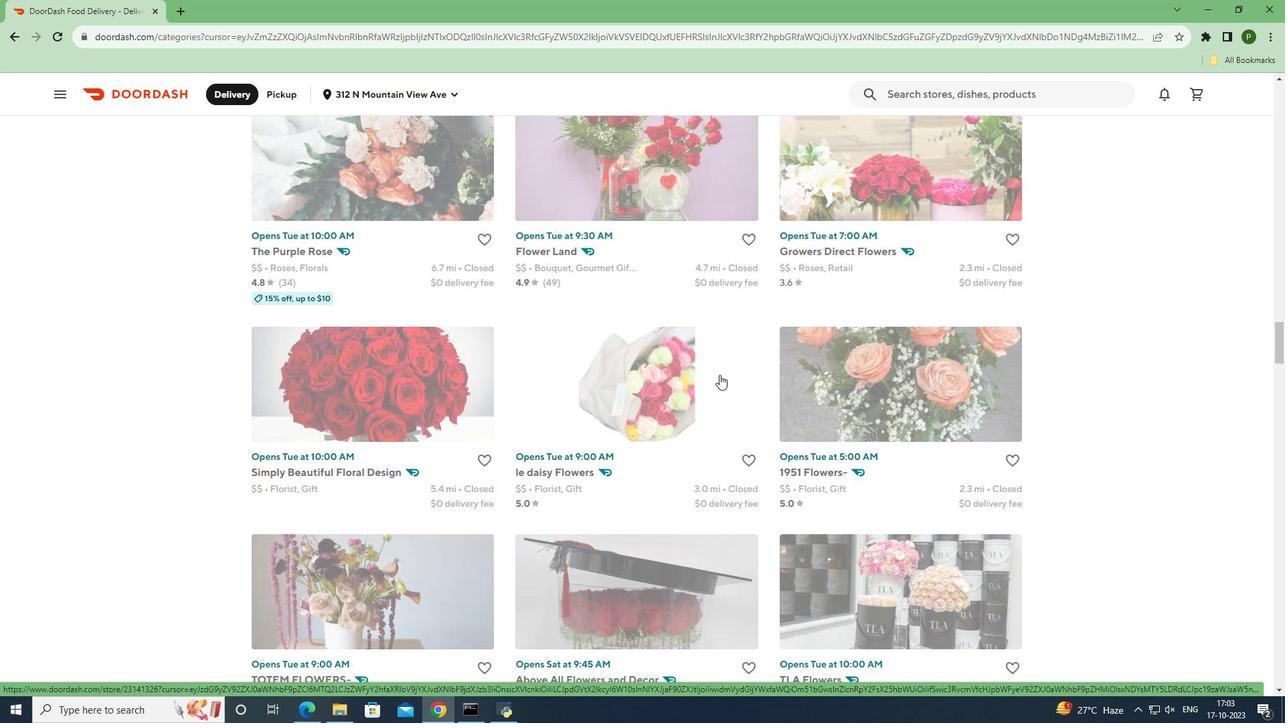 
Action: Mouse scrolled (719, 374) with delta (0, 0)
Screenshot: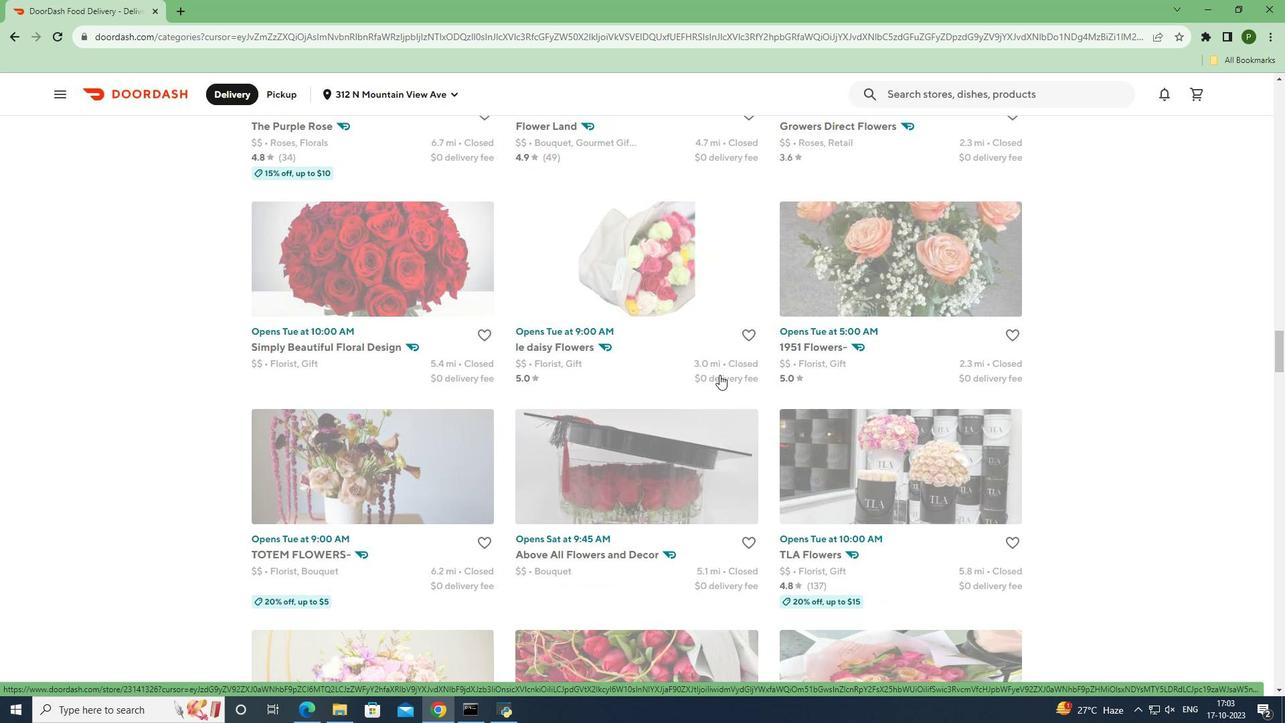
Action: Mouse scrolled (719, 374) with delta (0, 0)
Screenshot: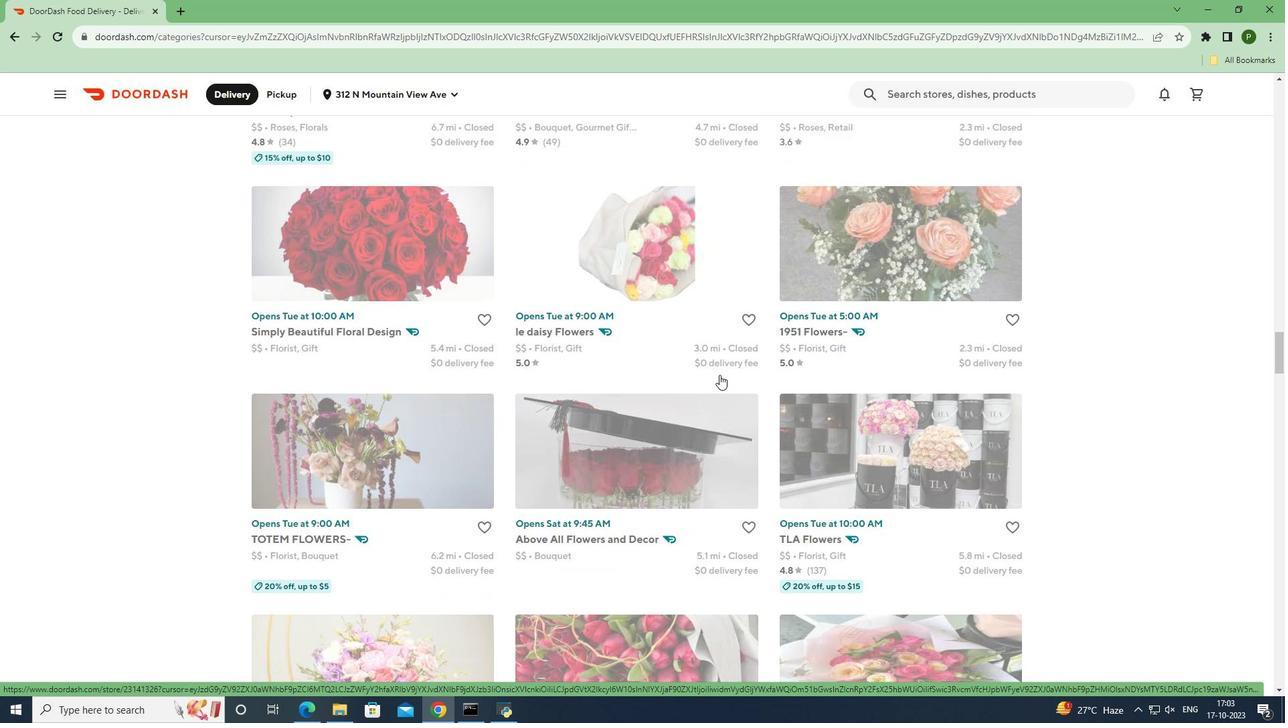 
Action: Mouse moved to (802, 420)
Screenshot: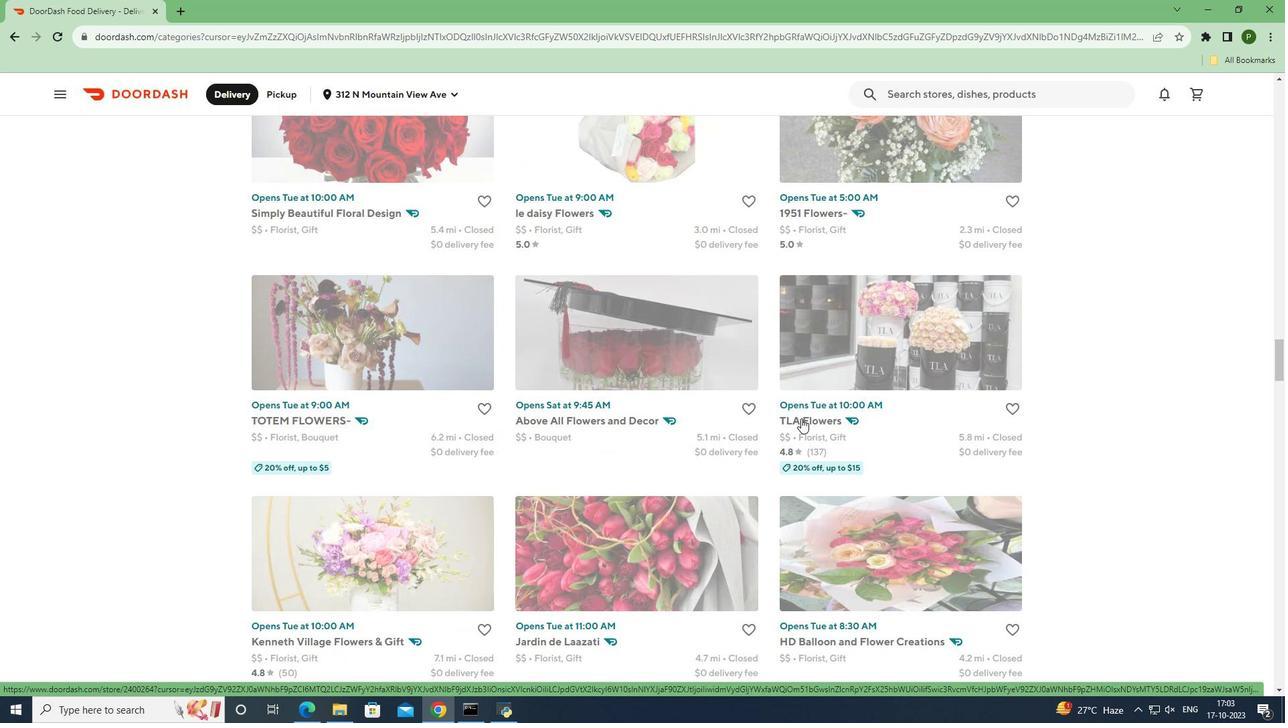 
Action: Mouse pressed left at (802, 420)
Screenshot: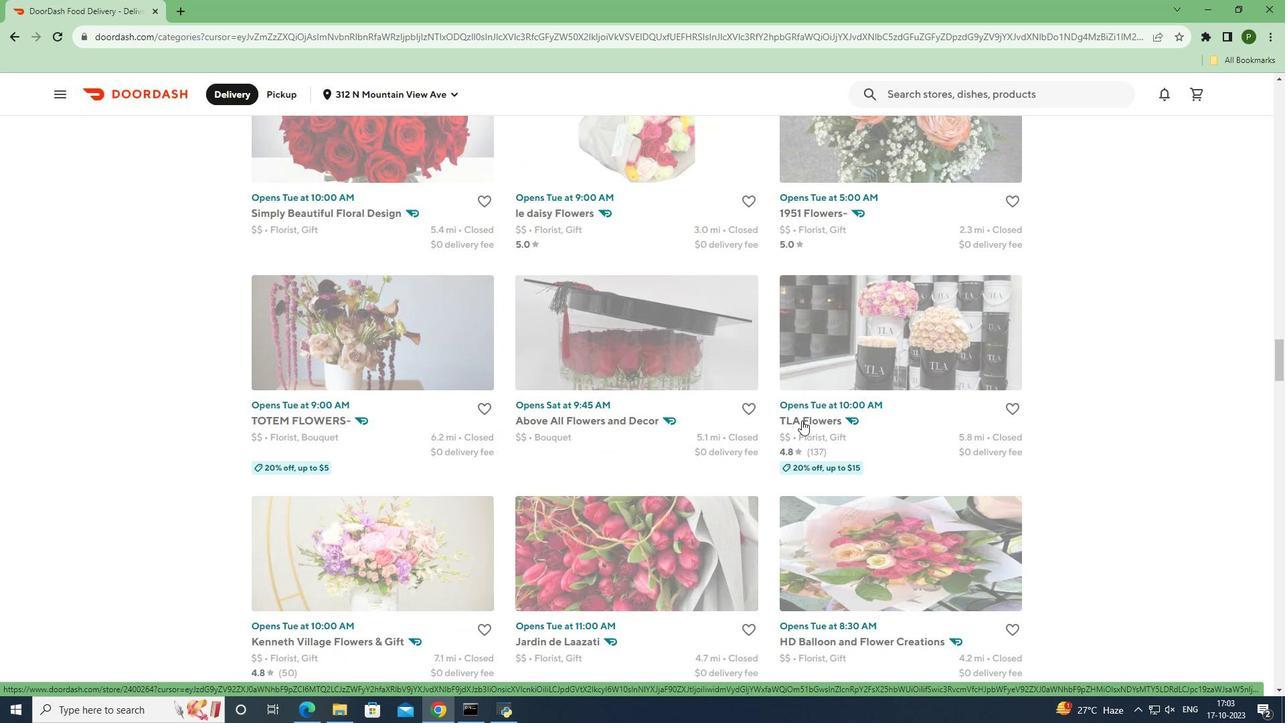 
Action: Mouse moved to (718, 382)
Screenshot: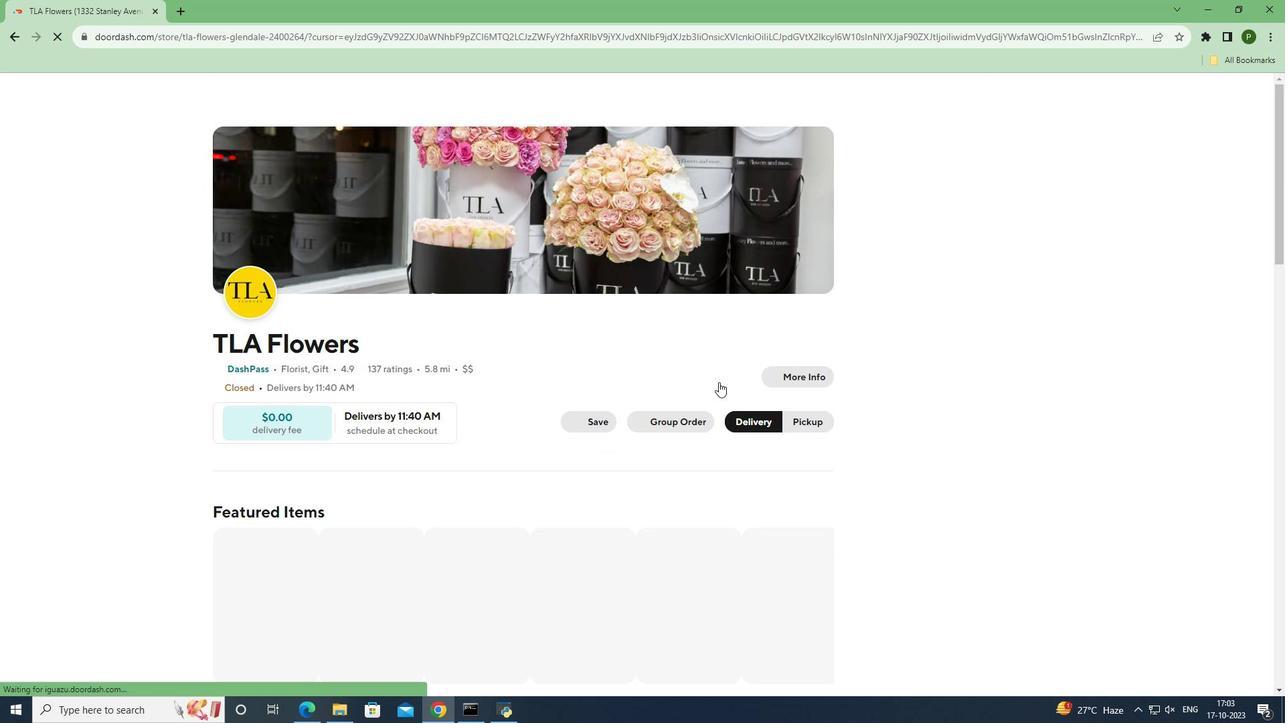 
Action: Mouse scrolled (718, 381) with delta (0, 0)
Screenshot: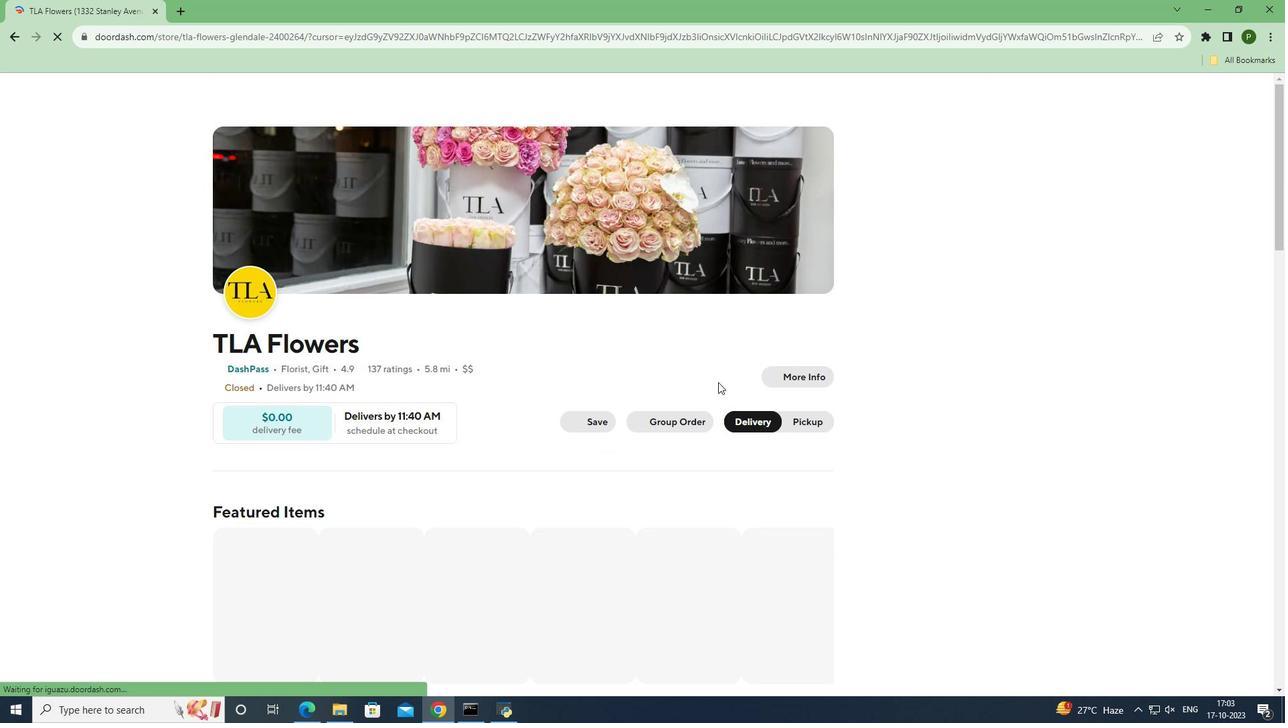 
Action: Mouse scrolled (718, 381) with delta (0, 0)
Screenshot: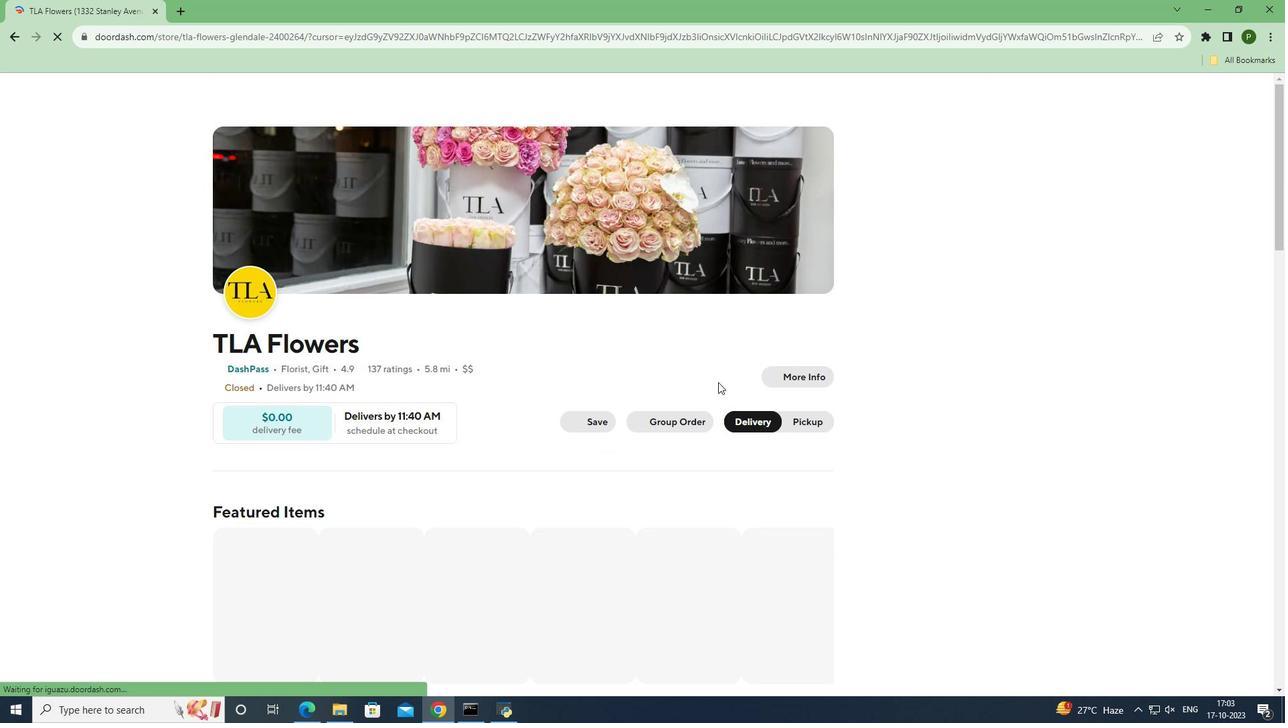 
Action: Mouse scrolled (718, 381) with delta (0, 0)
Screenshot: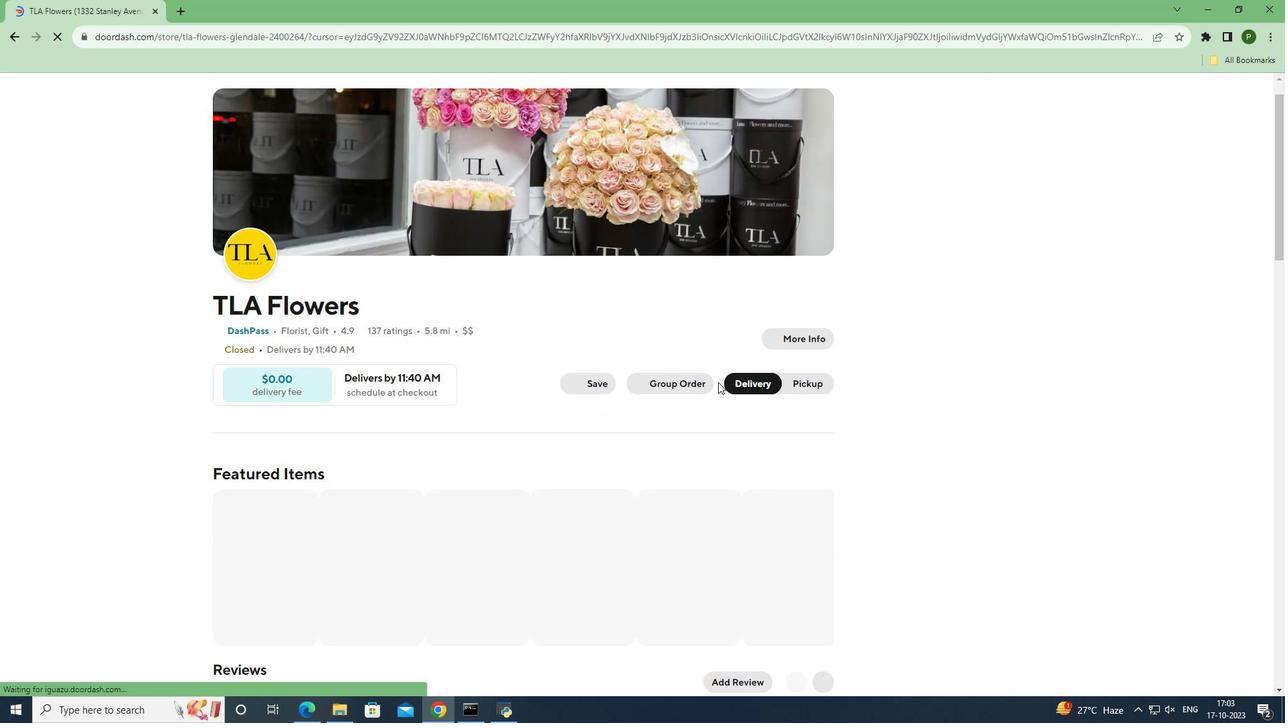 
Action: Mouse moved to (717, 382)
Screenshot: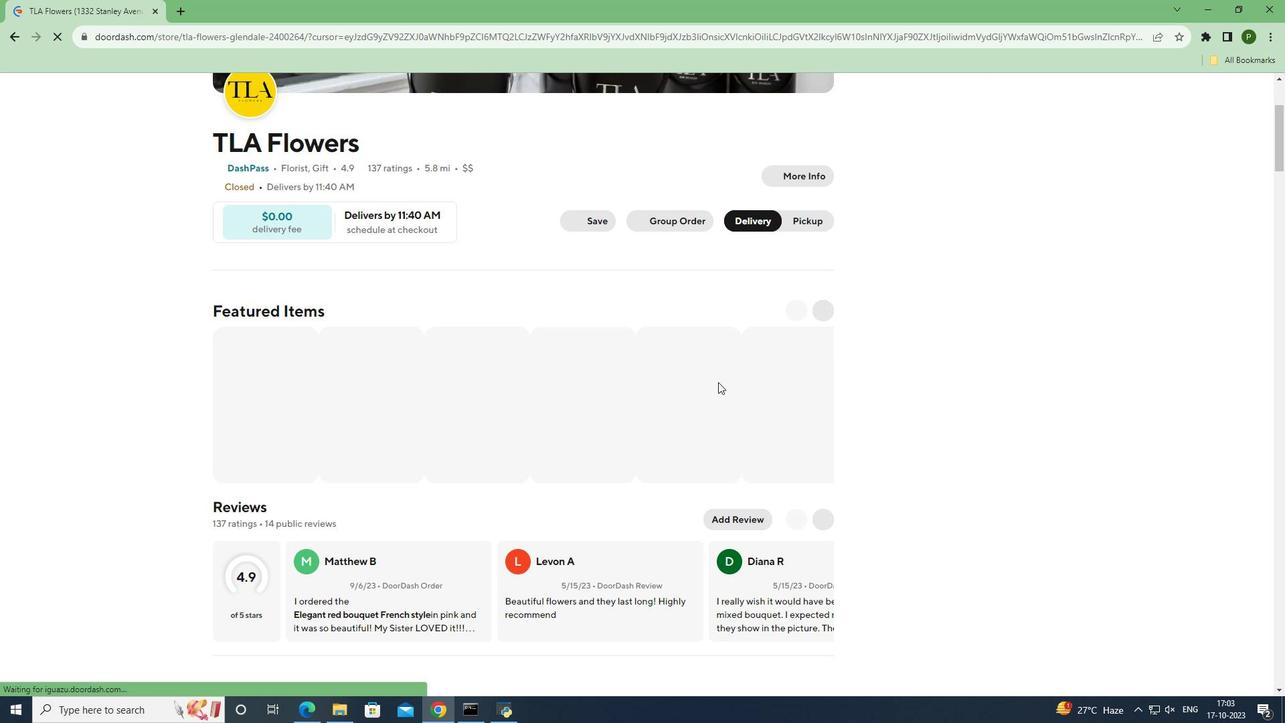 
Action: Mouse scrolled (717, 382) with delta (0, 0)
Screenshot: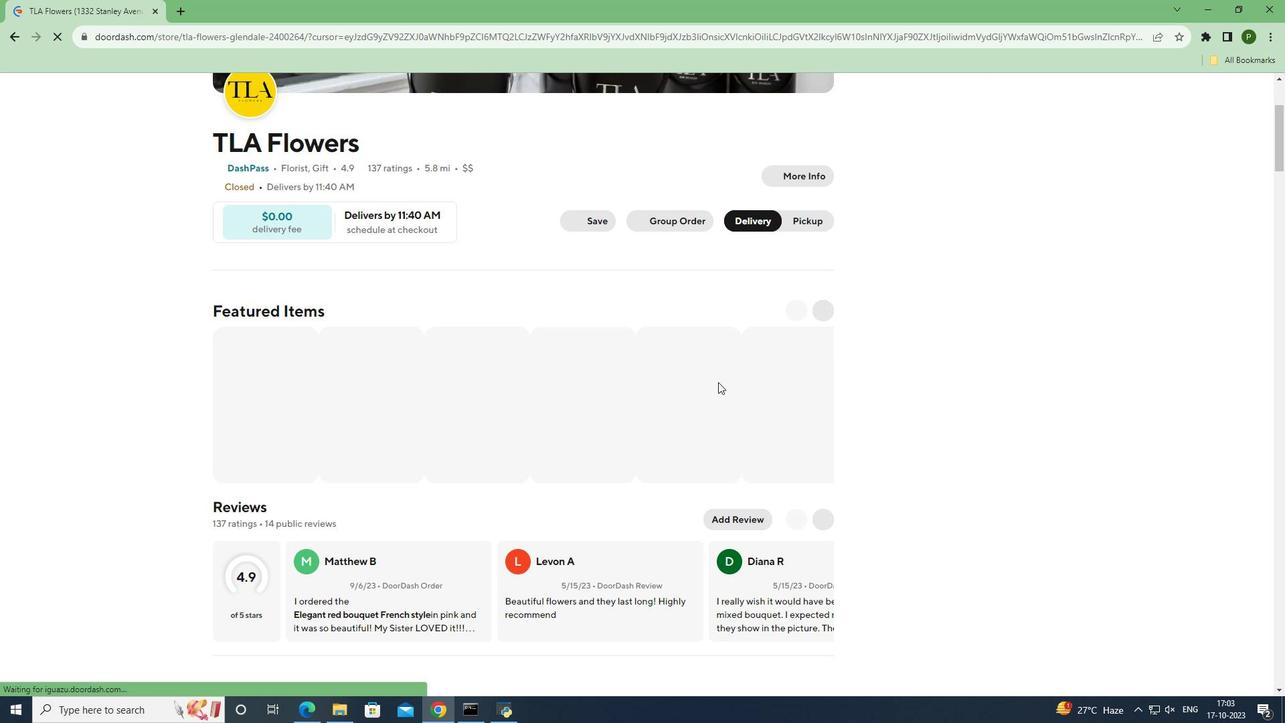 
Action: Mouse scrolled (717, 382) with delta (0, 0)
Screenshot: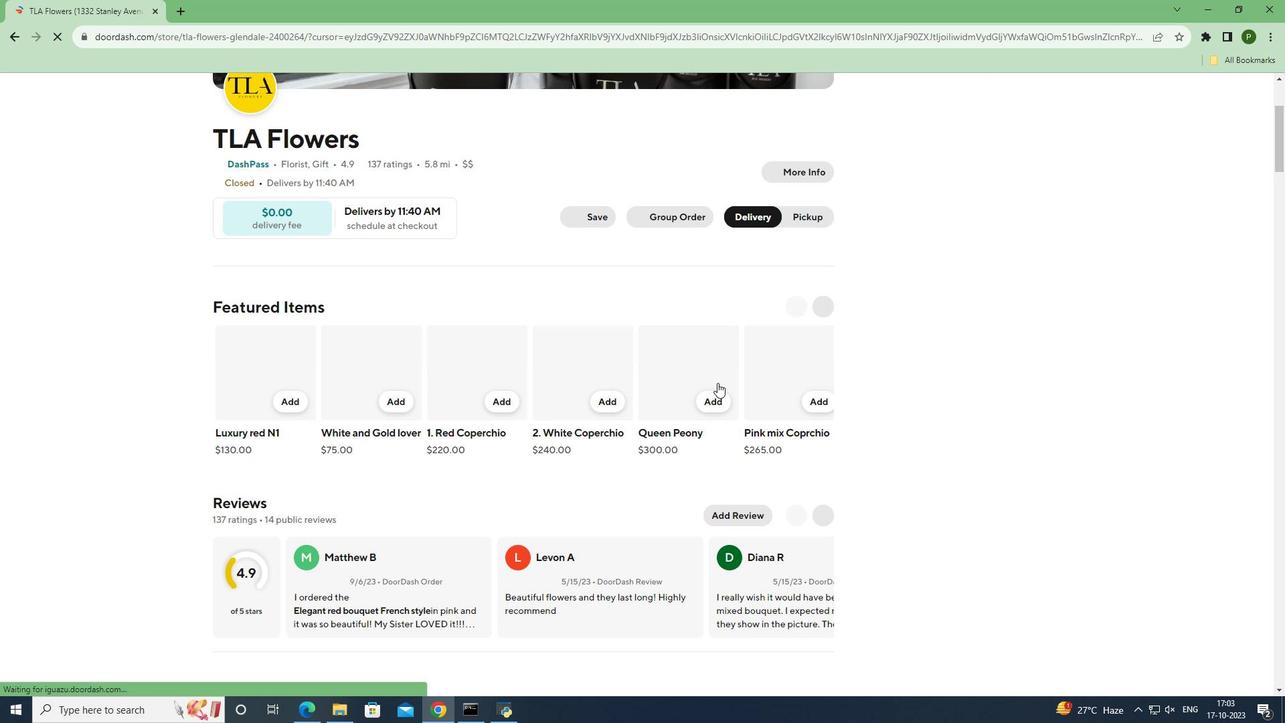 
Action: Mouse scrolled (717, 382) with delta (0, 0)
Screenshot: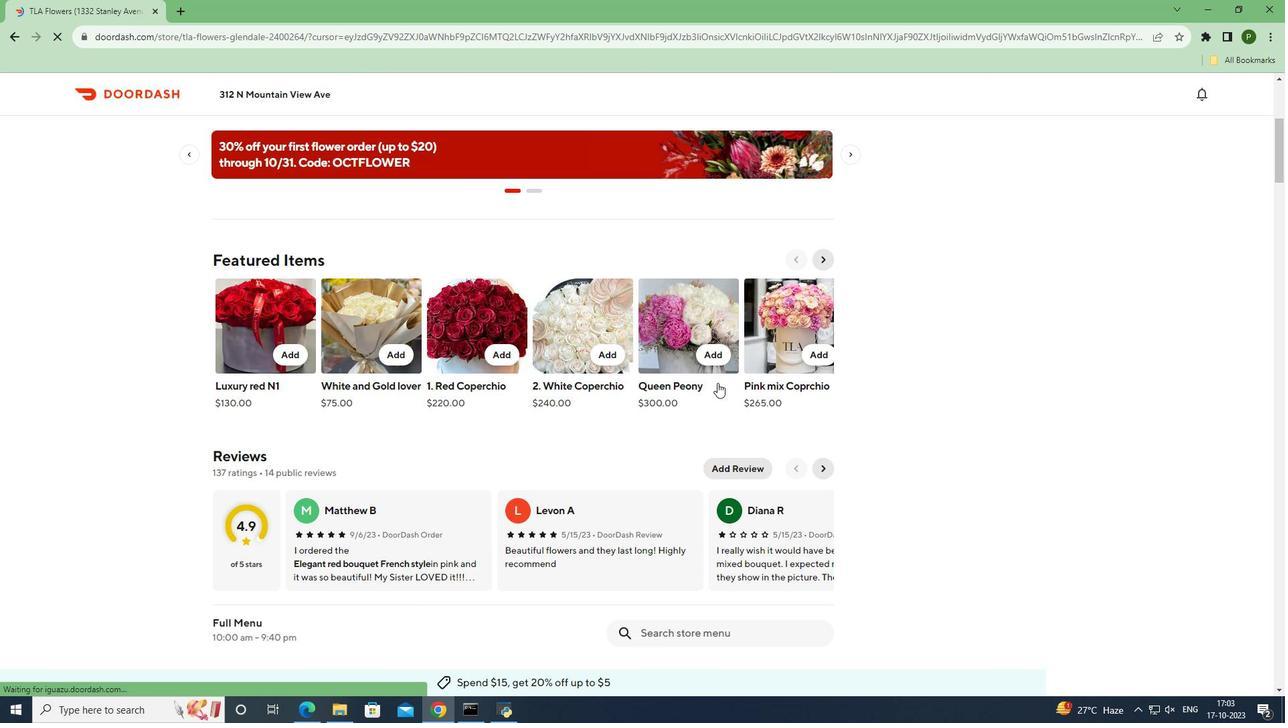 
Action: Mouse scrolled (717, 382) with delta (0, 0)
Screenshot: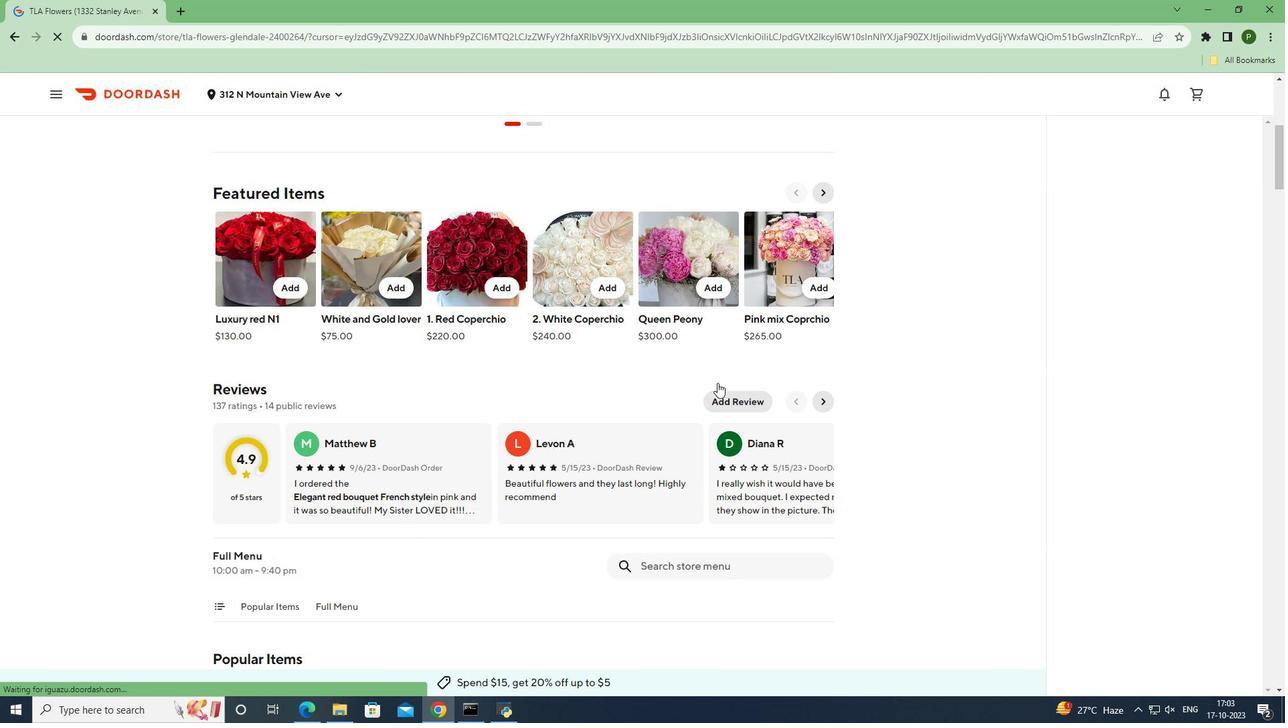 
Action: Mouse scrolled (717, 382) with delta (0, 0)
Screenshot: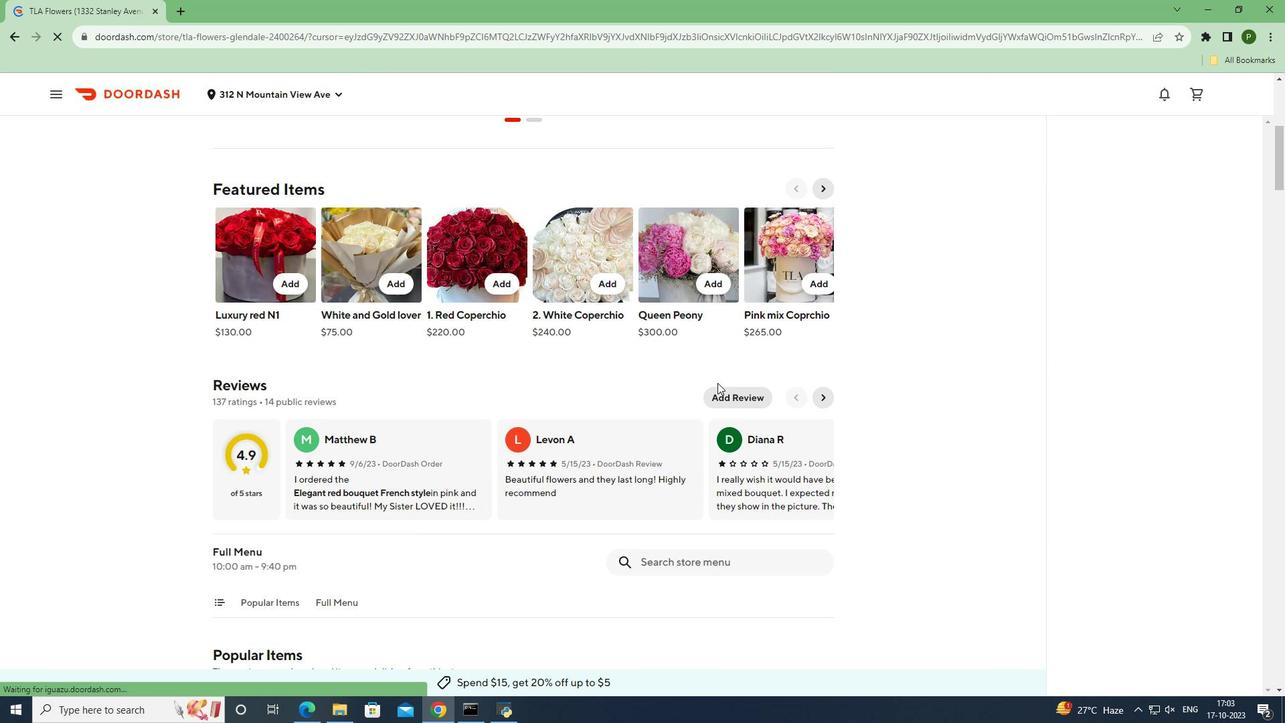 
Action: Mouse moved to (681, 428)
Screenshot: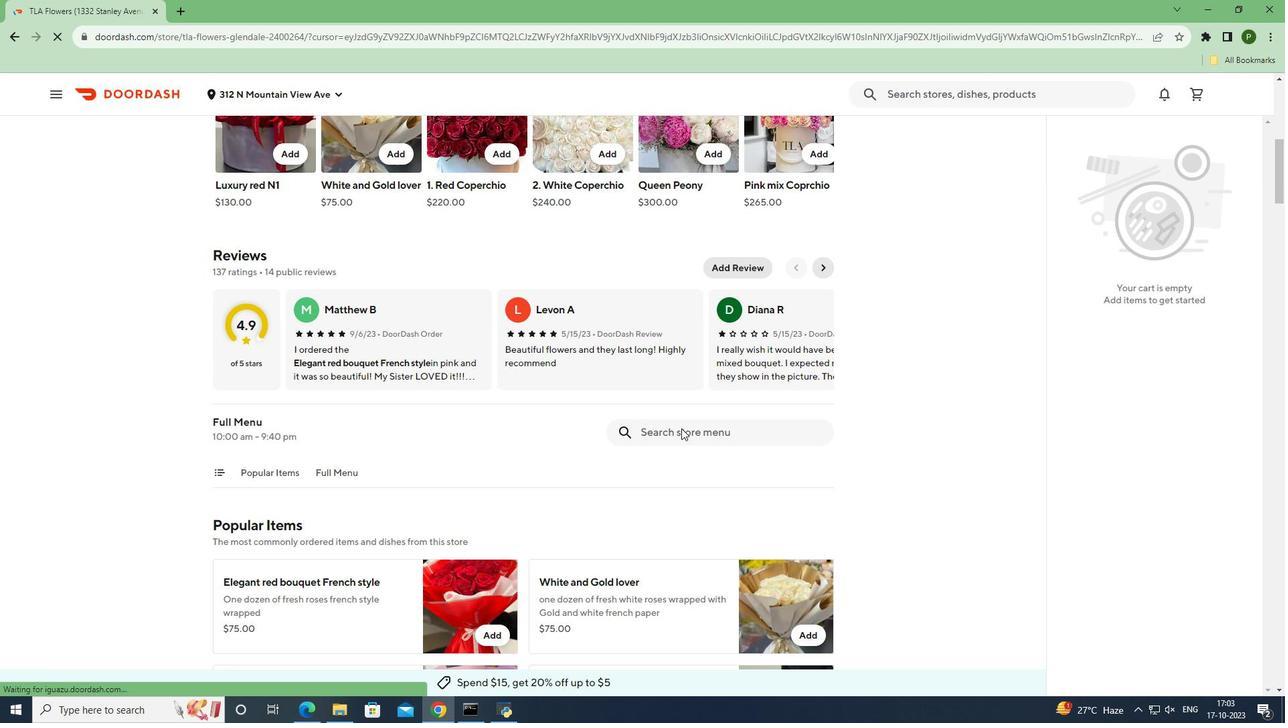 
Action: Mouse pressed left at (681, 428)
Screenshot: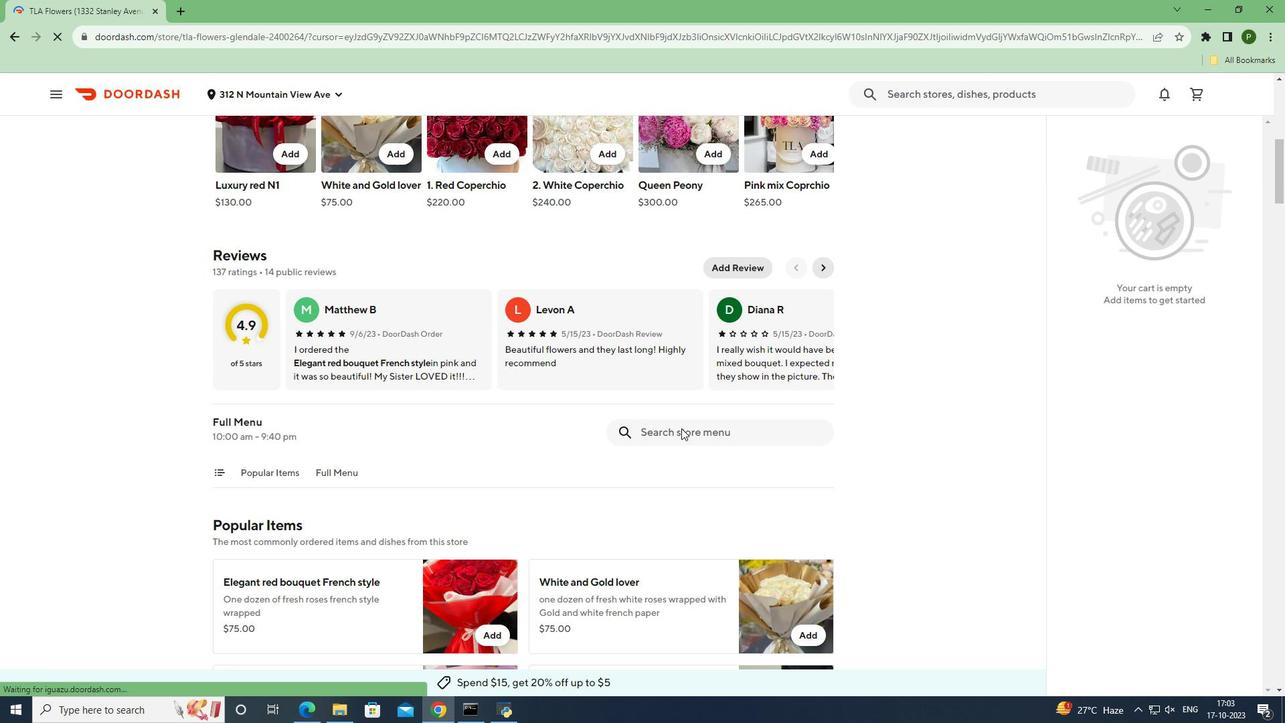 
Action: Mouse moved to (680, 428)
Screenshot: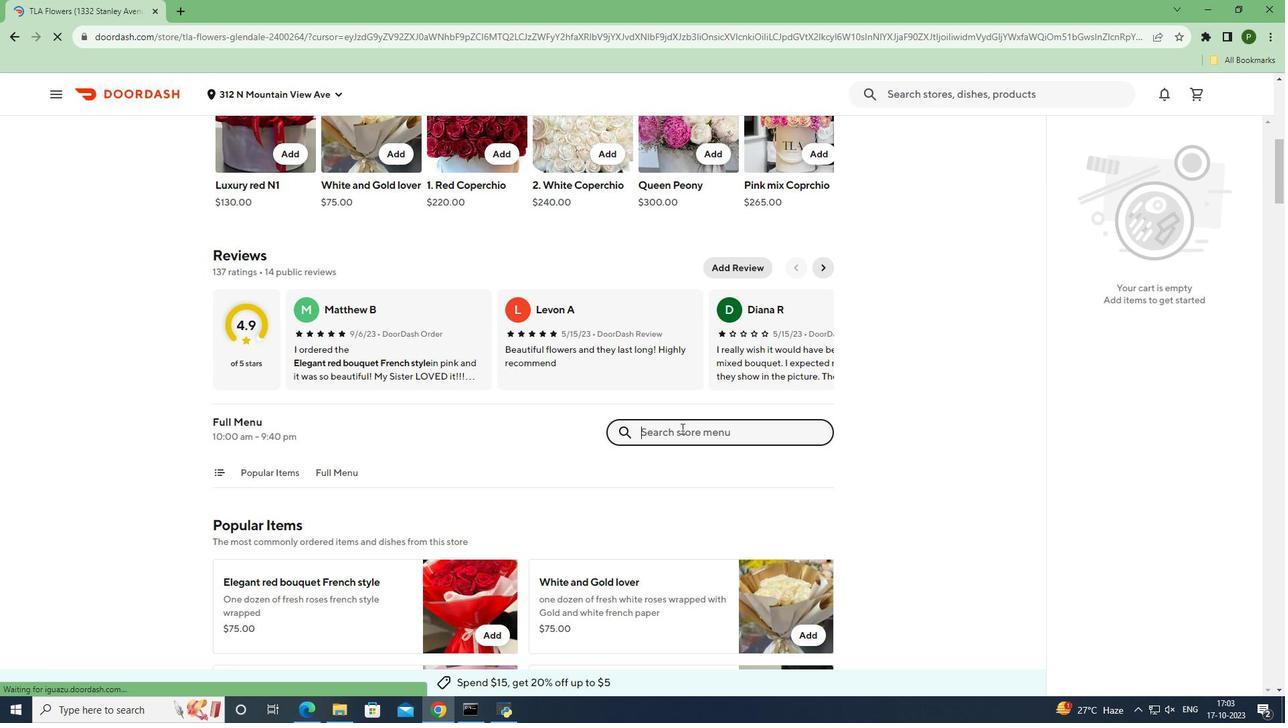 
Action: Key pressed <Key.caps_lock>S<Key.caps_lock>ingle<Key.space>everlasting<Key.space>rose<Key.space>pink<Key.enter>
Screenshot: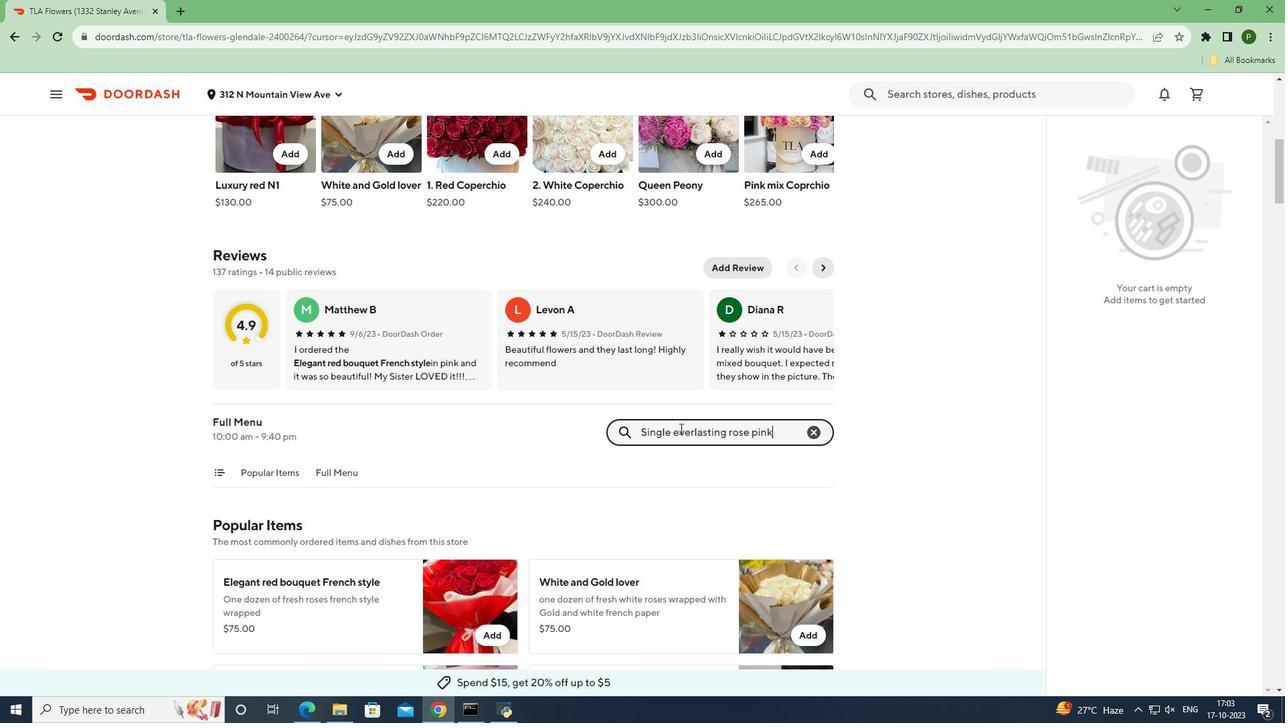 
Action: Mouse moved to (490, 382)
Screenshot: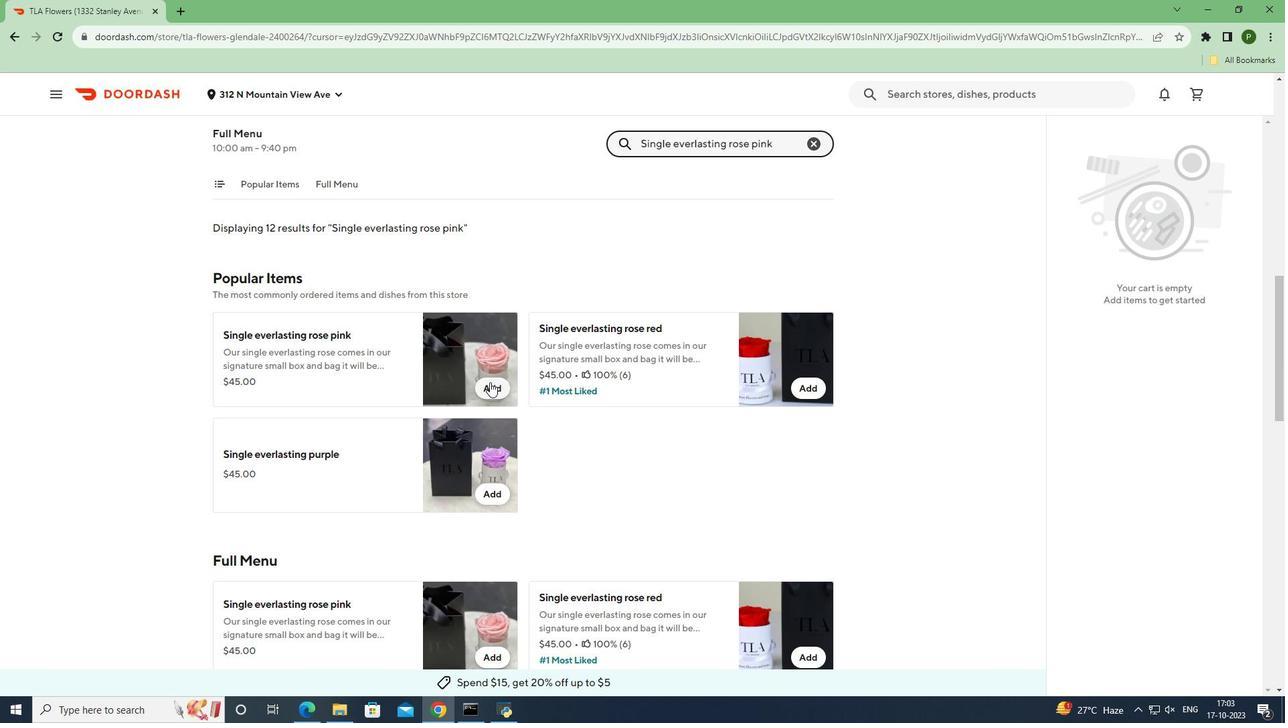 
Action: Mouse pressed left at (490, 382)
Screenshot: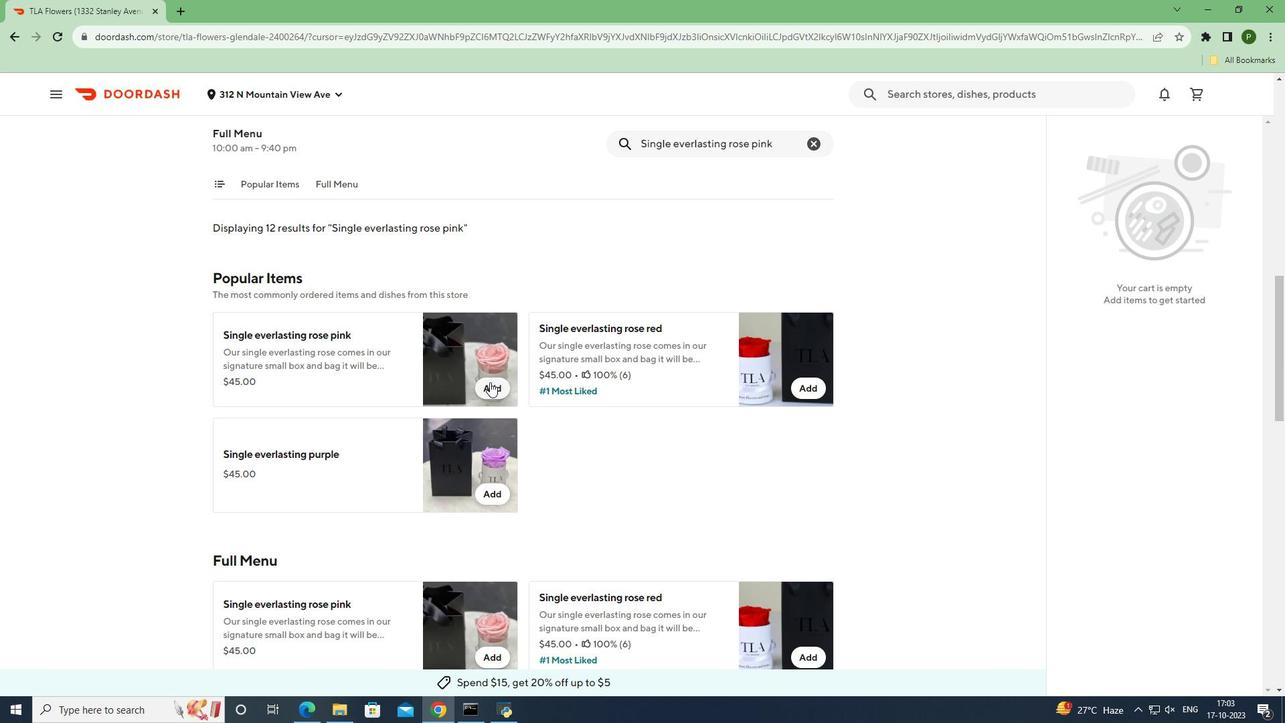 
Action: Mouse moved to (716, 652)
Screenshot: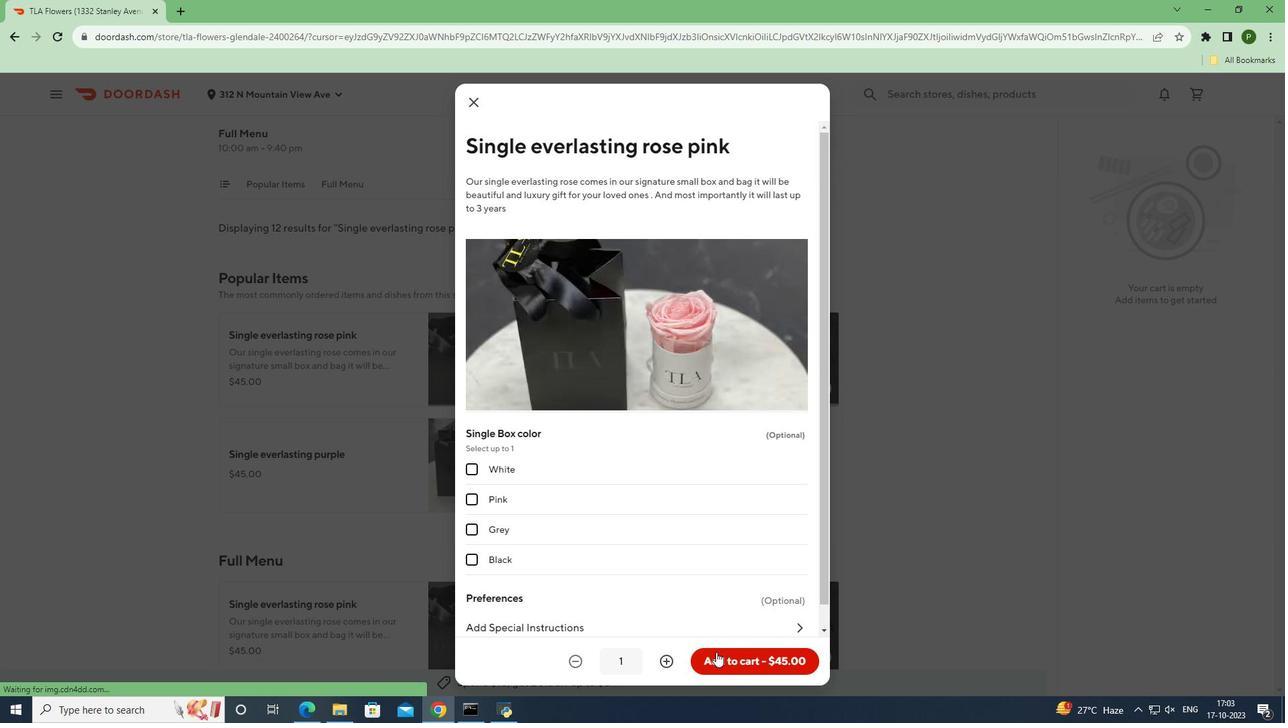 
Action: Mouse pressed left at (716, 652)
Screenshot: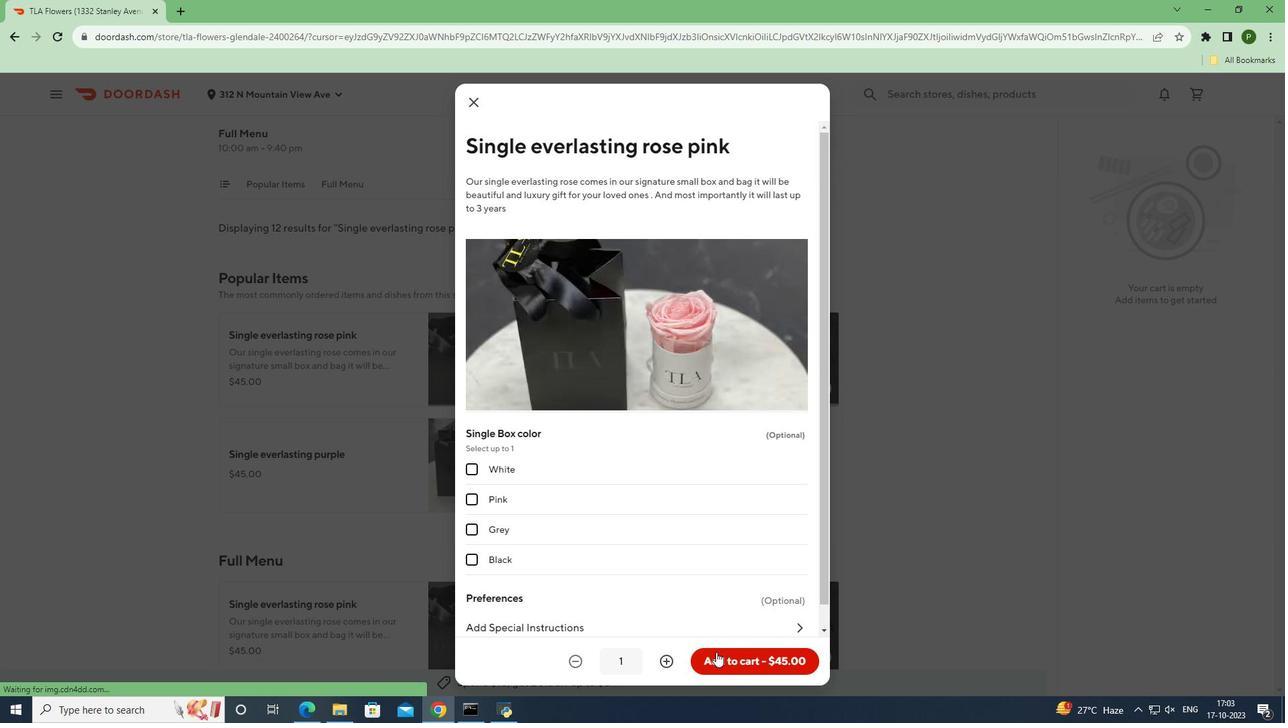 
Action: Mouse moved to (814, 568)
Screenshot: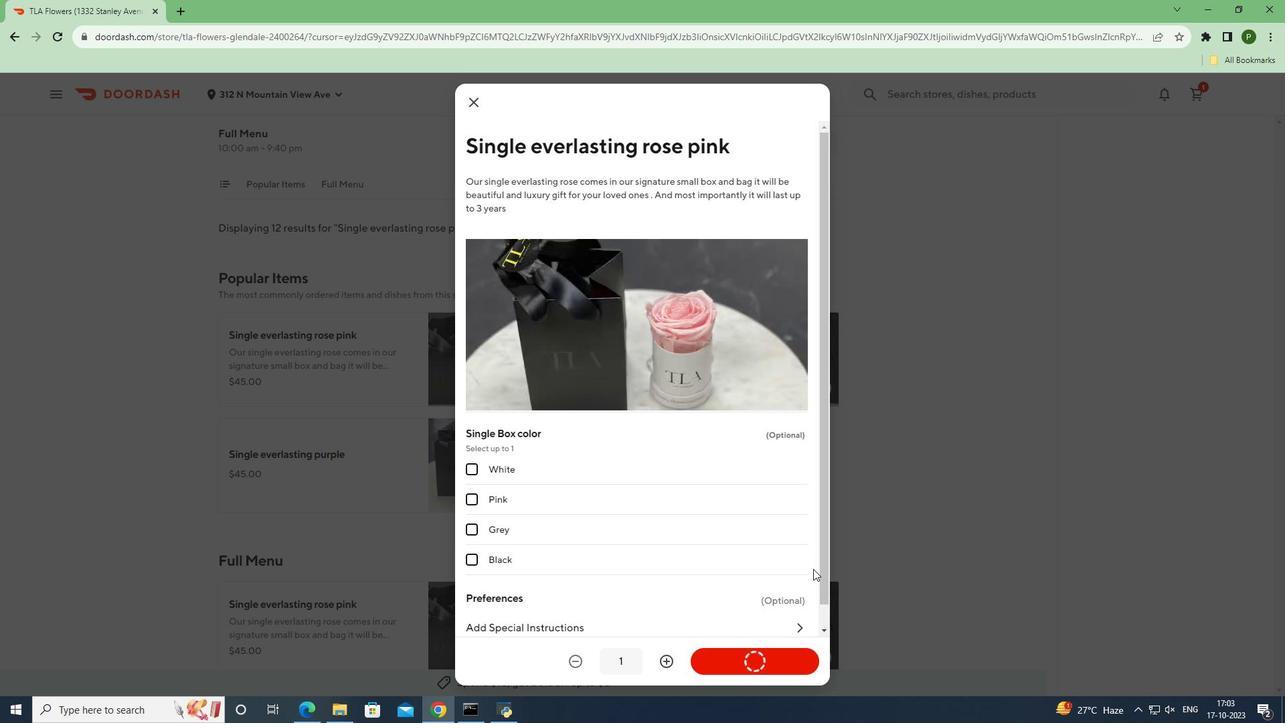 
